 Task: Find connections with filter location Aïn Smara with filter topic #Storytellingwith filter profile language Potuguese with filter current company ABP Network with filter school Vignan Institute of Technology and Science with filter industry Horticulture with filter service category Real Estate Appraisal with filter keywords title Orderly
Action: Mouse moved to (573, 69)
Screenshot: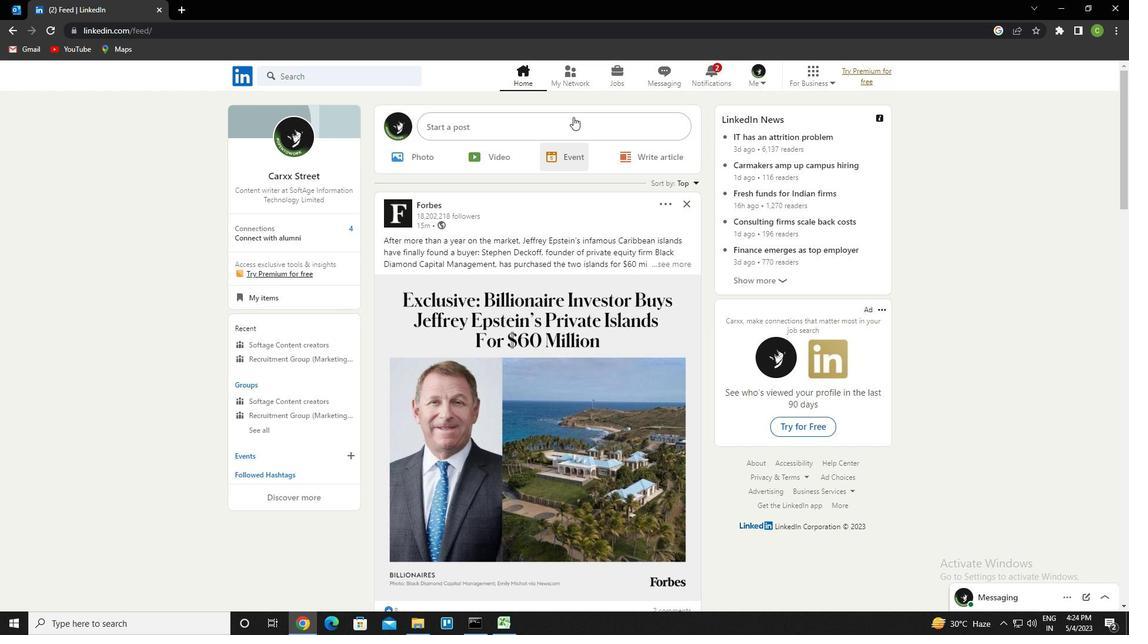 
Action: Mouse pressed left at (573, 69)
Screenshot: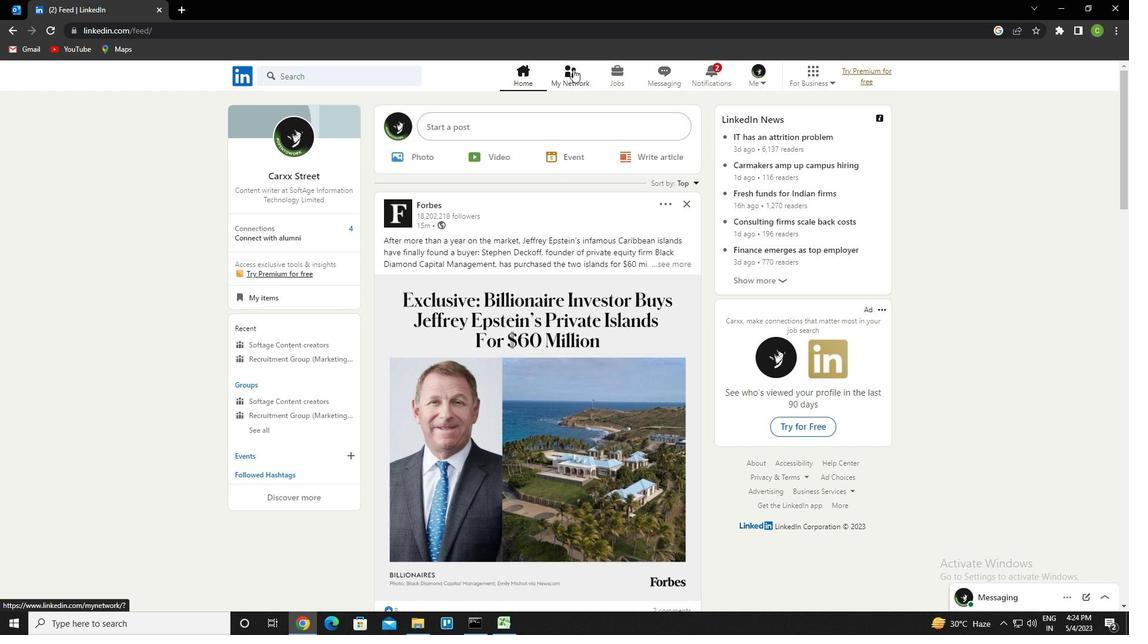 
Action: Mouse moved to (336, 141)
Screenshot: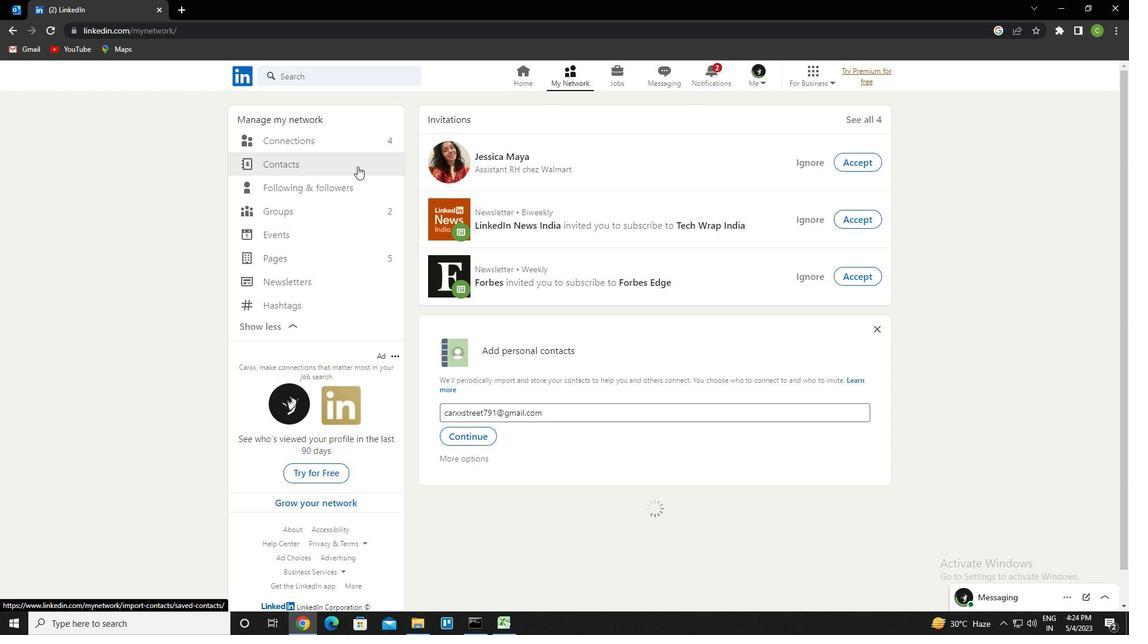 
Action: Mouse pressed left at (336, 141)
Screenshot: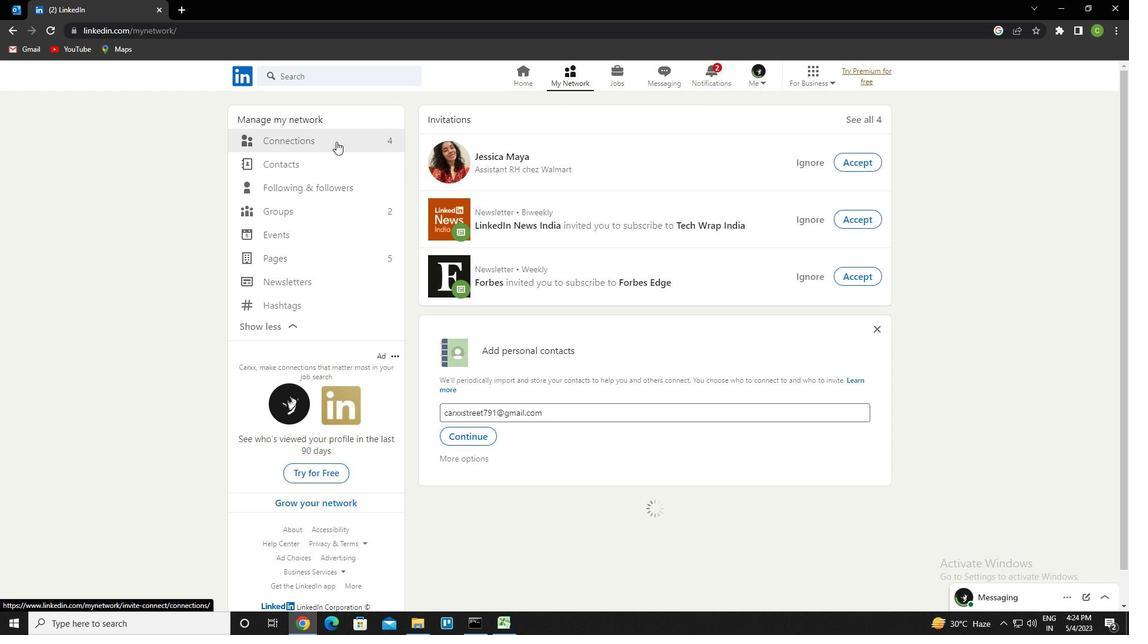 
Action: Mouse moved to (673, 143)
Screenshot: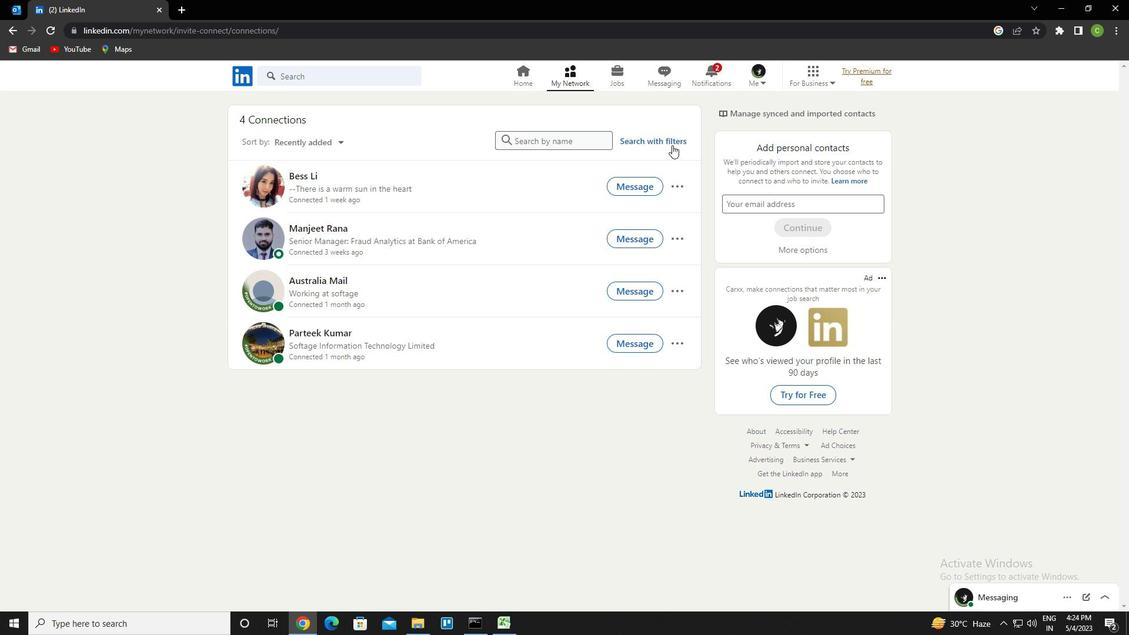 
Action: Mouse pressed left at (673, 143)
Screenshot: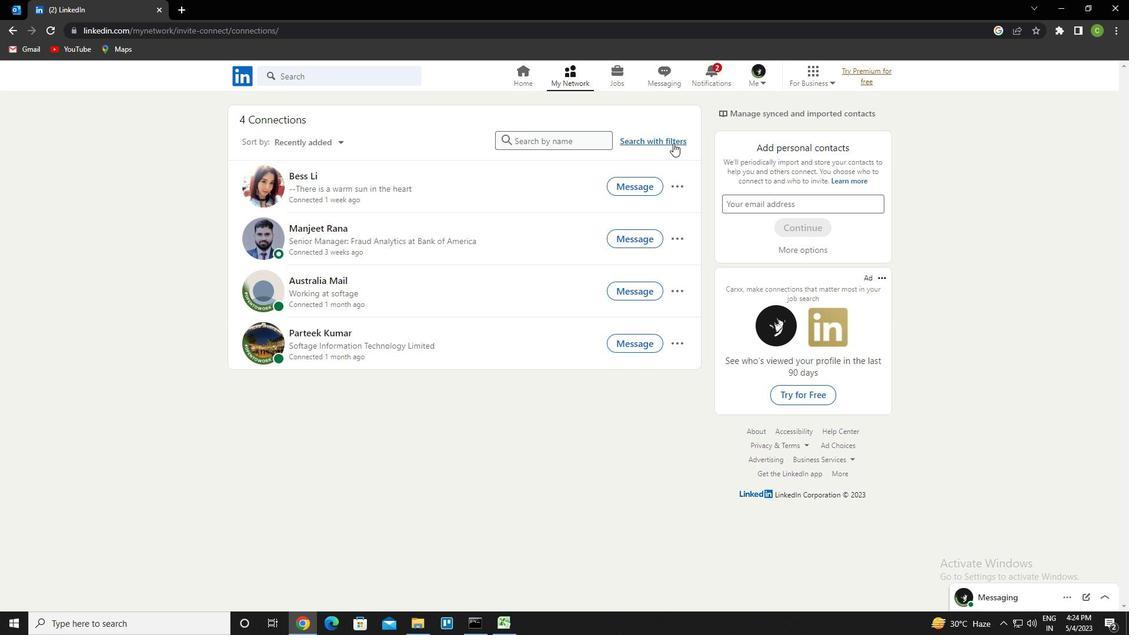 
Action: Mouse moved to (607, 103)
Screenshot: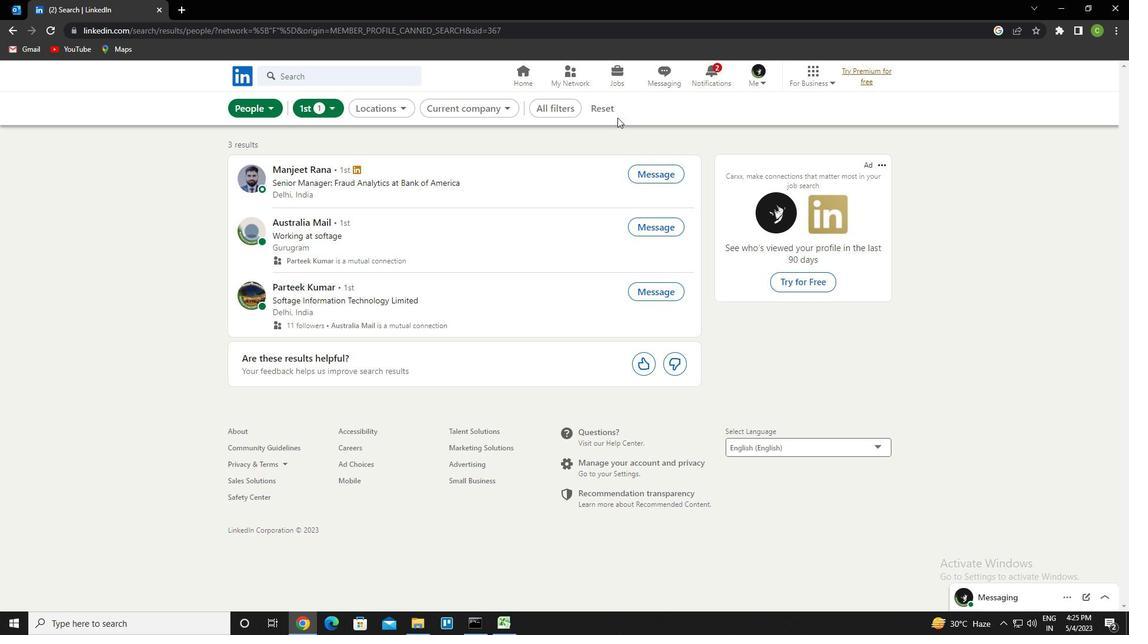 
Action: Mouse pressed left at (607, 103)
Screenshot: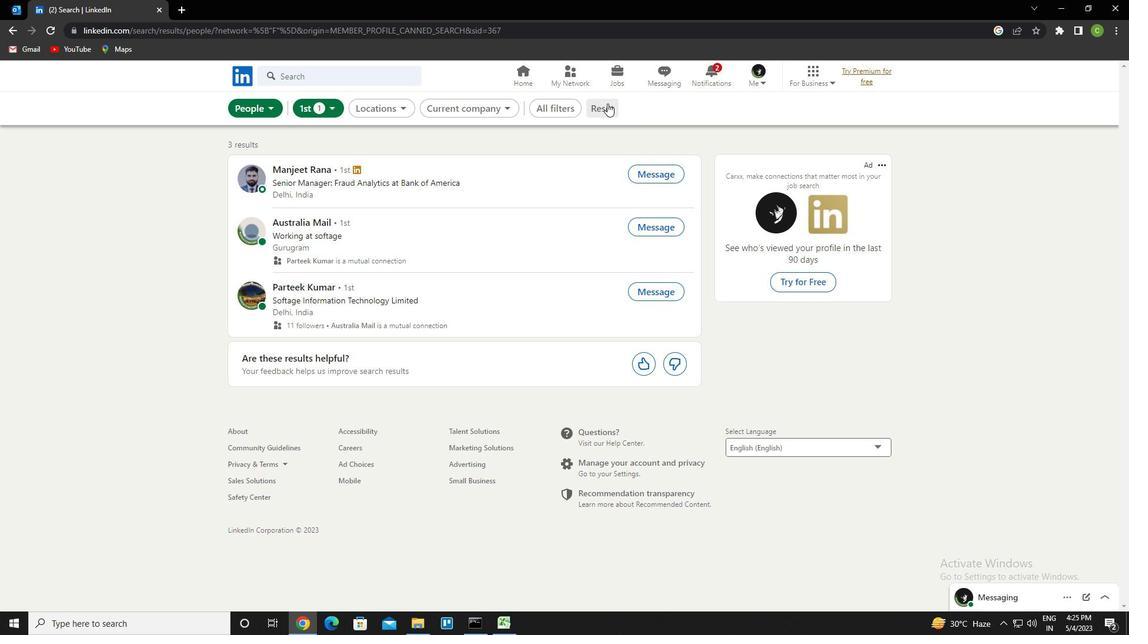 
Action: Mouse moved to (589, 105)
Screenshot: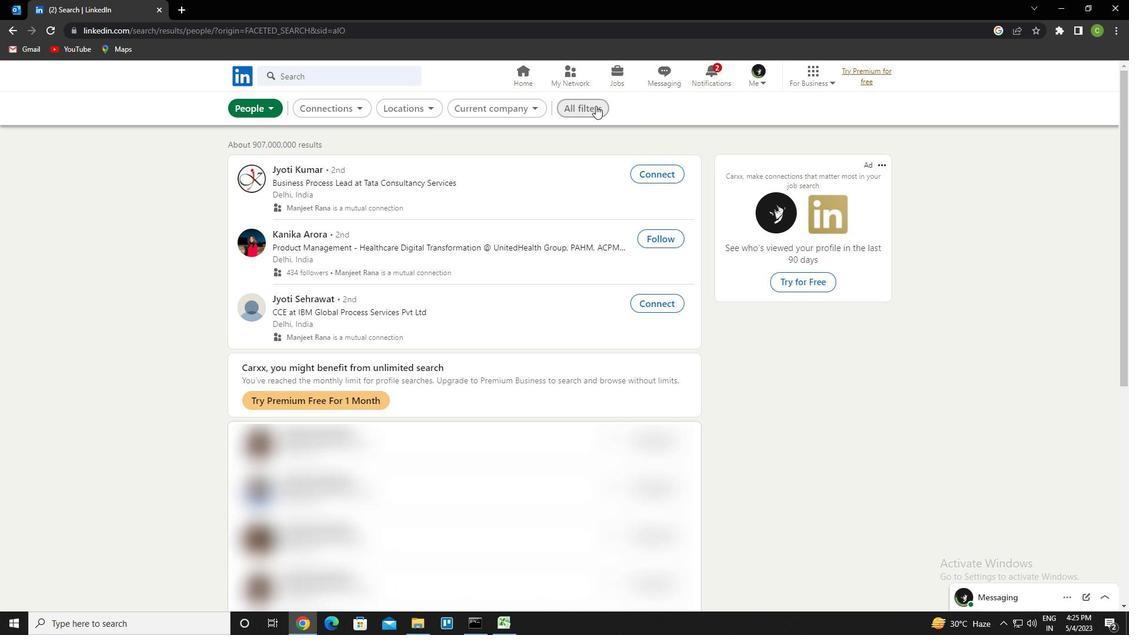 
Action: Mouse pressed left at (589, 105)
Screenshot: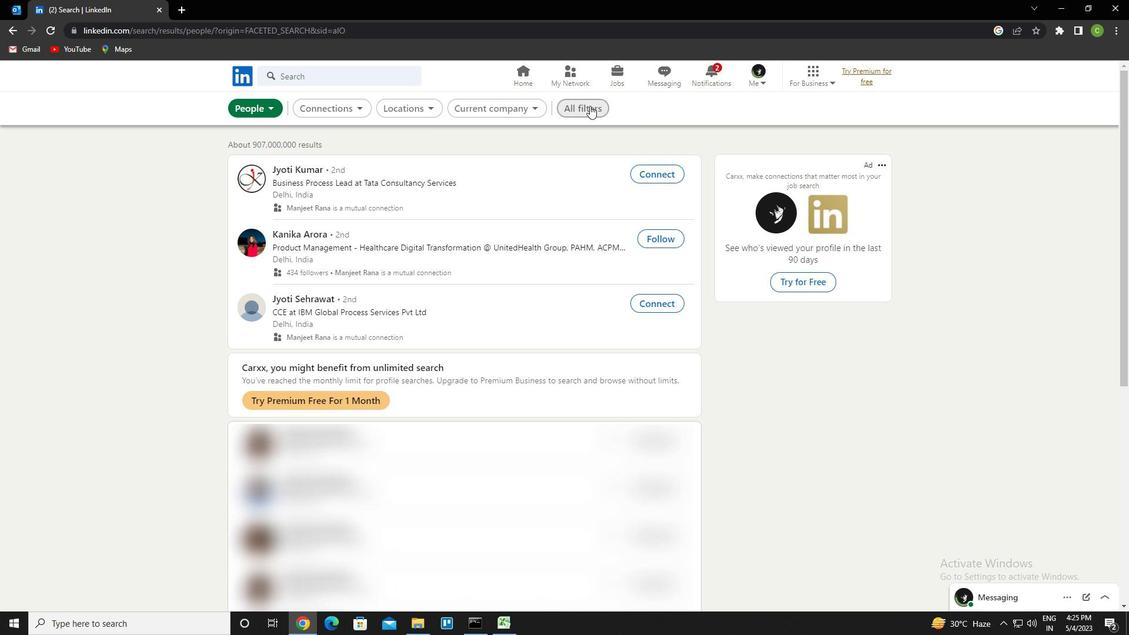 
Action: Mouse moved to (932, 294)
Screenshot: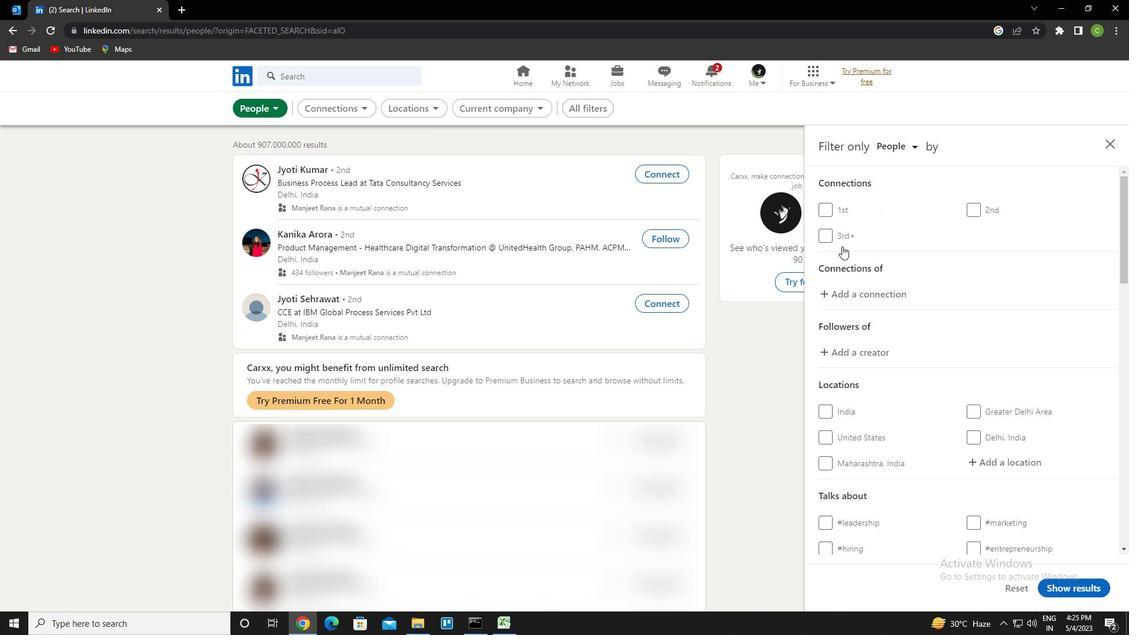 
Action: Mouse scrolled (932, 293) with delta (0, 0)
Screenshot: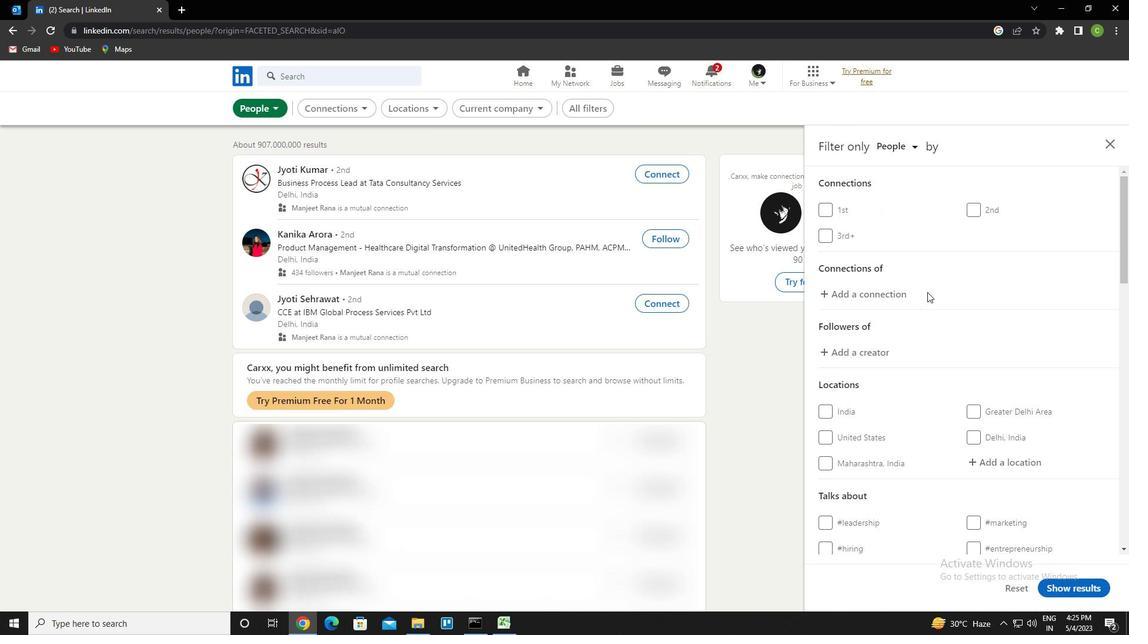 
Action: Mouse moved to (931, 297)
Screenshot: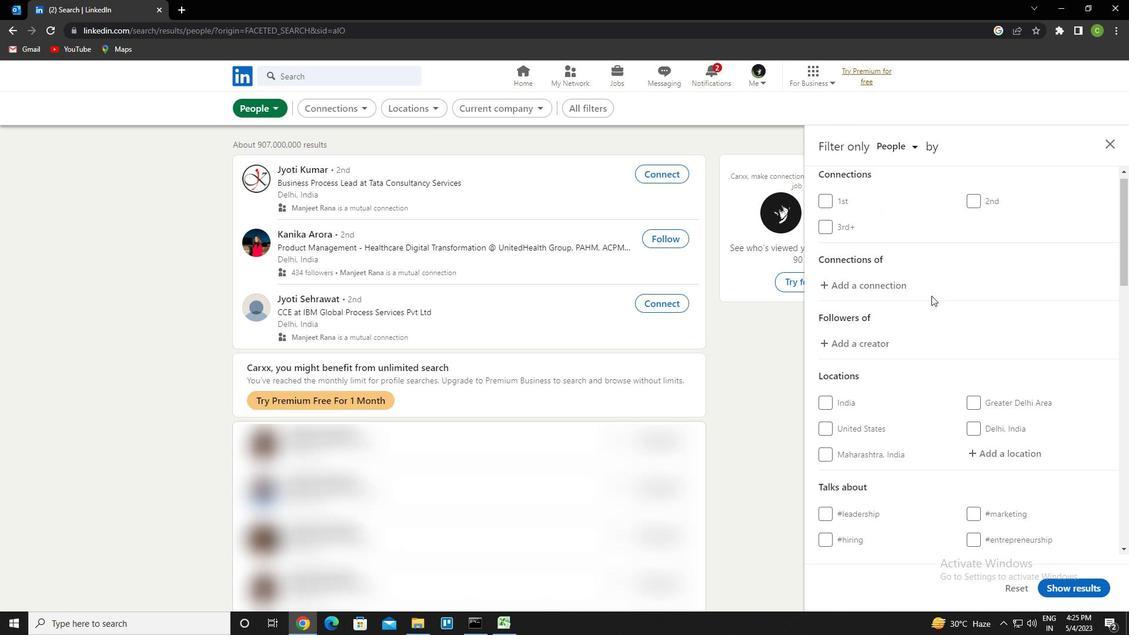 
Action: Mouse scrolled (931, 296) with delta (0, 0)
Screenshot: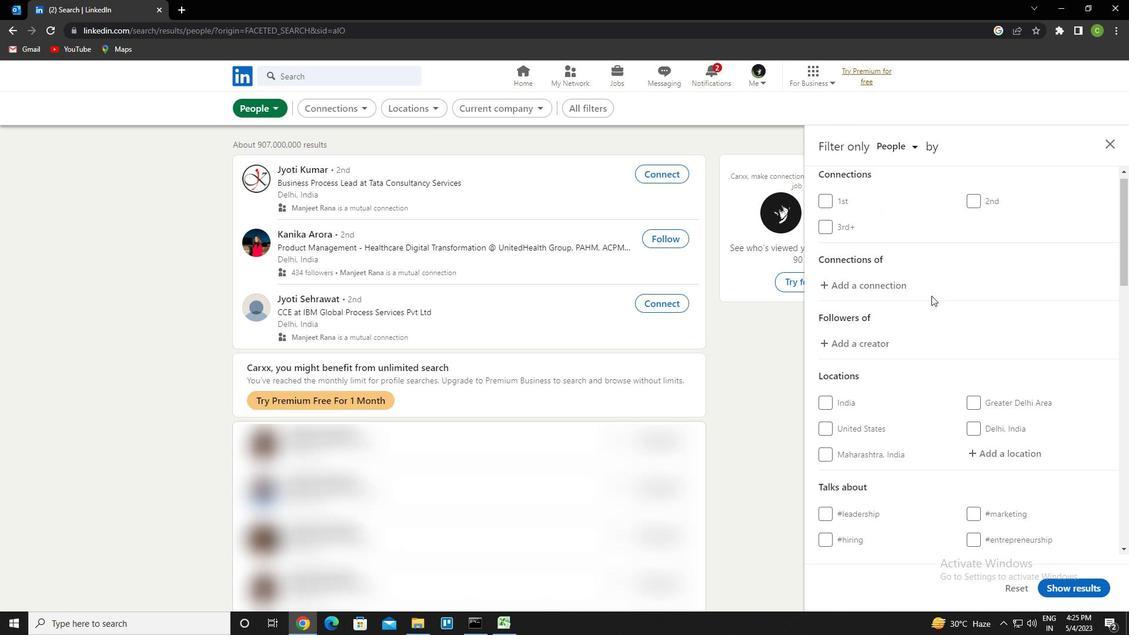 
Action: Mouse moved to (975, 342)
Screenshot: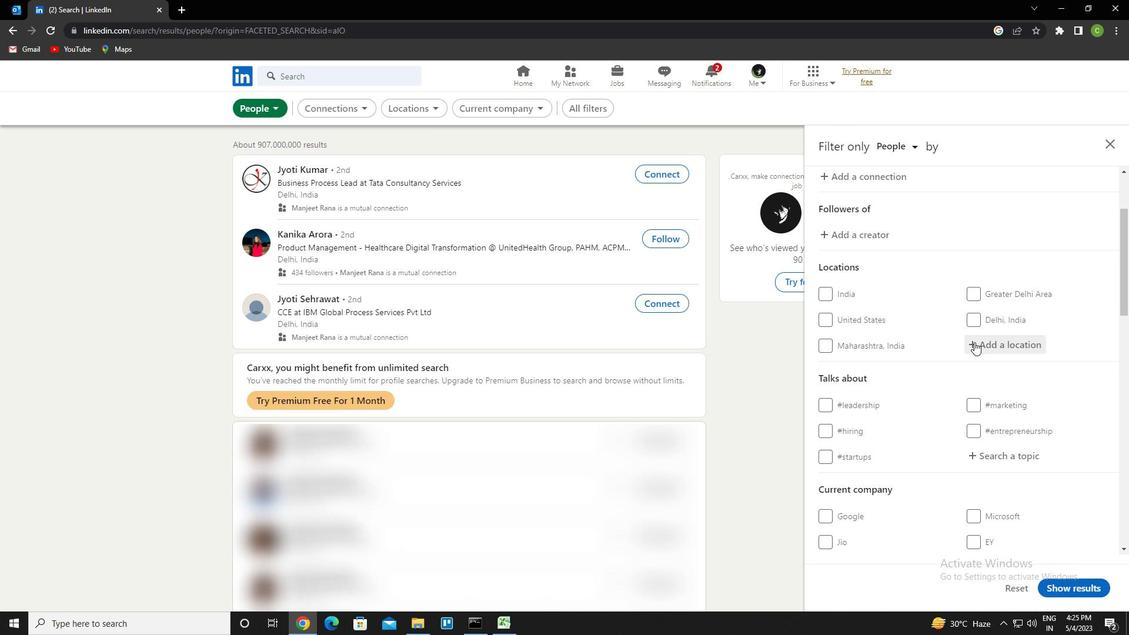 
Action: Mouse pressed left at (975, 342)
Screenshot: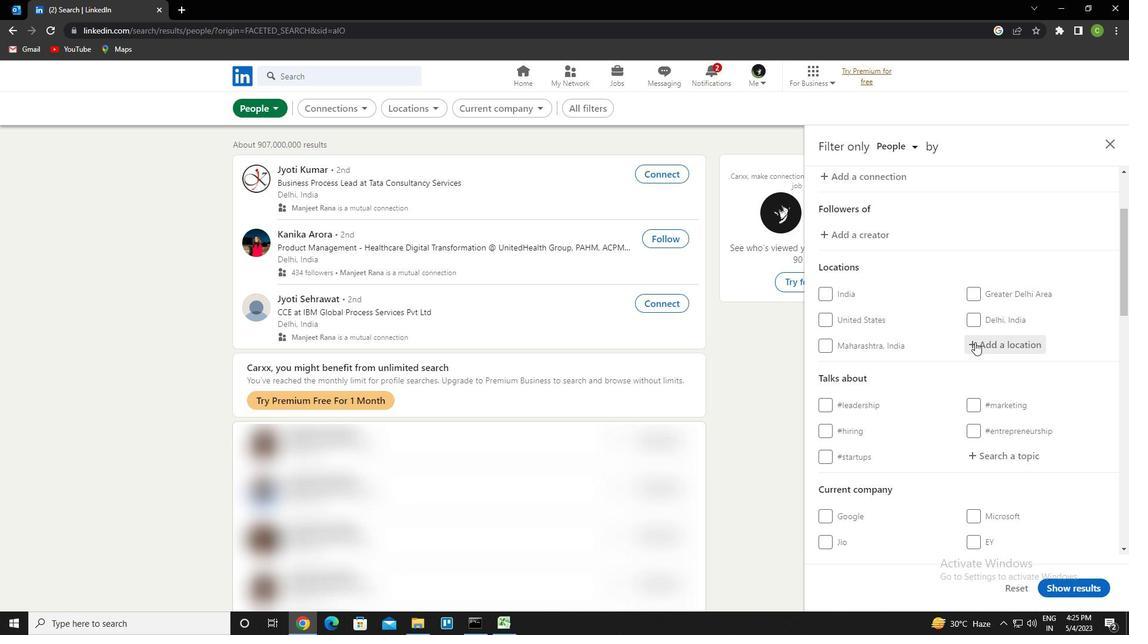 
Action: Key pressed <Key.caps_lock>a<Key.caps_lock>in<Key.space><Key.caps_lock>s<Key.caps_lock>mara<Key.down><Key.enter>
Screenshot: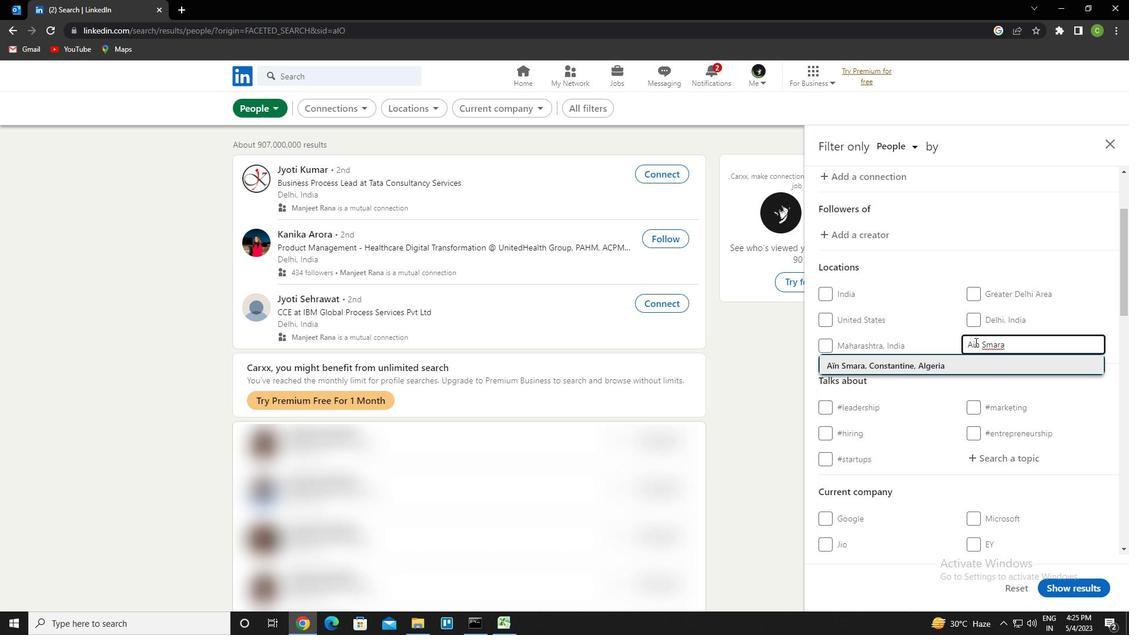 
Action: Mouse moved to (975, 363)
Screenshot: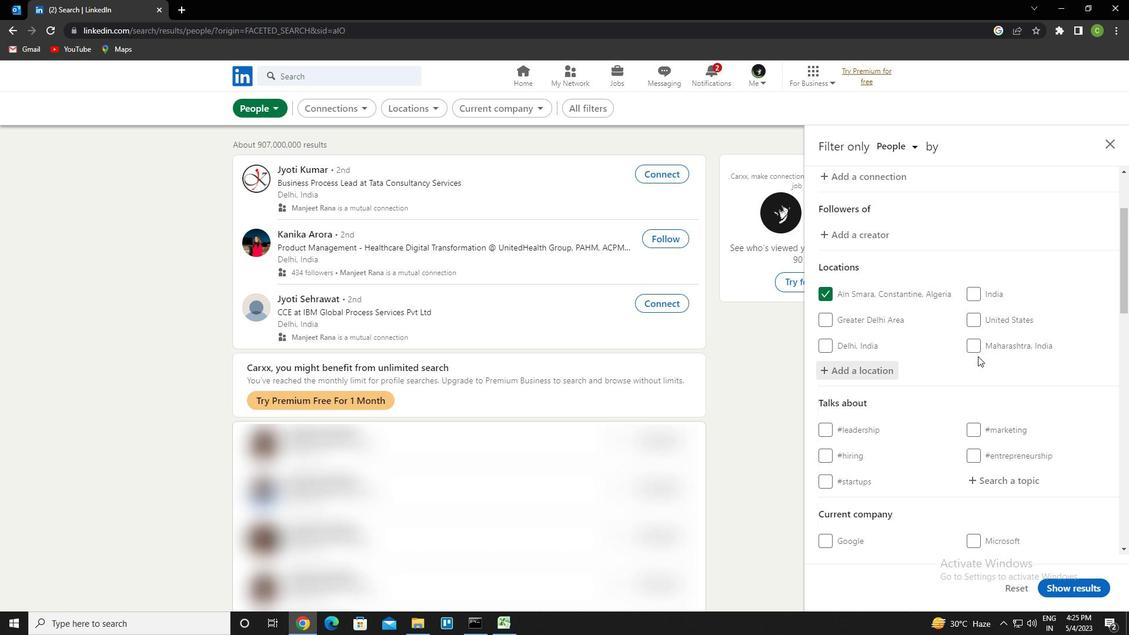 
Action: Mouse scrolled (975, 363) with delta (0, 0)
Screenshot: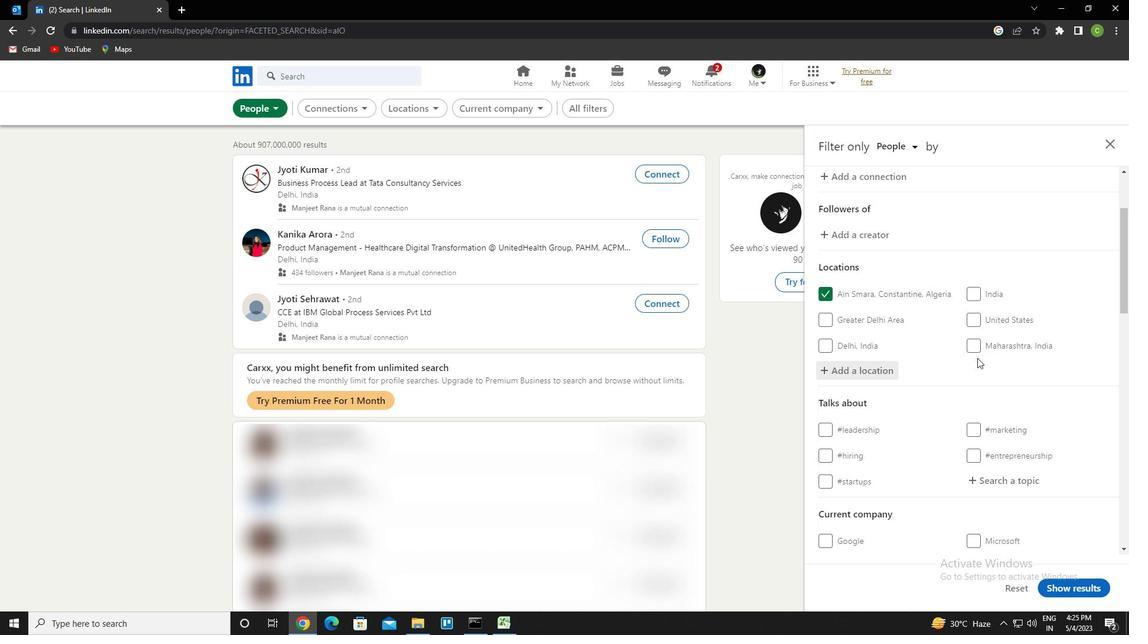 
Action: Mouse moved to (988, 420)
Screenshot: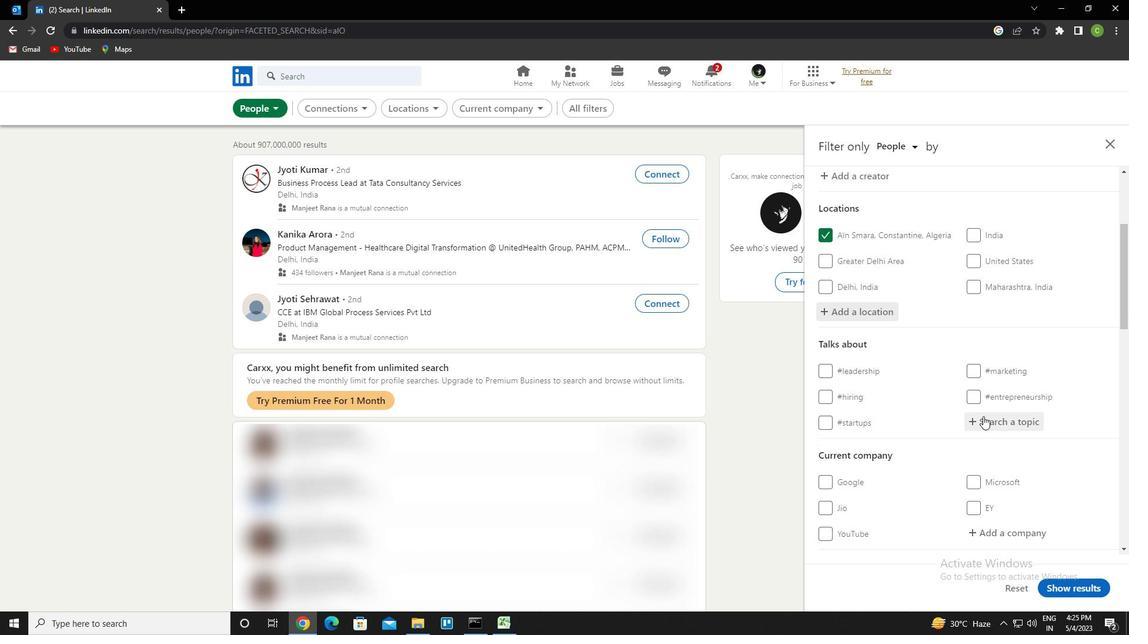 
Action: Mouse pressed left at (988, 420)
Screenshot: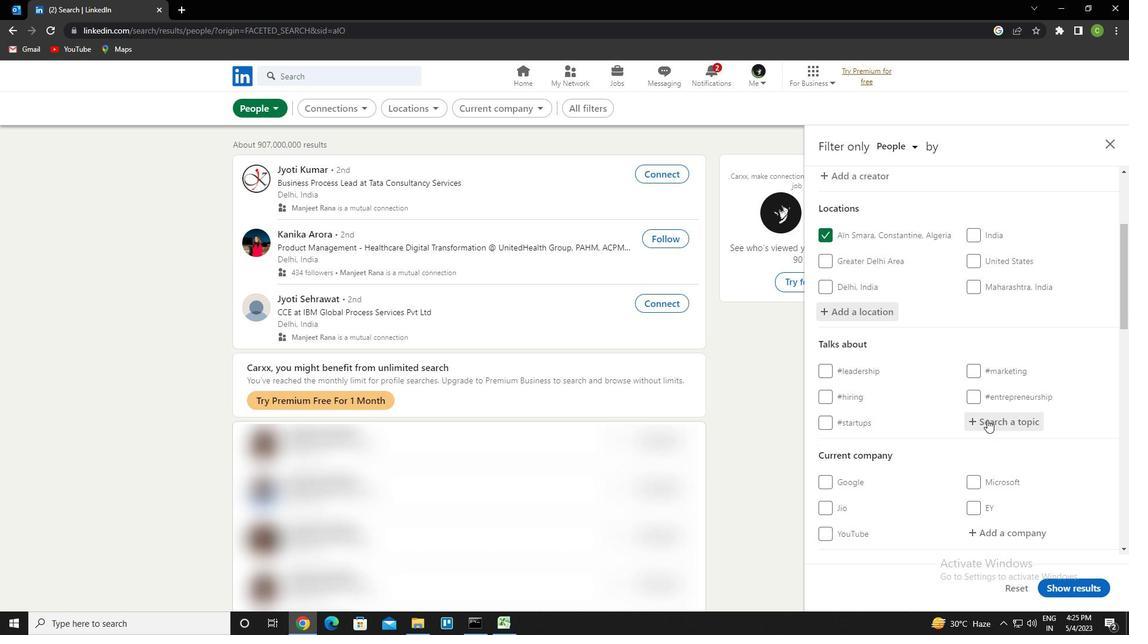 
Action: Mouse moved to (990, 418)
Screenshot: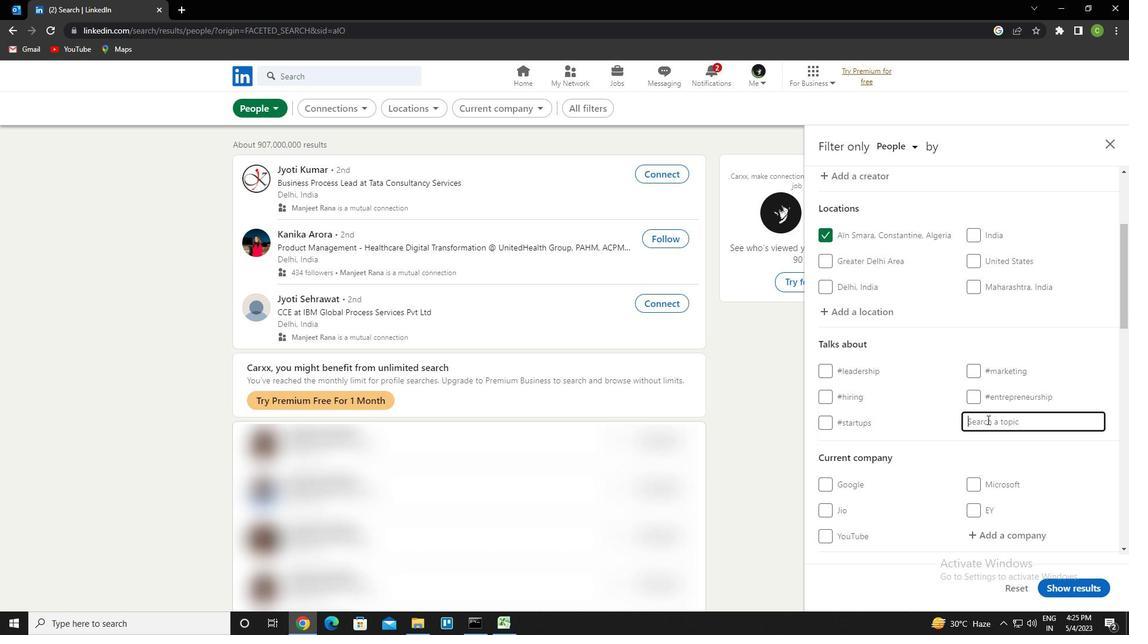 
Action: Key pressed storytelling<Key.down><Key.enter>
Screenshot: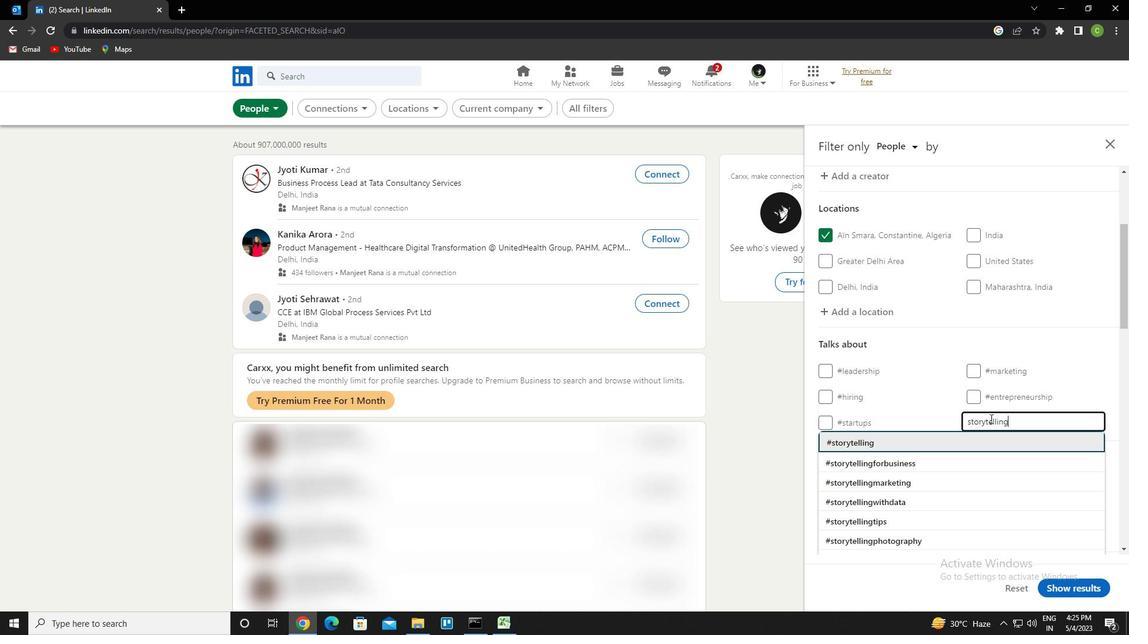 
Action: Mouse moved to (986, 417)
Screenshot: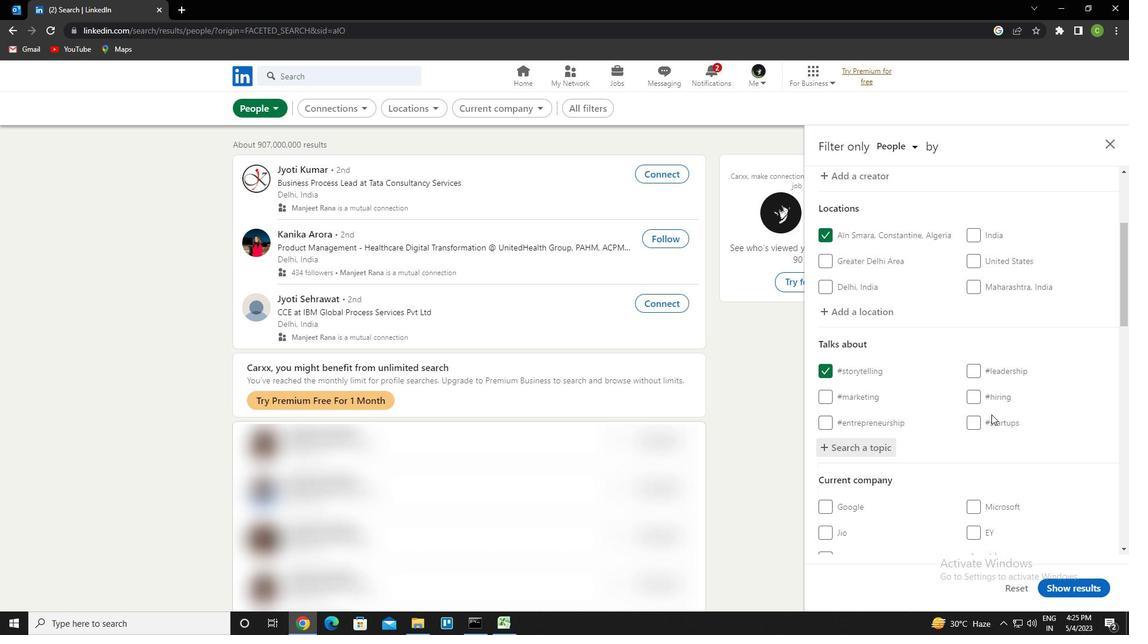 
Action: Mouse scrolled (986, 417) with delta (0, 0)
Screenshot: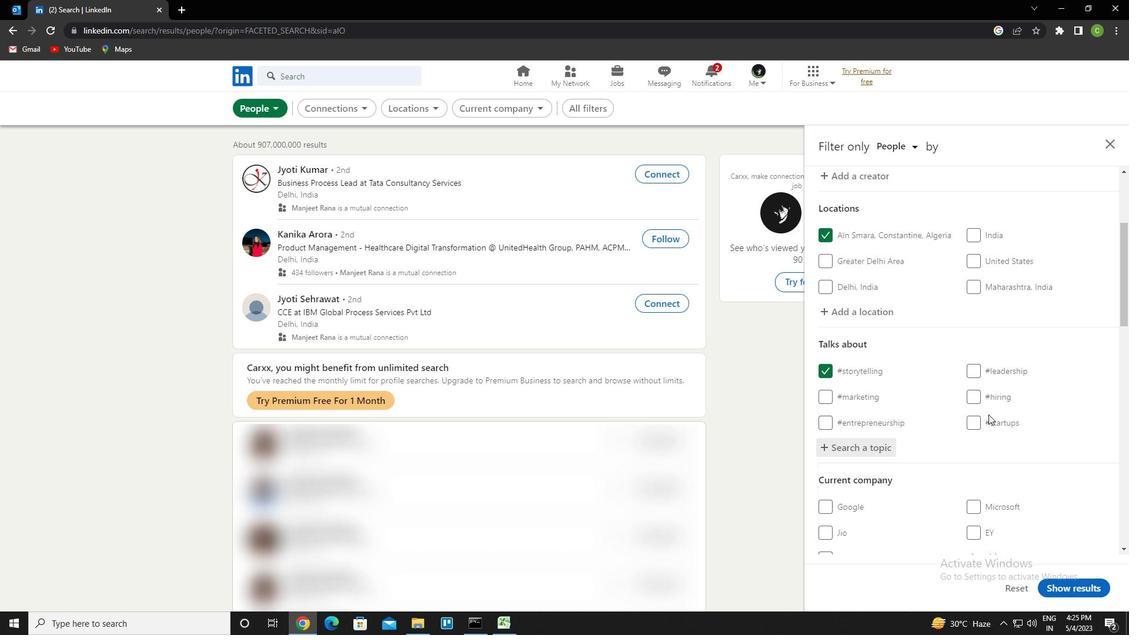 
Action: Mouse scrolled (986, 417) with delta (0, 0)
Screenshot: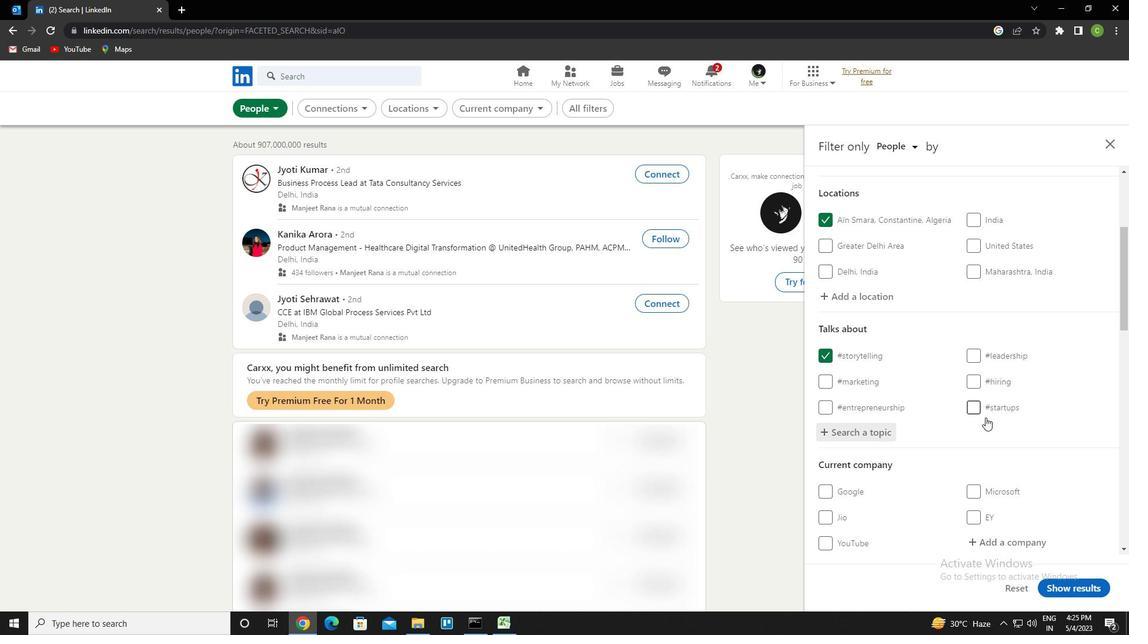 
Action: Mouse scrolled (986, 417) with delta (0, 0)
Screenshot: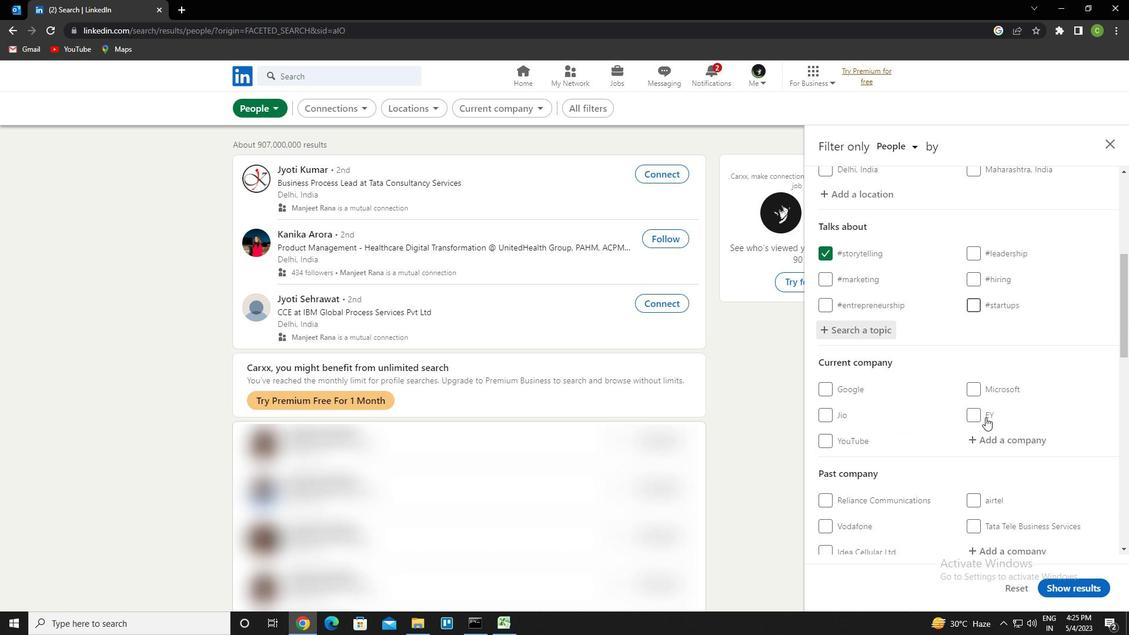 
Action: Mouse scrolled (986, 417) with delta (0, 0)
Screenshot: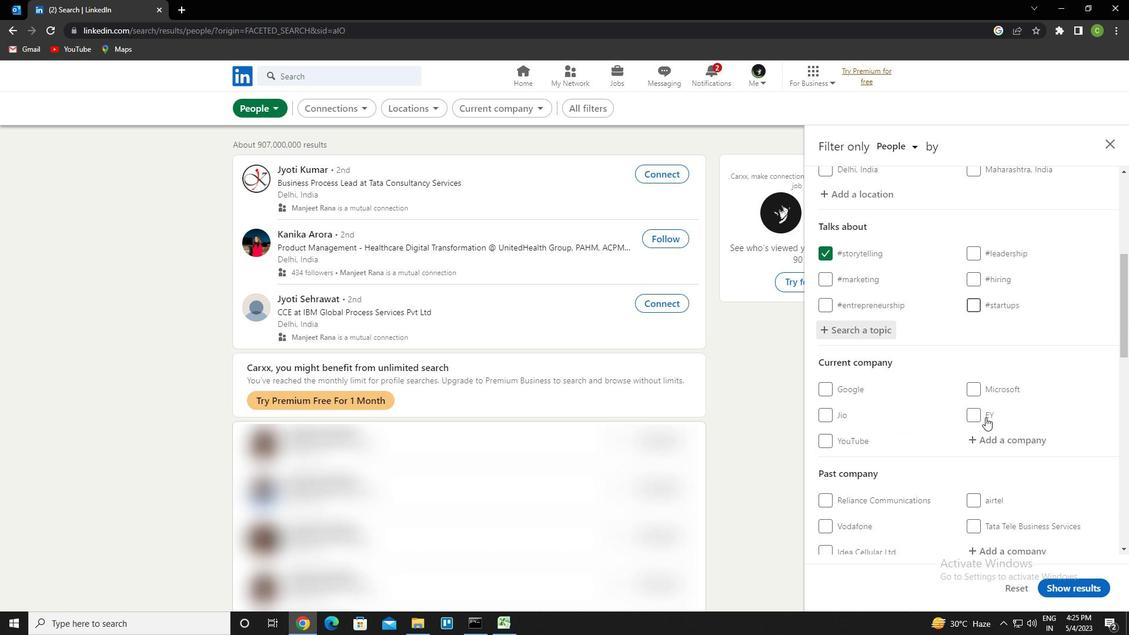 
Action: Mouse moved to (985, 418)
Screenshot: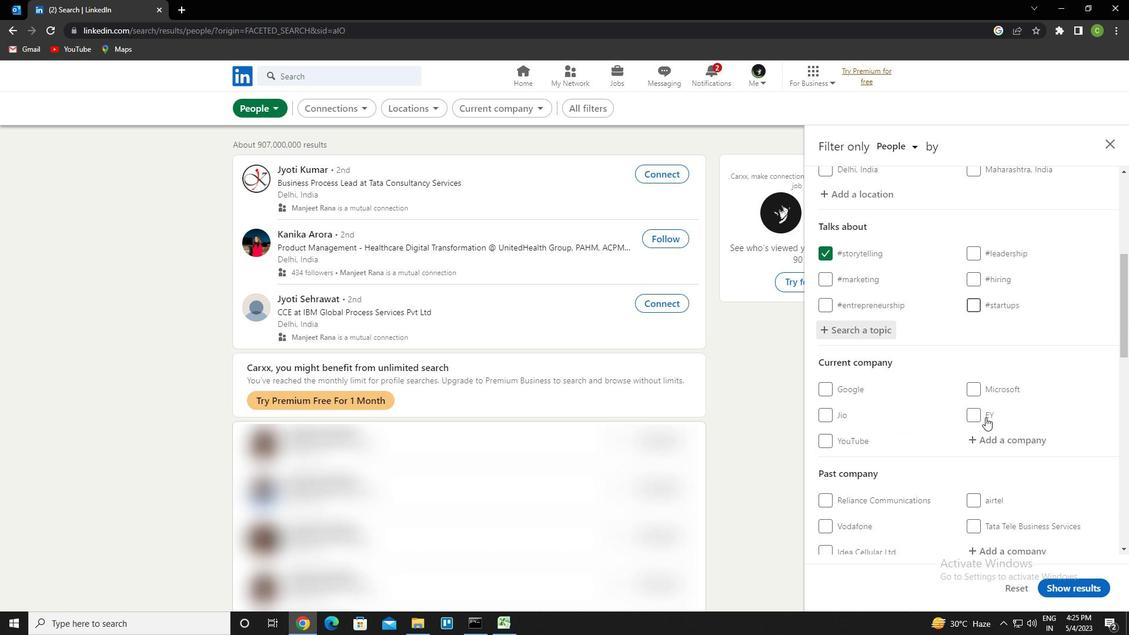 
Action: Mouse scrolled (985, 417) with delta (0, 0)
Screenshot: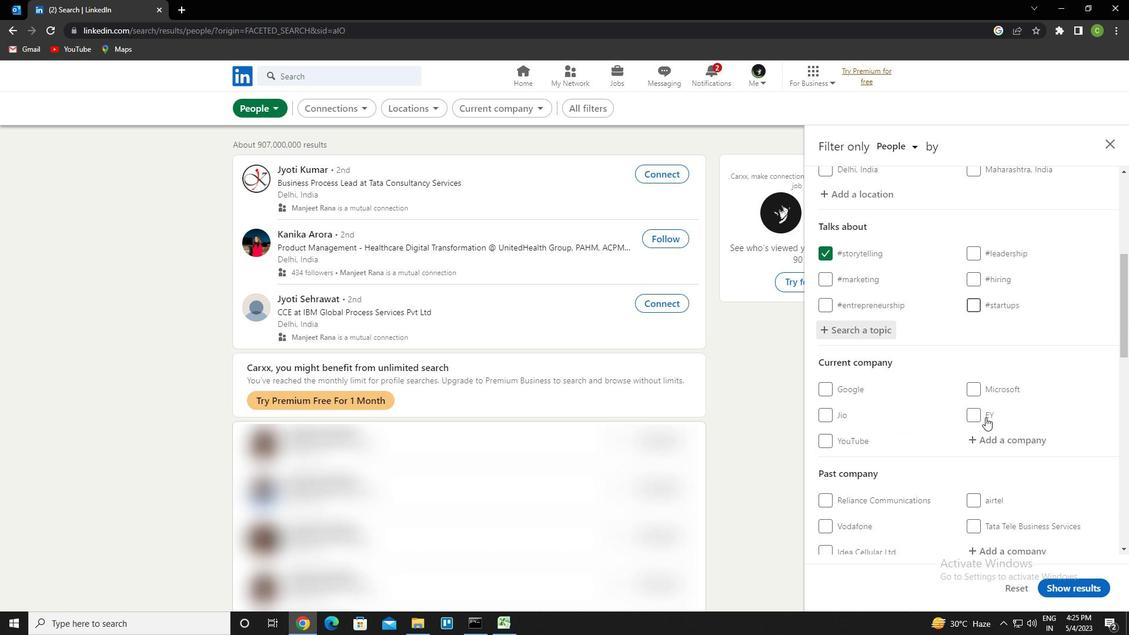 
Action: Mouse moved to (981, 421)
Screenshot: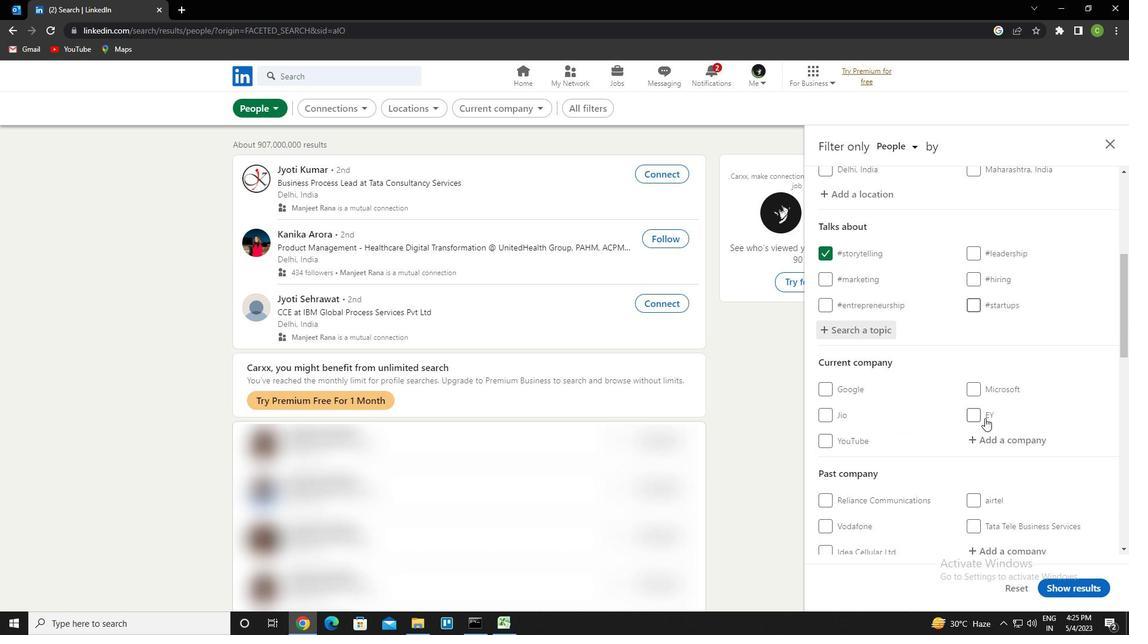 
Action: Mouse scrolled (981, 420) with delta (0, 0)
Screenshot: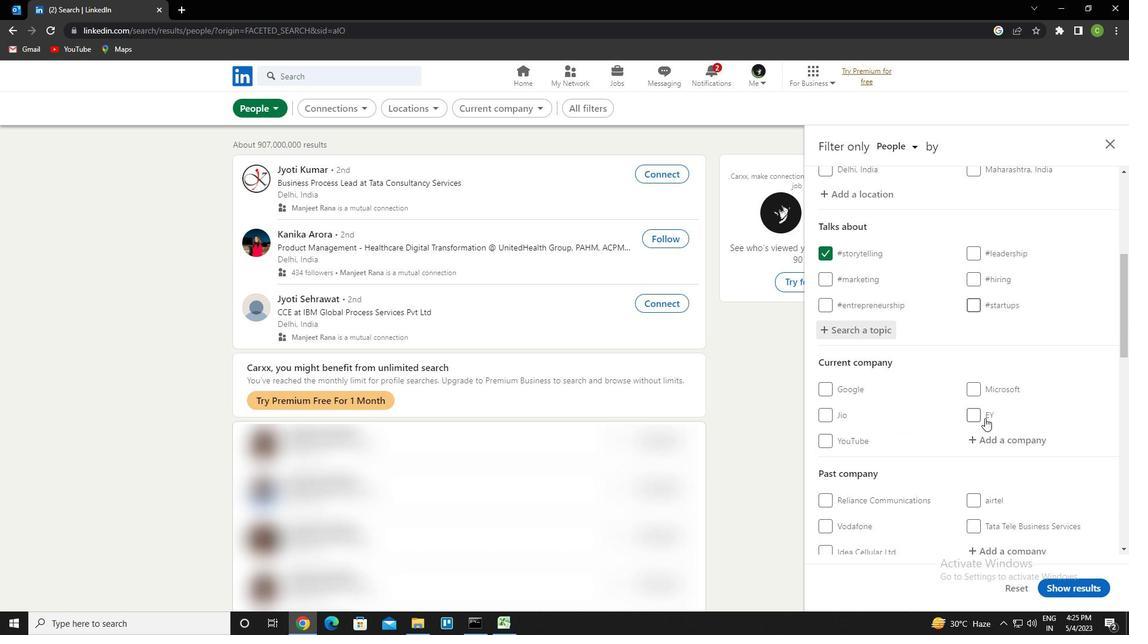 
Action: Mouse moved to (980, 421)
Screenshot: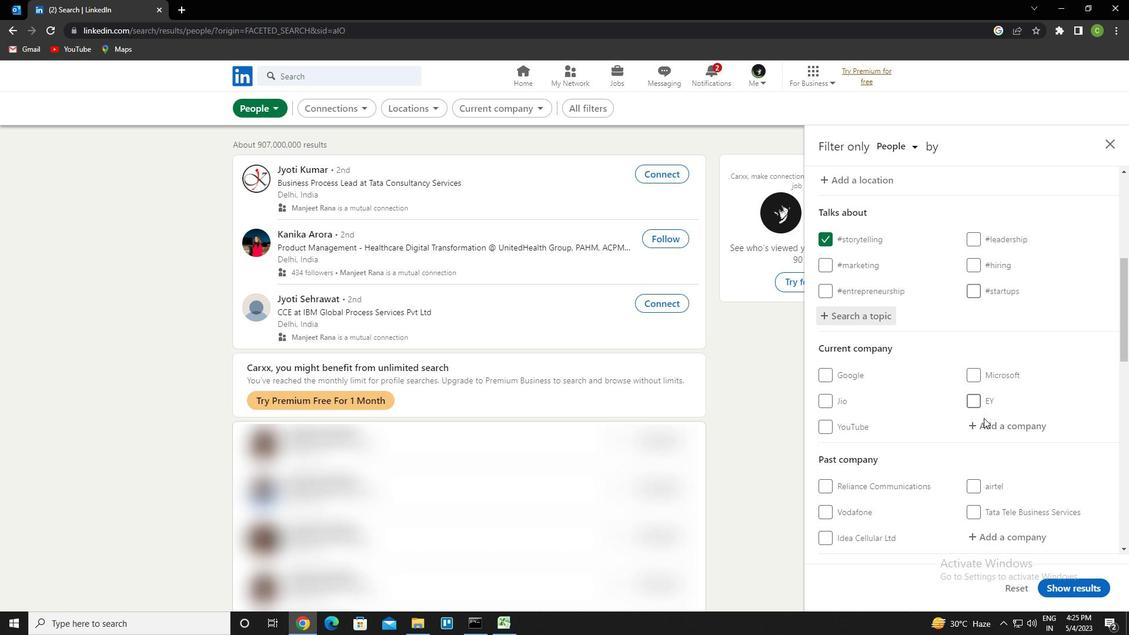 
Action: Mouse scrolled (980, 420) with delta (0, 0)
Screenshot: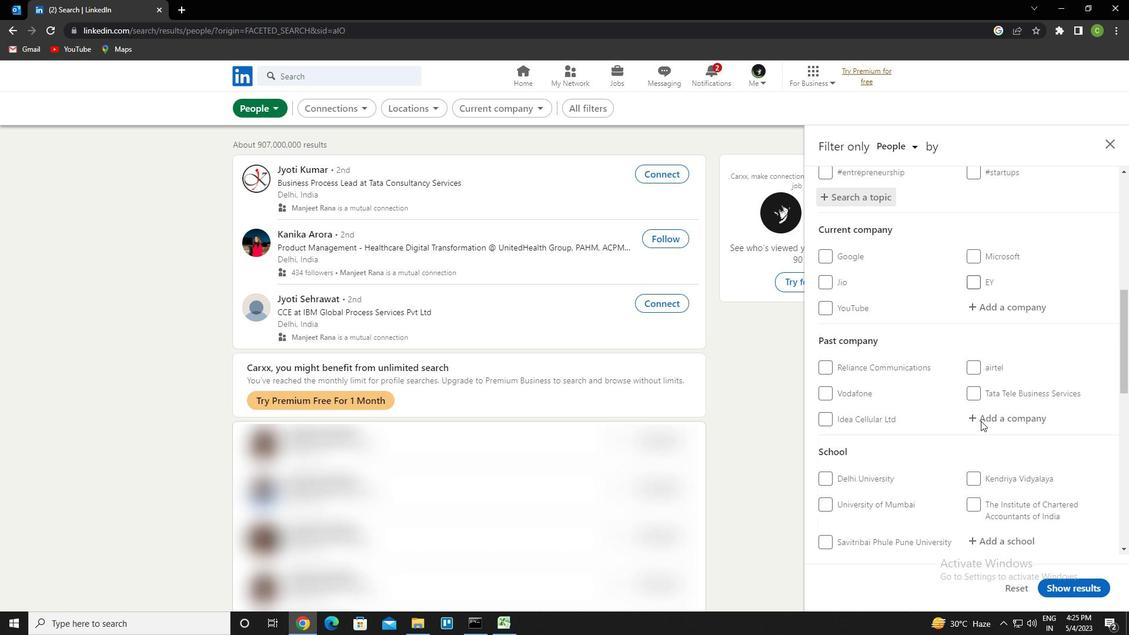 
Action: Mouse scrolled (980, 420) with delta (0, 0)
Screenshot: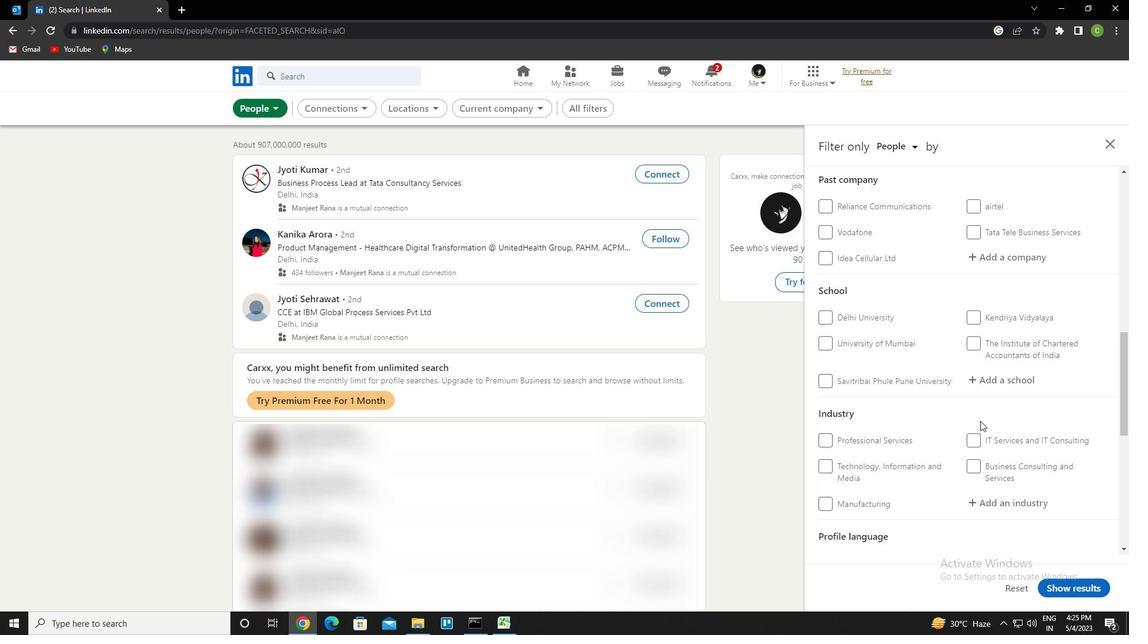 
Action: Mouse scrolled (980, 420) with delta (0, 0)
Screenshot: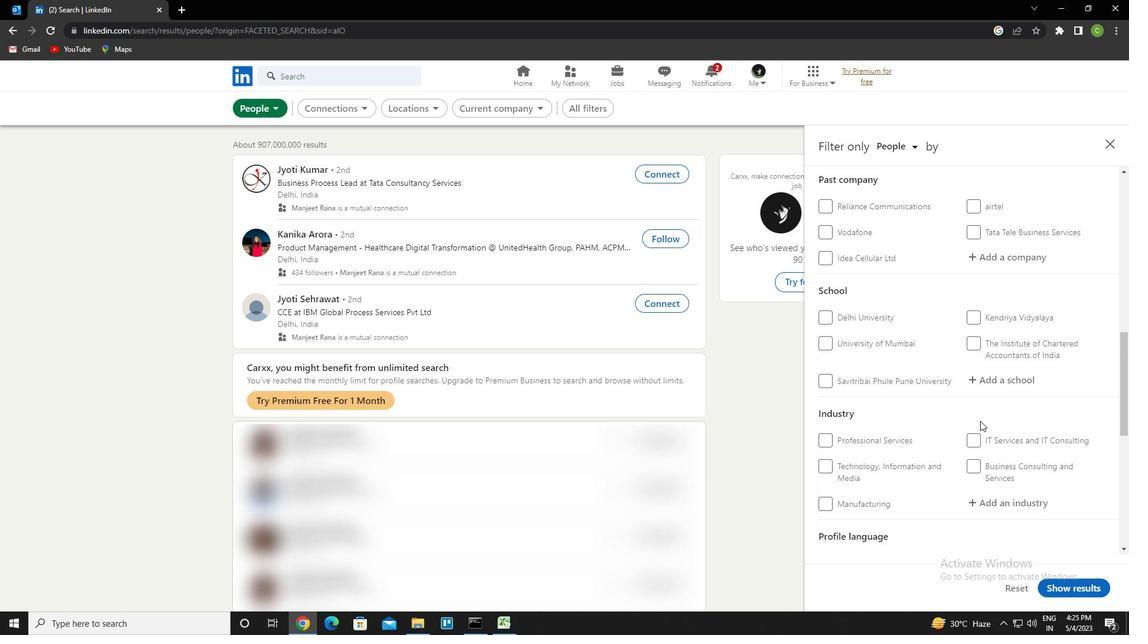 
Action: Mouse scrolled (980, 420) with delta (0, 0)
Screenshot: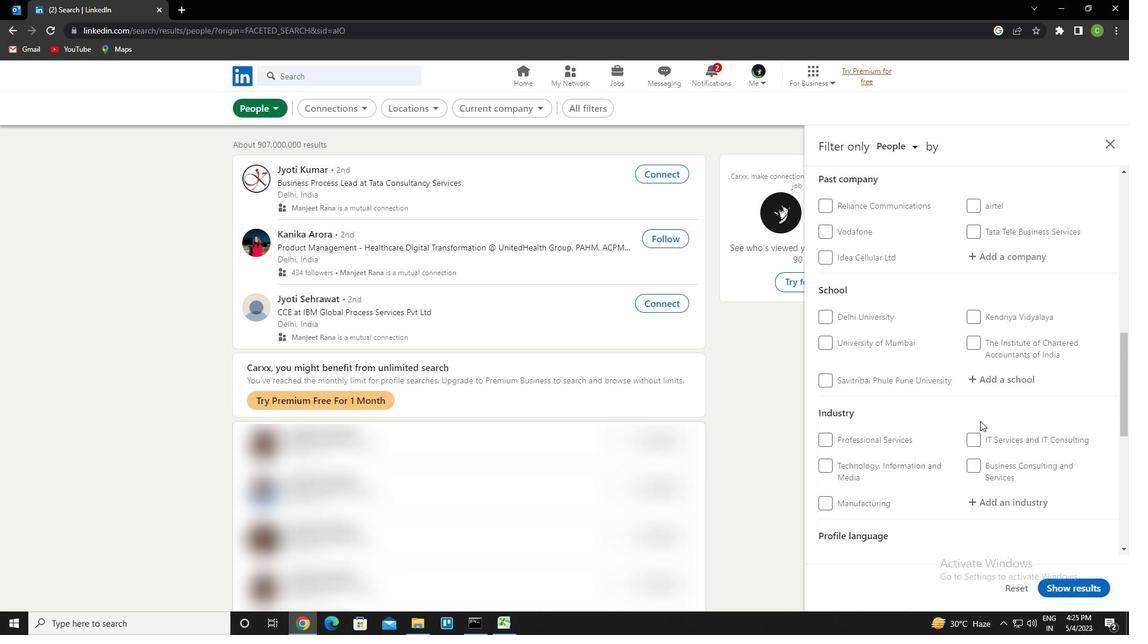 
Action: Mouse moved to (973, 418)
Screenshot: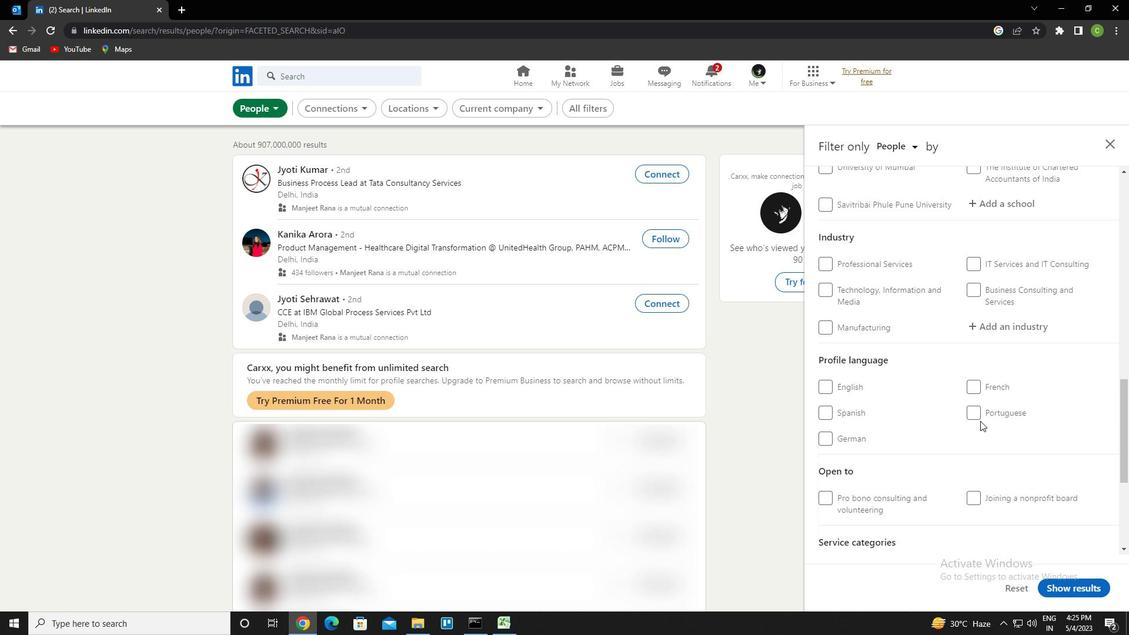 
Action: Mouse pressed left at (973, 418)
Screenshot: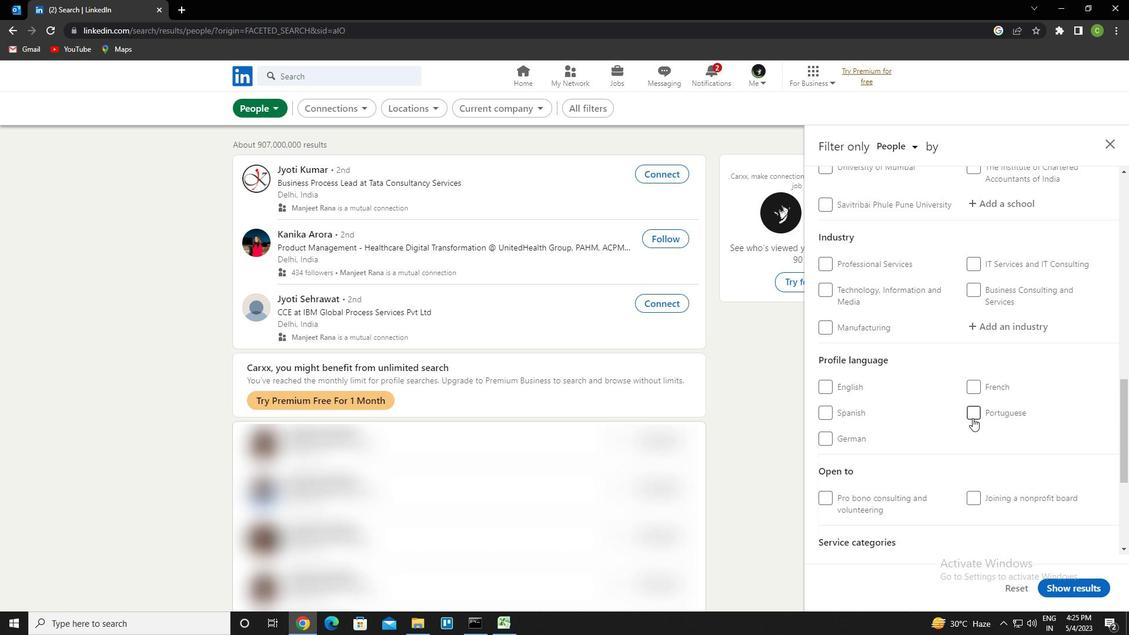 
Action: Mouse moved to (935, 418)
Screenshot: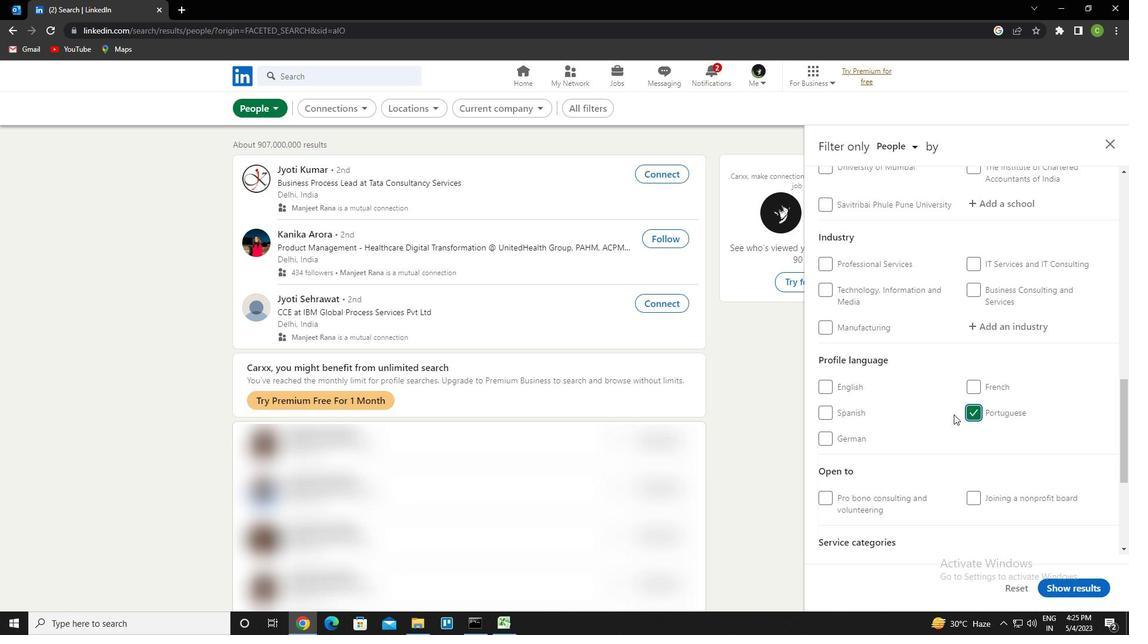 
Action: Mouse scrolled (935, 418) with delta (0, 0)
Screenshot: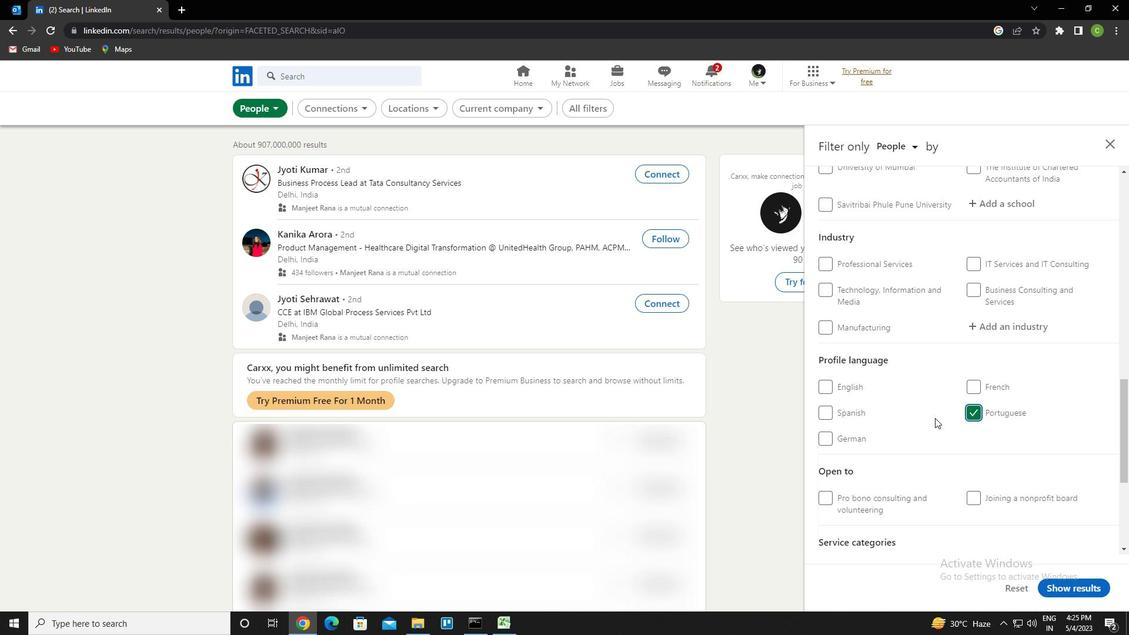 
Action: Mouse scrolled (935, 418) with delta (0, 0)
Screenshot: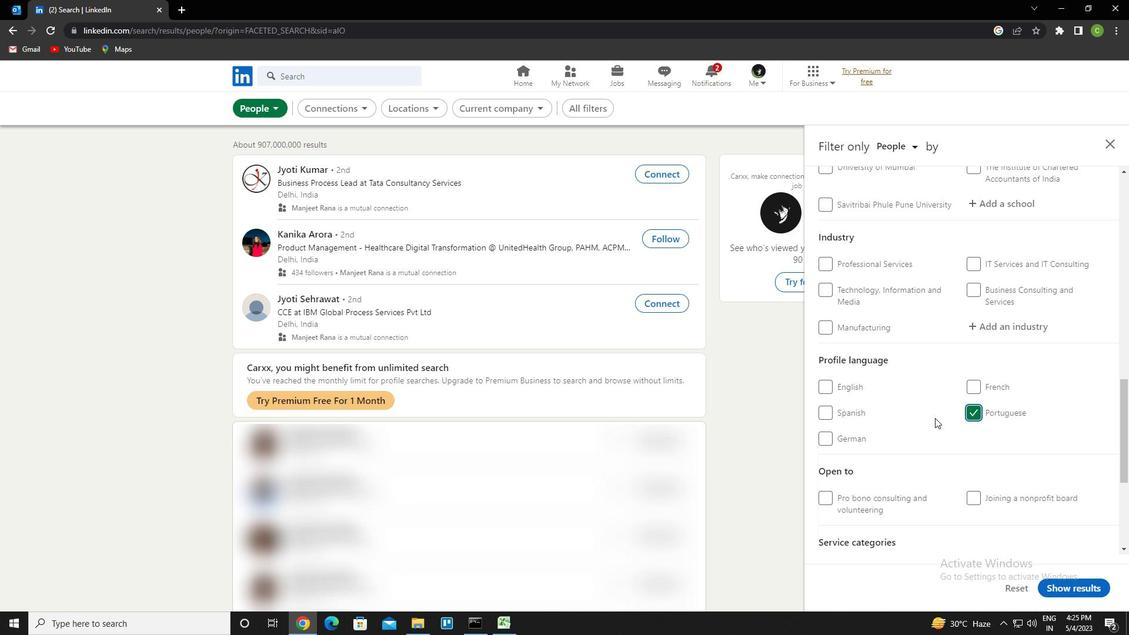 
Action: Mouse scrolled (935, 418) with delta (0, 0)
Screenshot: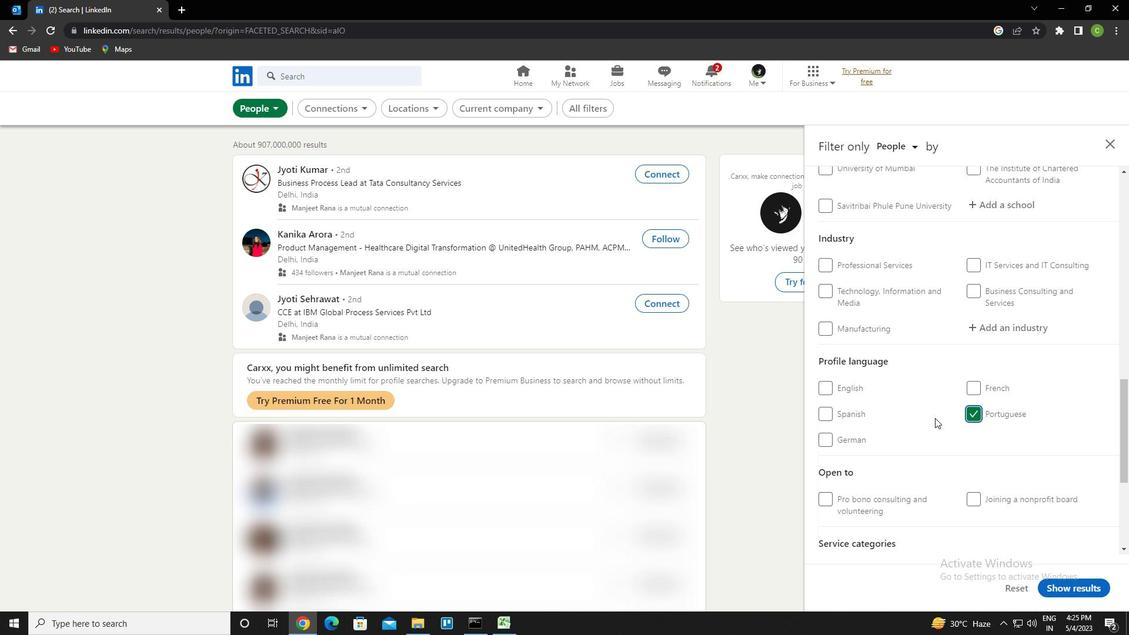 
Action: Mouse scrolled (935, 418) with delta (0, 0)
Screenshot: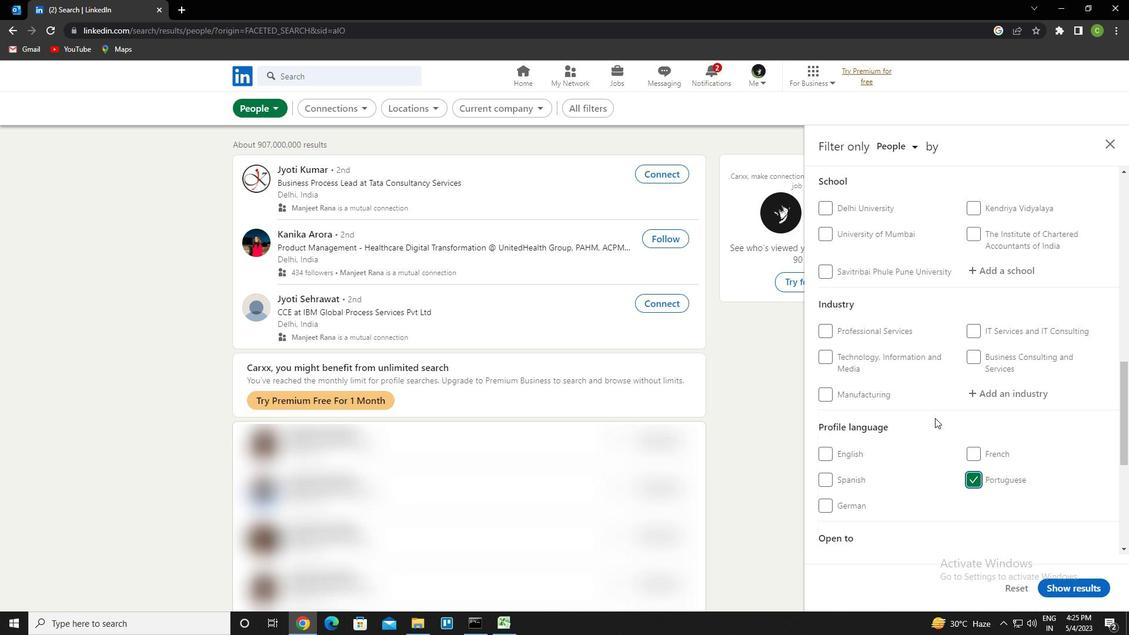 
Action: Mouse scrolled (935, 418) with delta (0, 0)
Screenshot: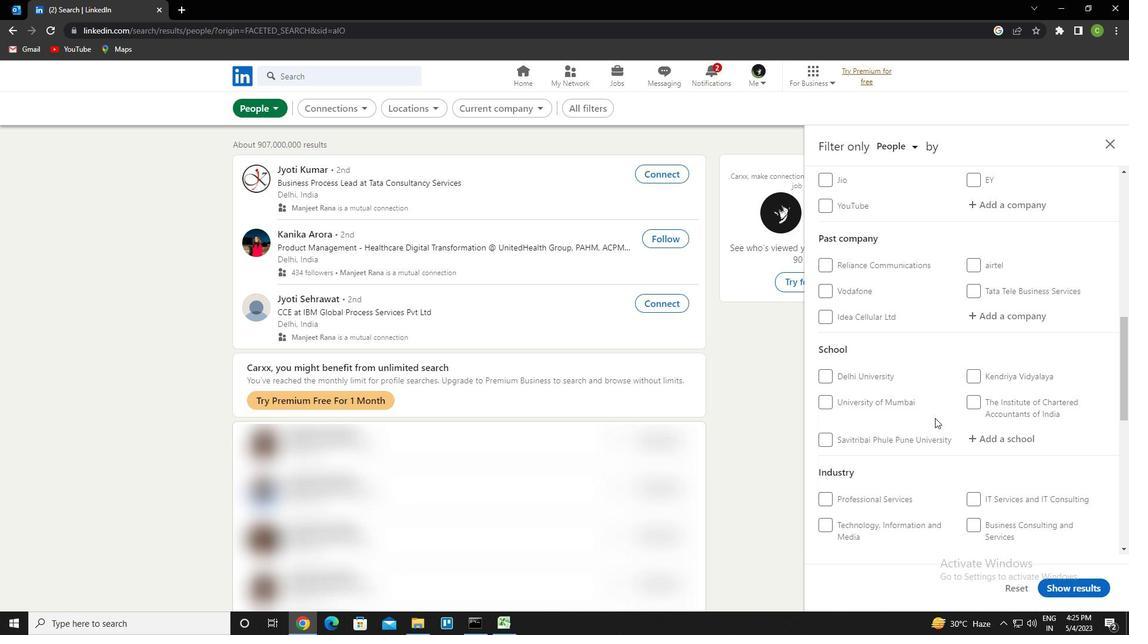
Action: Mouse scrolled (935, 418) with delta (0, 0)
Screenshot: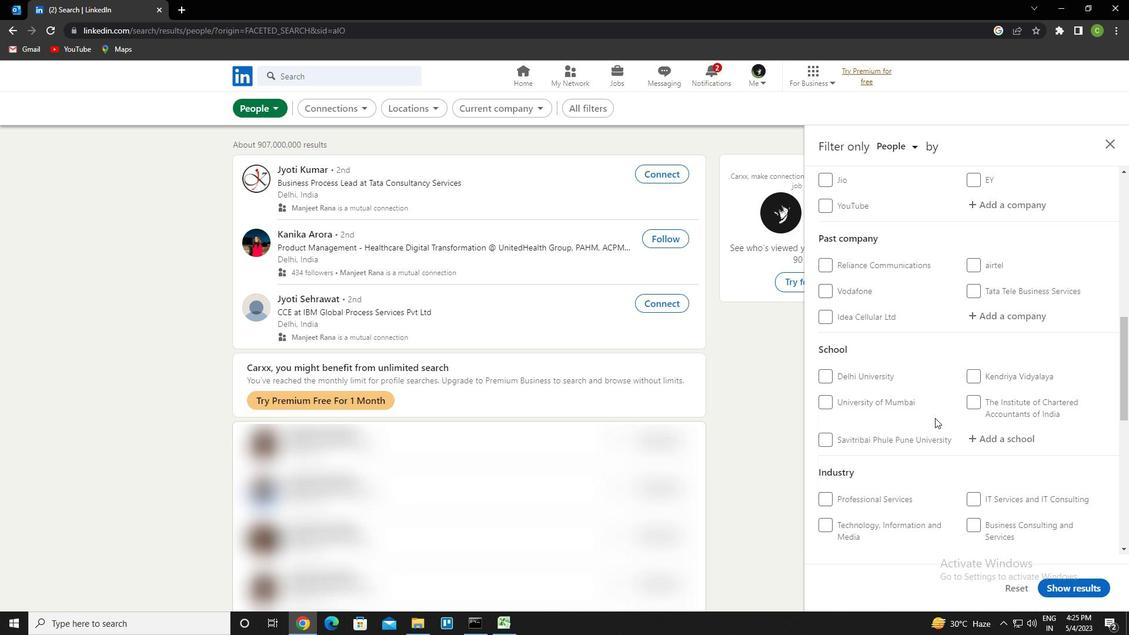 
Action: Mouse scrolled (935, 418) with delta (0, 0)
Screenshot: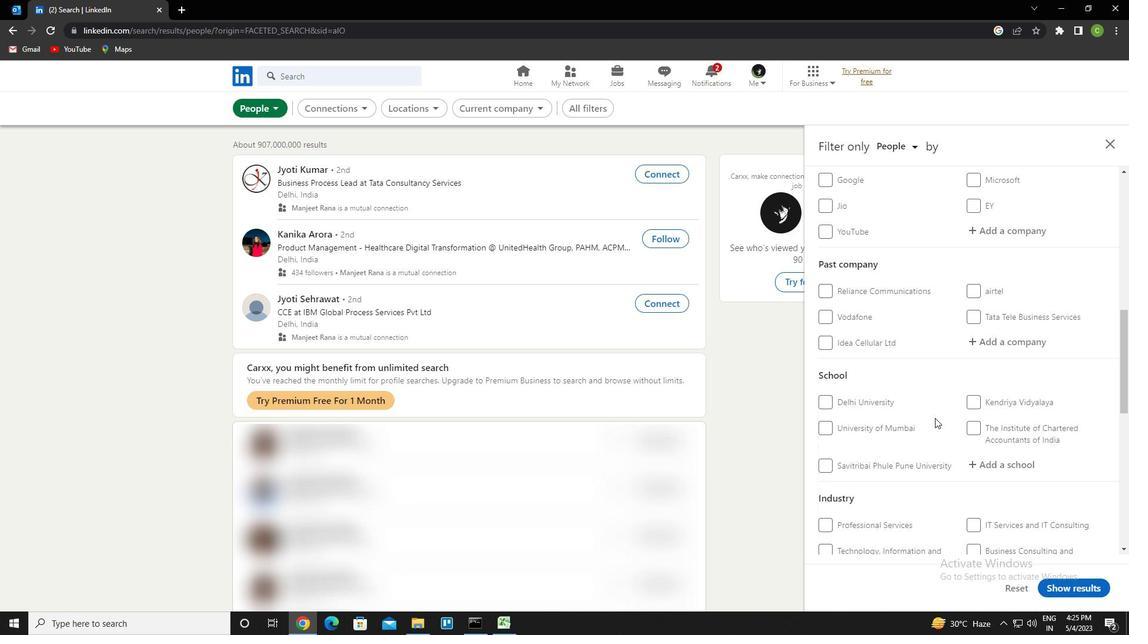 
Action: Mouse scrolled (935, 418) with delta (0, 0)
Screenshot: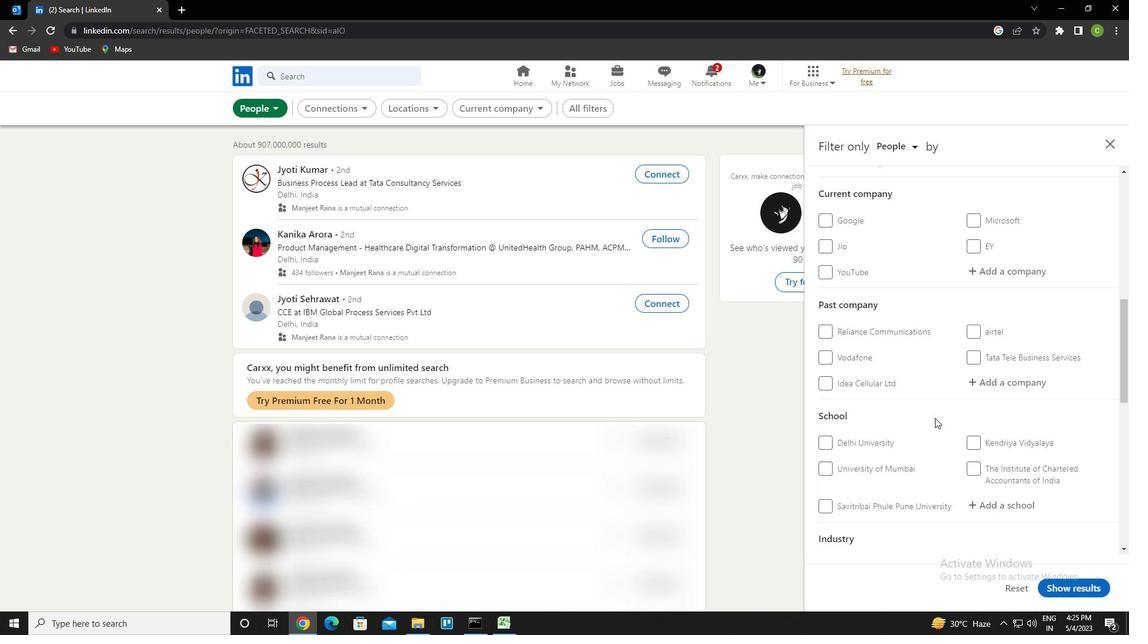 
Action: Mouse moved to (978, 435)
Screenshot: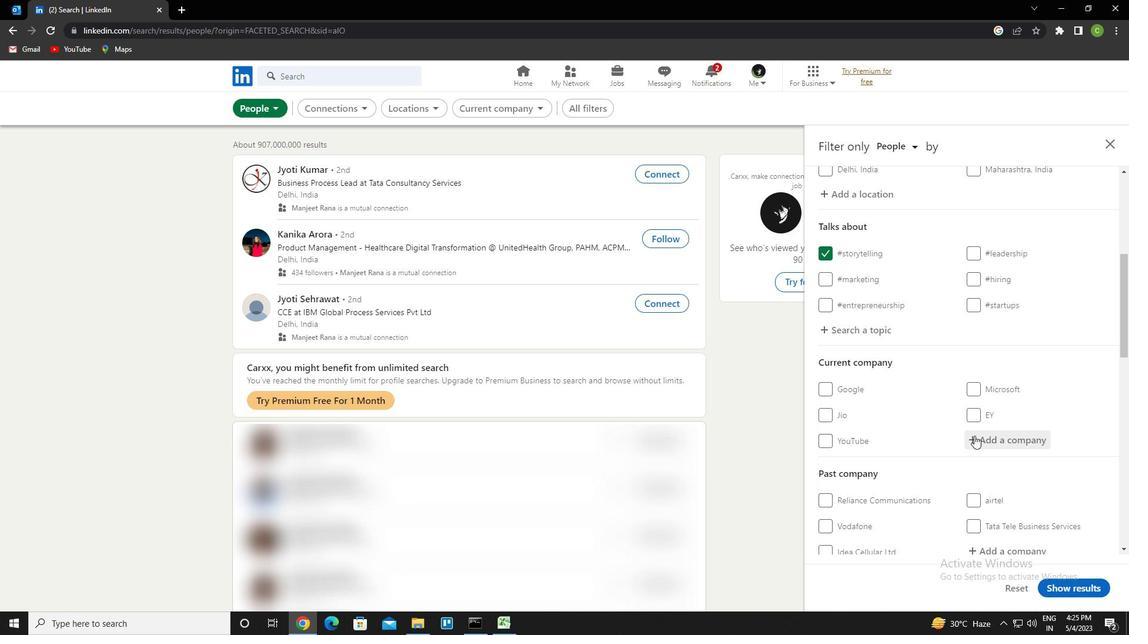 
Action: Mouse pressed left at (978, 435)
Screenshot: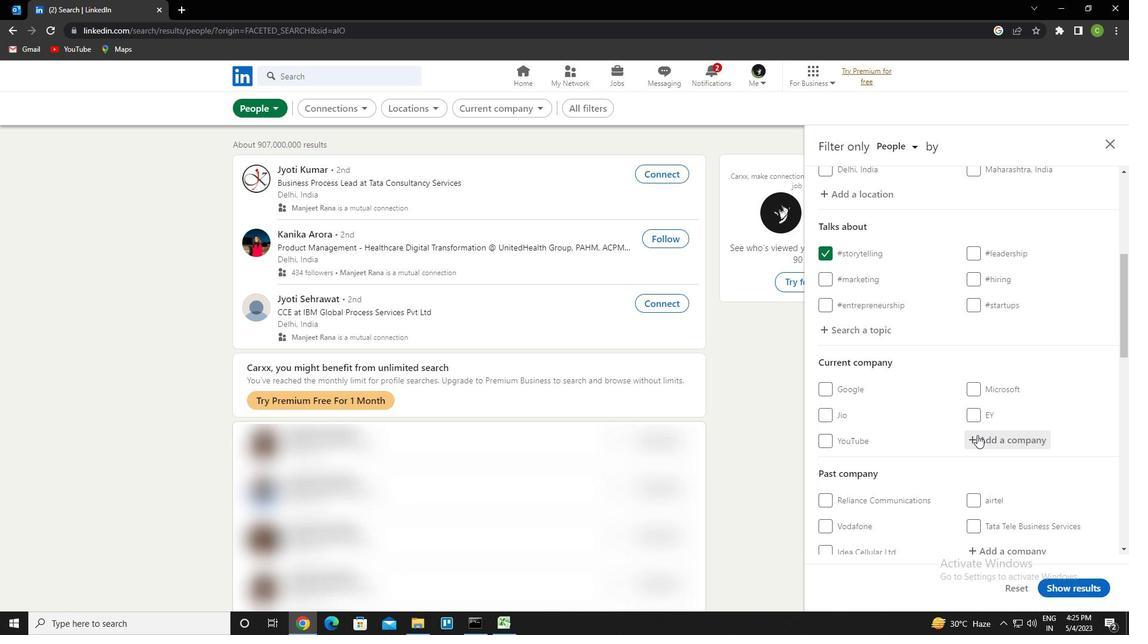 
Action: Key pressed <Key.caps_lock>abp<Key.space>n<Key.caps_lock>etwork<Key.down><Key.enter>
Screenshot: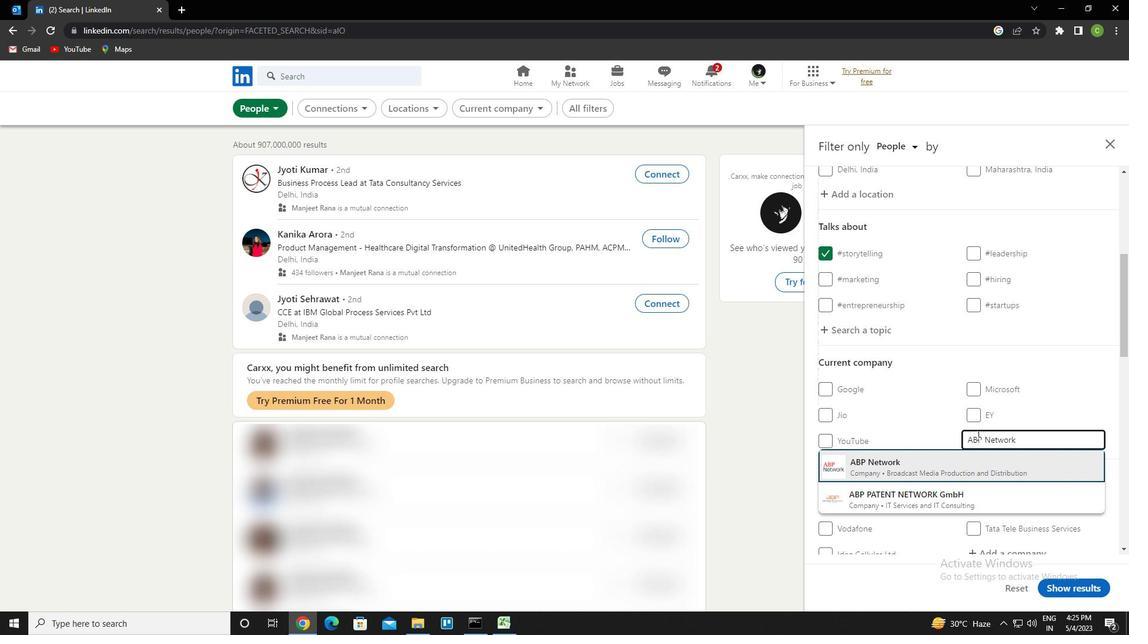 
Action: Mouse moved to (988, 428)
Screenshot: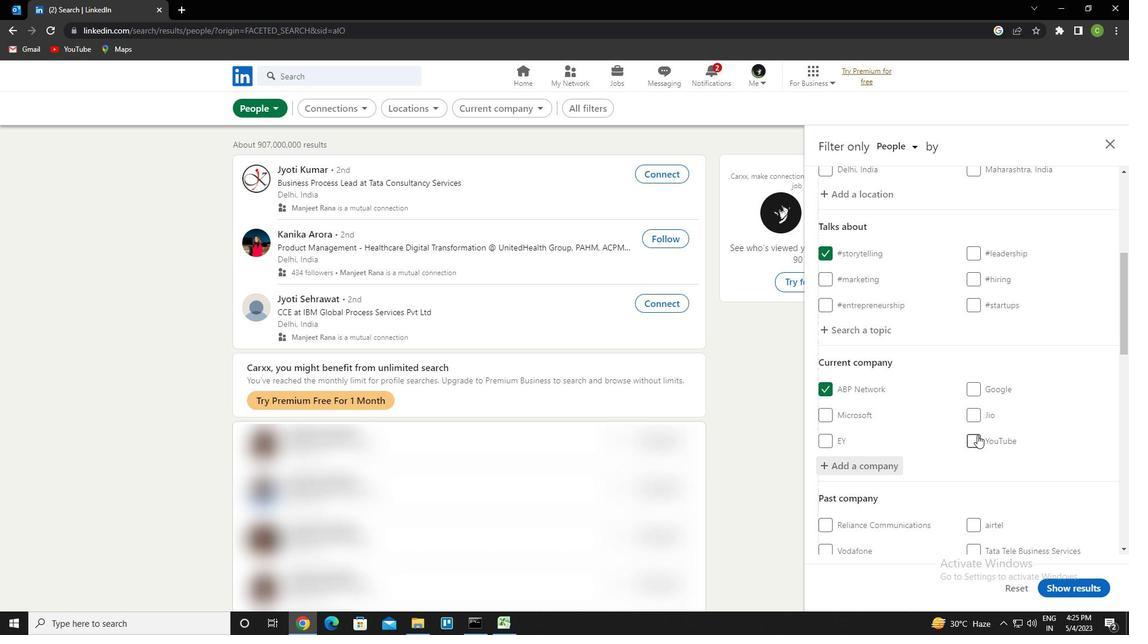 
Action: Mouse scrolled (988, 427) with delta (0, 0)
Screenshot: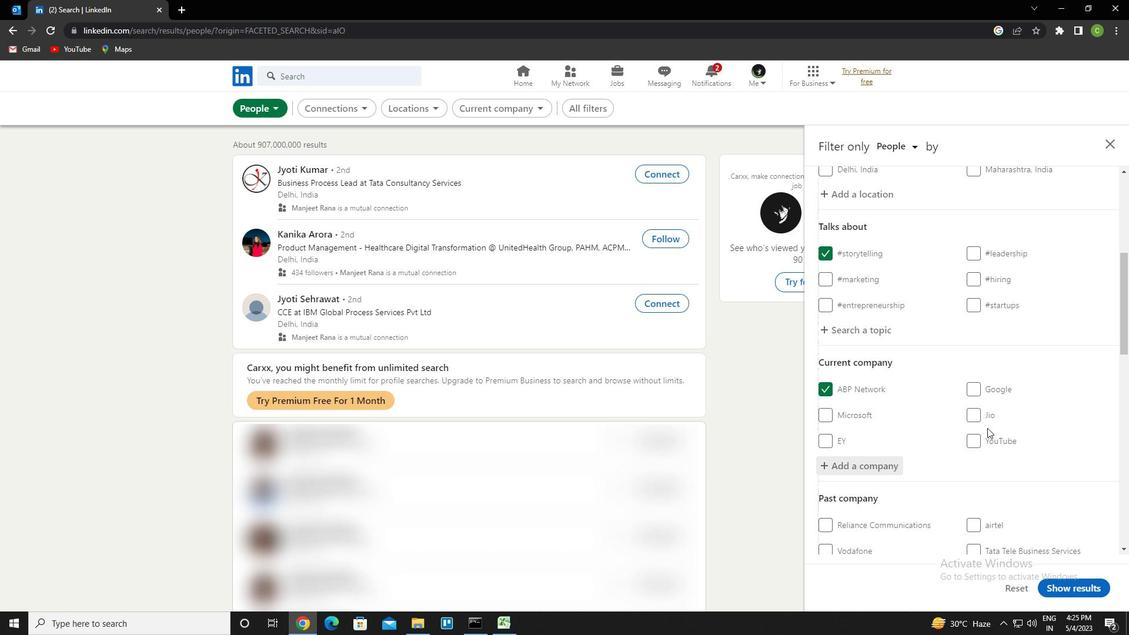 
Action: Mouse scrolled (988, 427) with delta (0, 0)
Screenshot: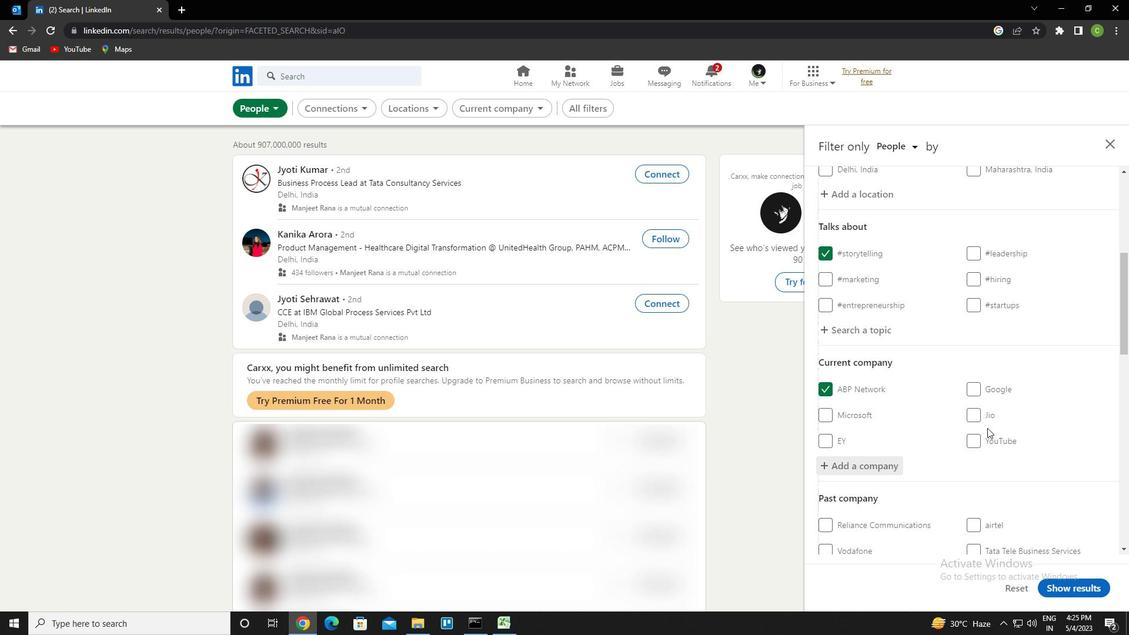
Action: Mouse scrolled (988, 427) with delta (0, 0)
Screenshot: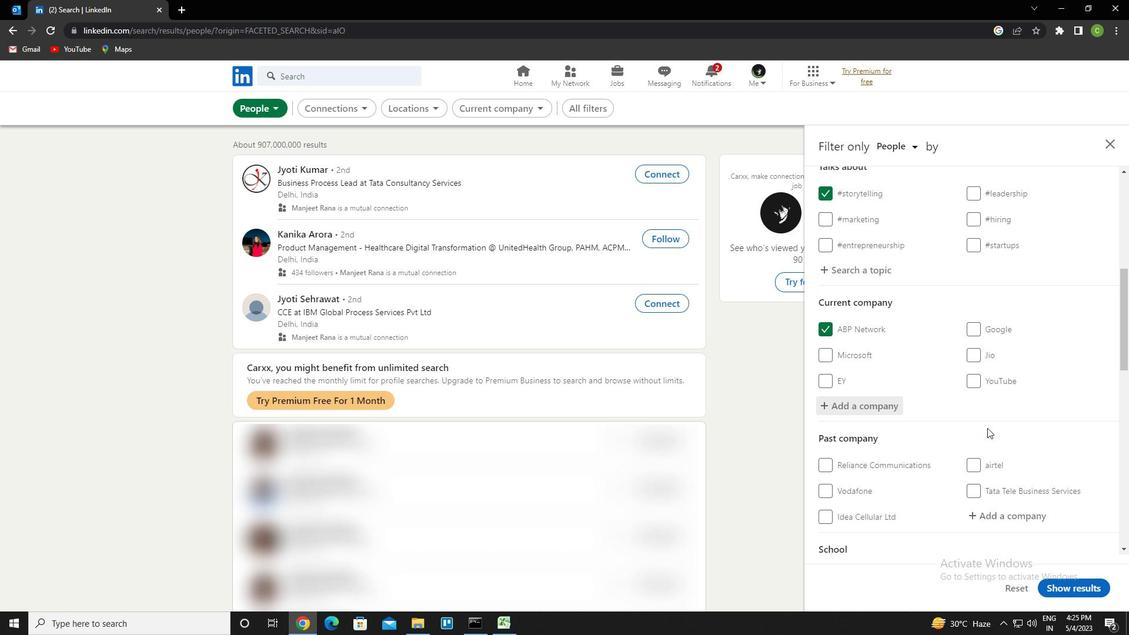 
Action: Mouse scrolled (988, 427) with delta (0, 0)
Screenshot: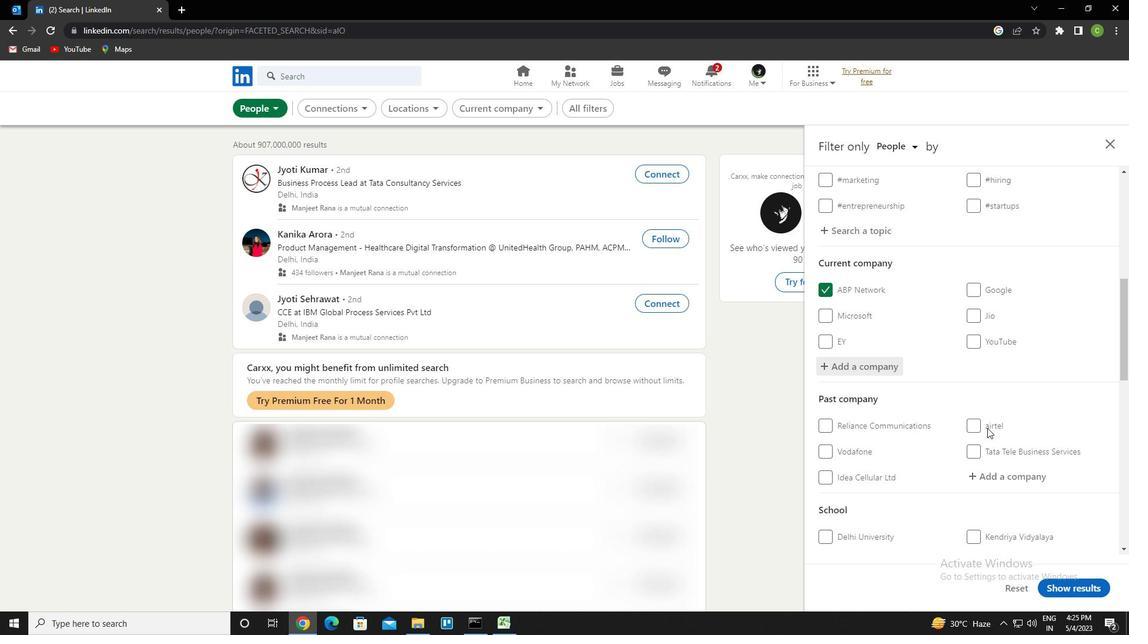 
Action: Mouse moved to (1005, 461)
Screenshot: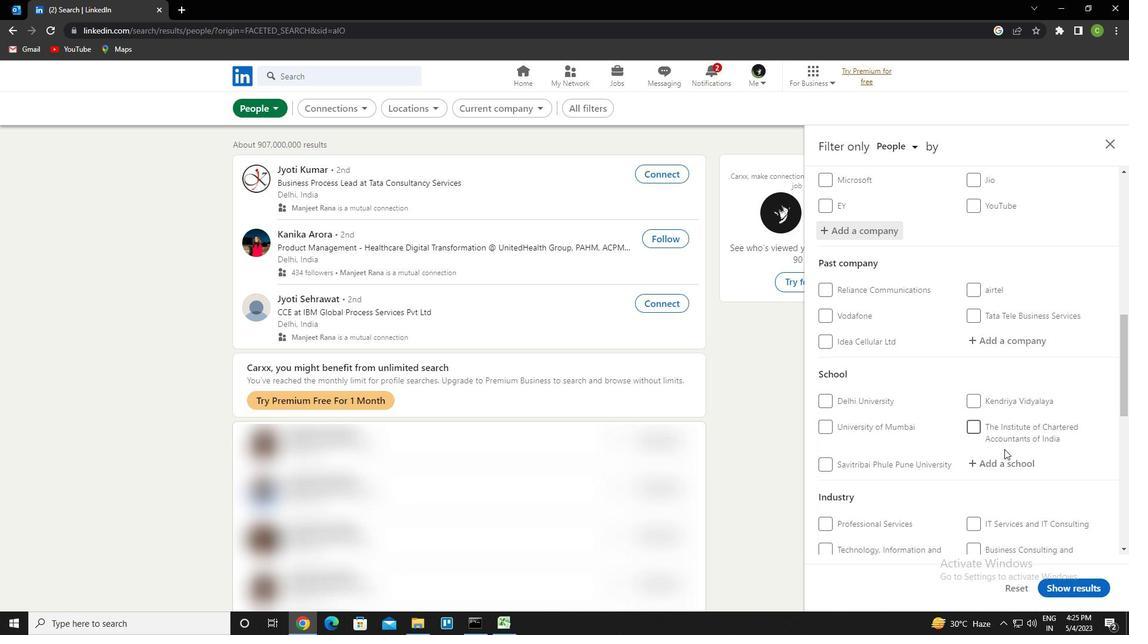
Action: Mouse pressed left at (1005, 461)
Screenshot: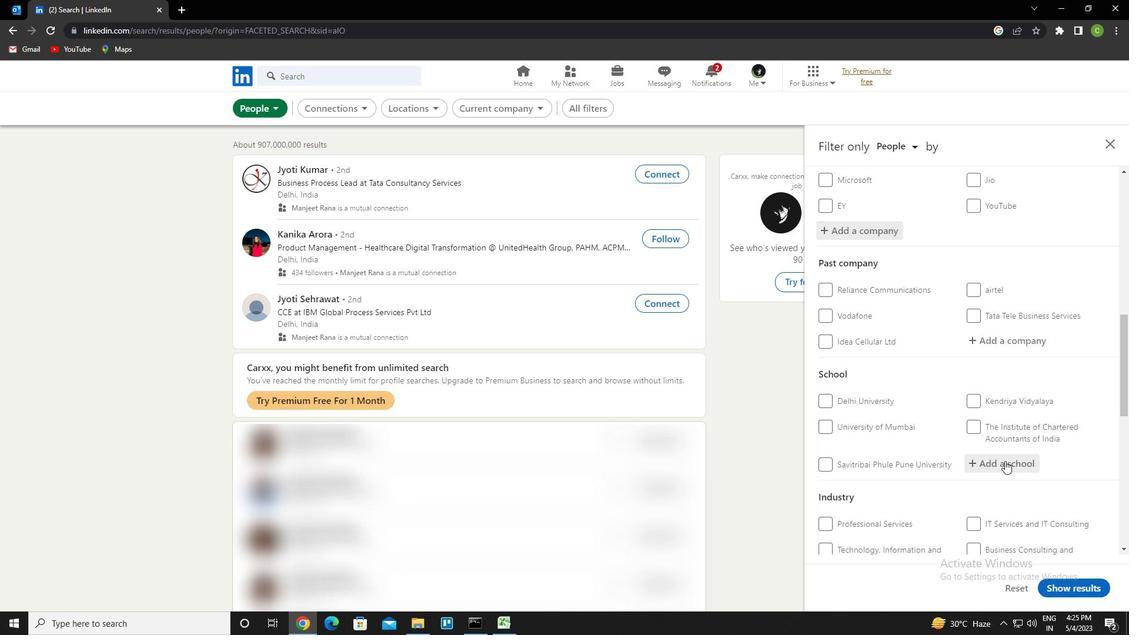 
Action: Key pressed <Key.caps_lock>v<Key.caps_lock>ignan<Key.space>institute<Key.space>of<Key.space>technology<Key.space>and<Key.space>science<Key.down><Key.enter>
Screenshot: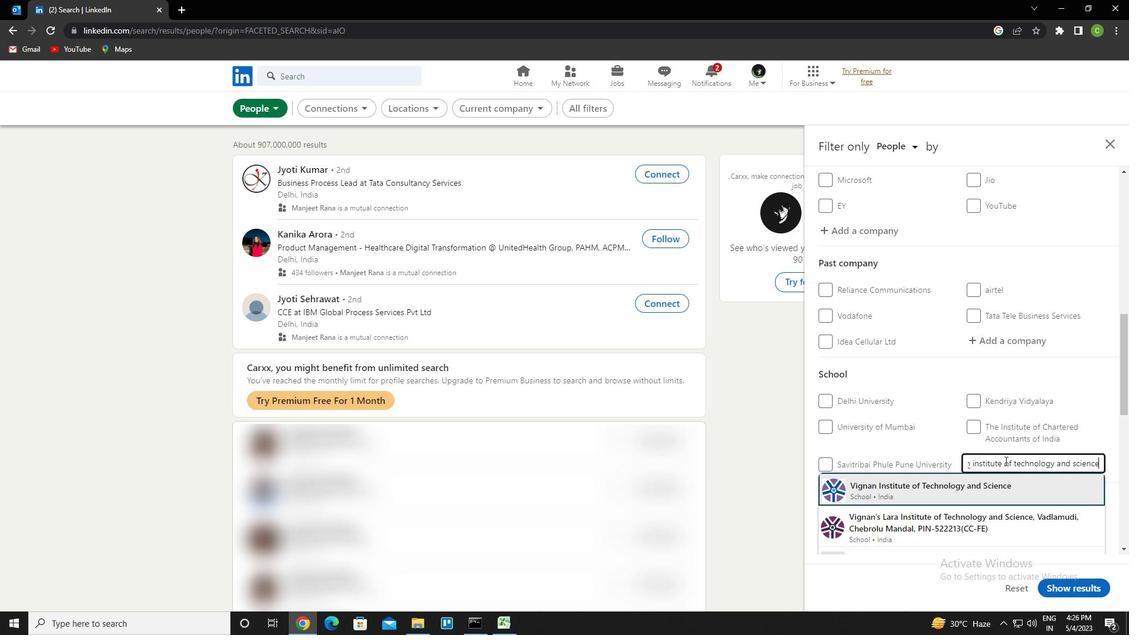 
Action: Mouse scrolled (1005, 460) with delta (0, 0)
Screenshot: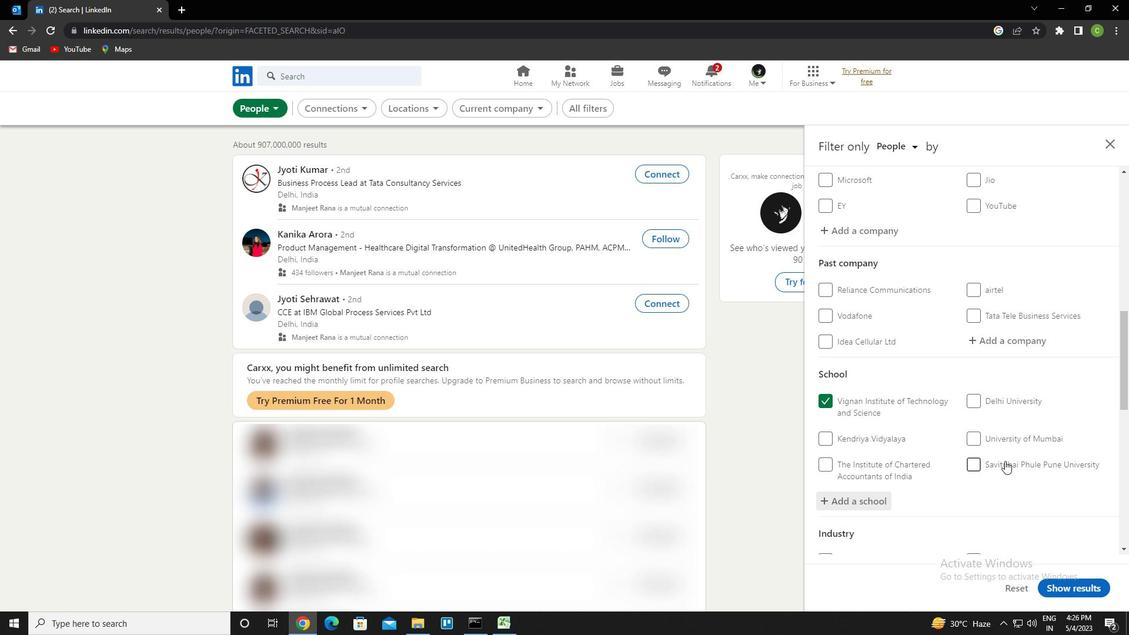 
Action: Mouse scrolled (1005, 460) with delta (0, 0)
Screenshot: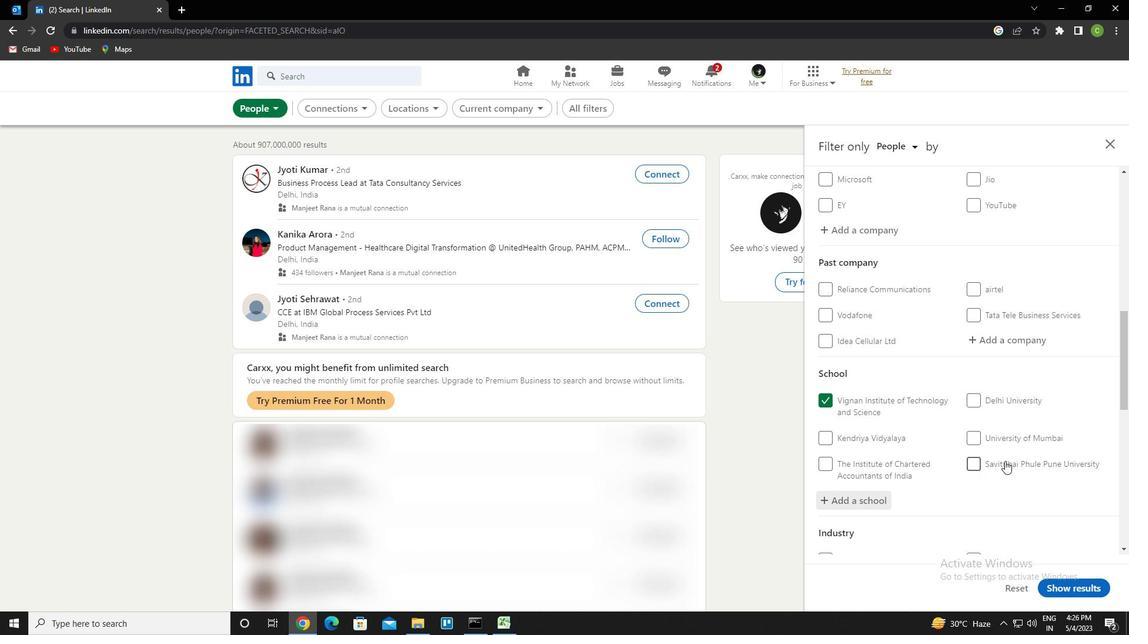 
Action: Mouse scrolled (1005, 460) with delta (0, 0)
Screenshot: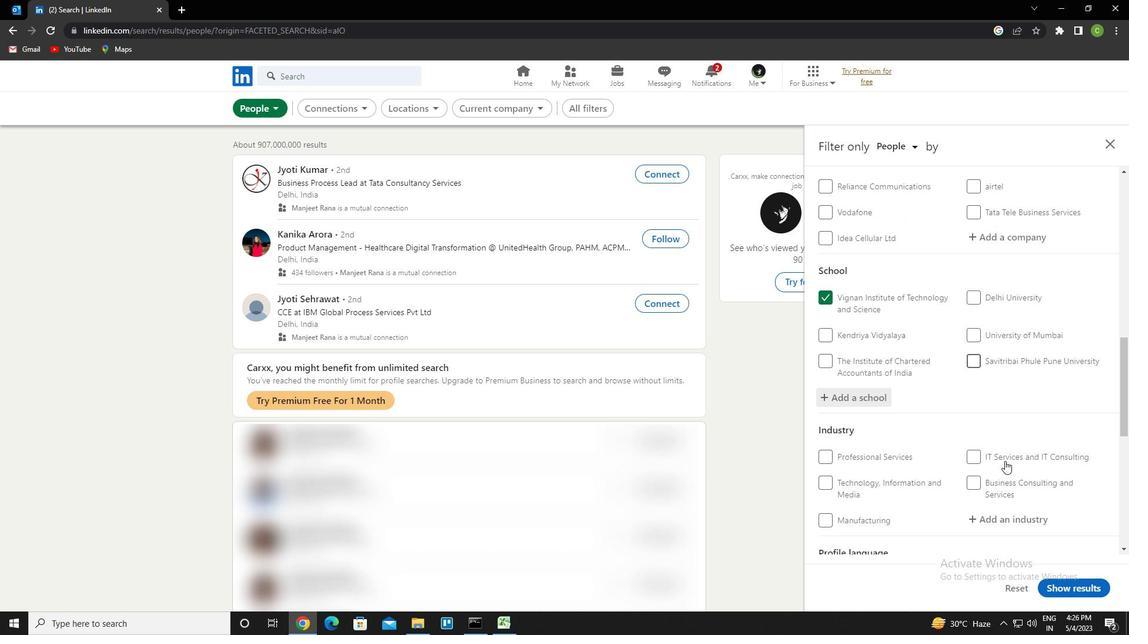 
Action: Mouse scrolled (1005, 460) with delta (0, 0)
Screenshot: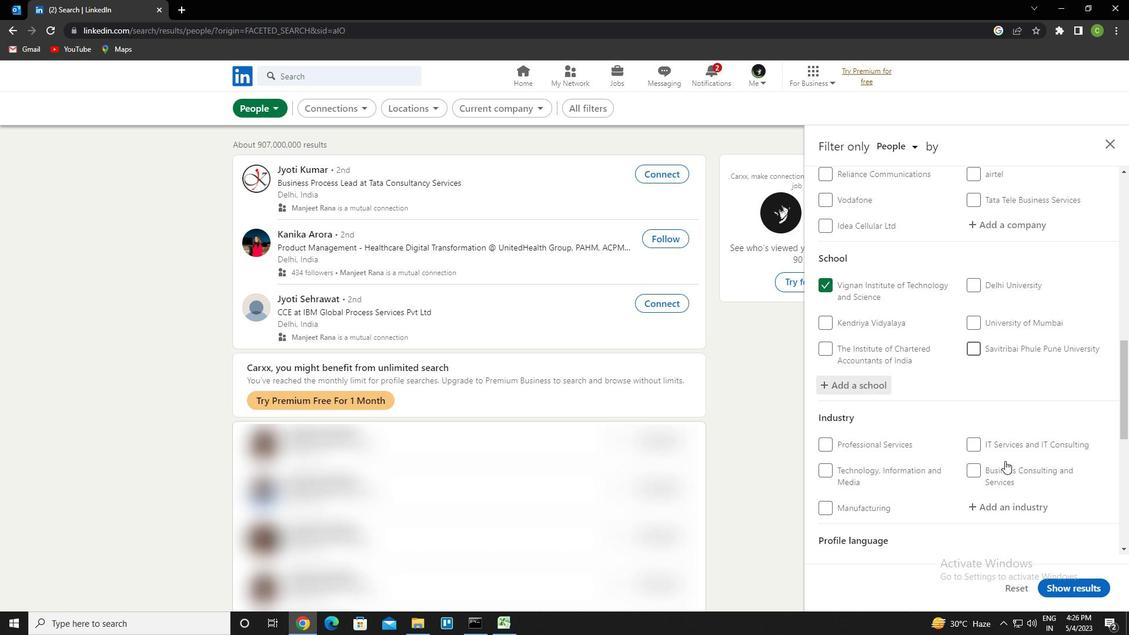 
Action: Mouse scrolled (1005, 460) with delta (0, 0)
Screenshot: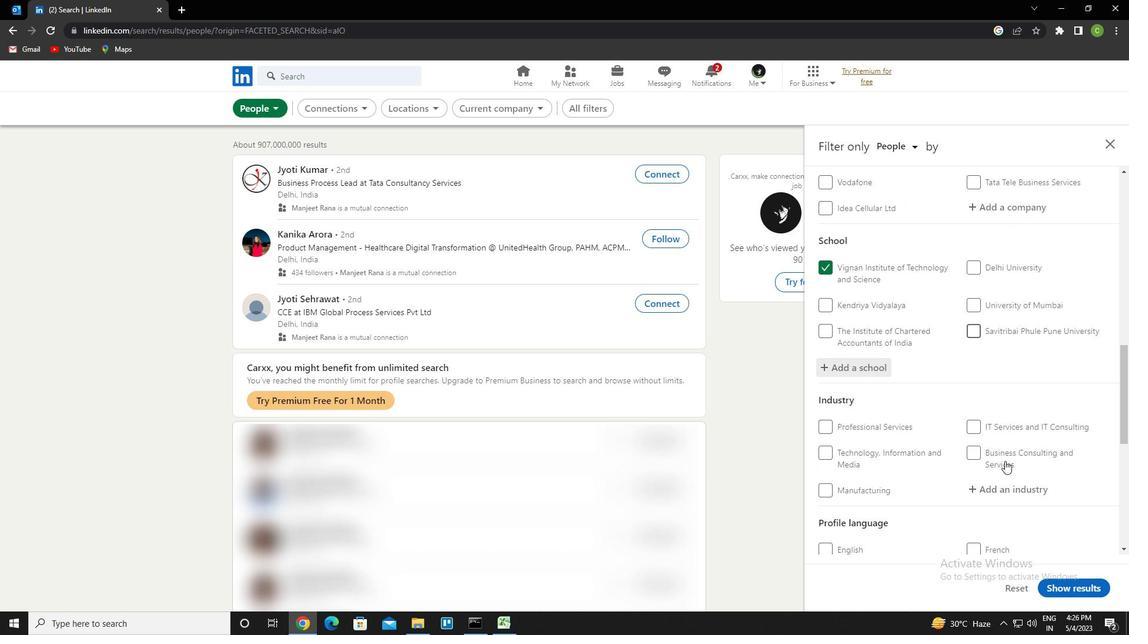 
Action: Mouse moved to (1023, 335)
Screenshot: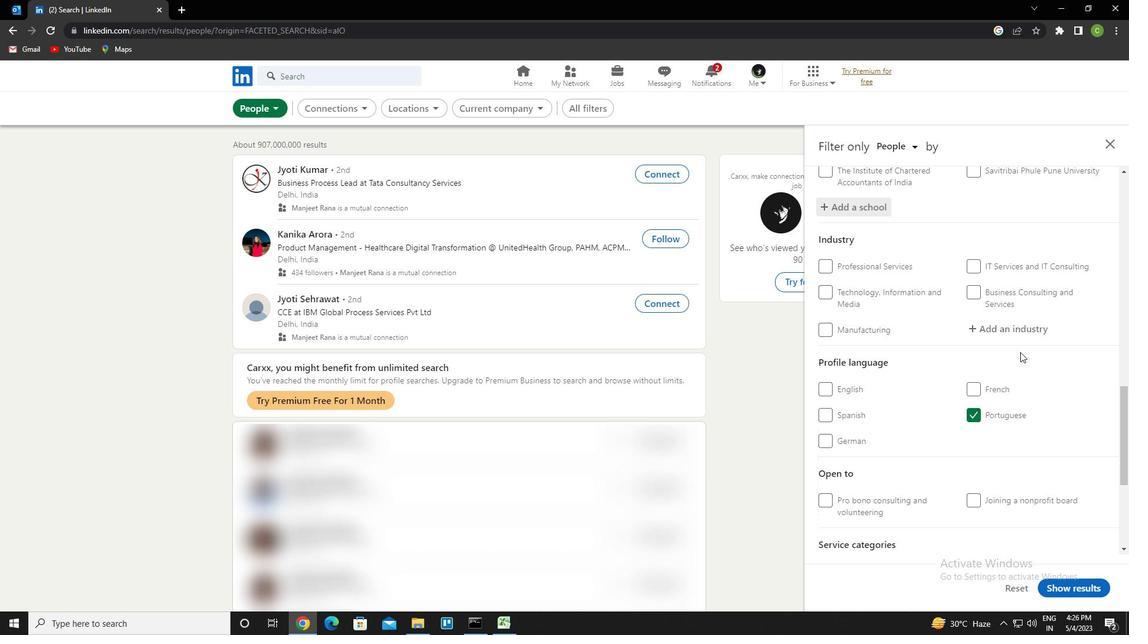 
Action: Mouse pressed left at (1023, 335)
Screenshot: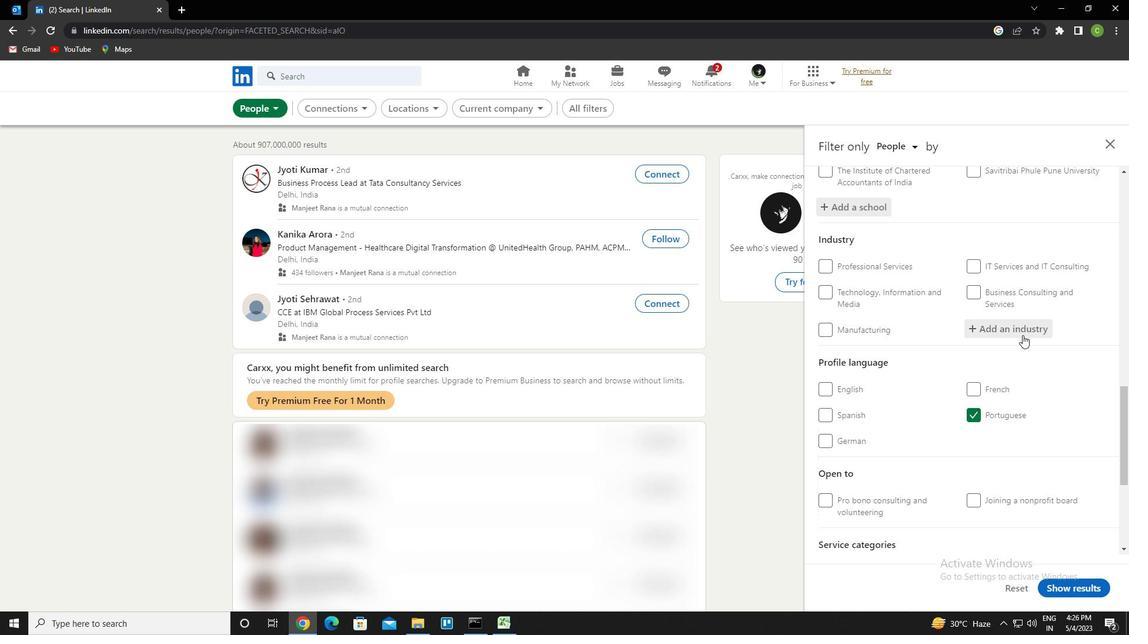 
Action: Key pressed <Key.caps_lock>h<Key.caps_lock>orticulture<Key.down><Key.enter>
Screenshot: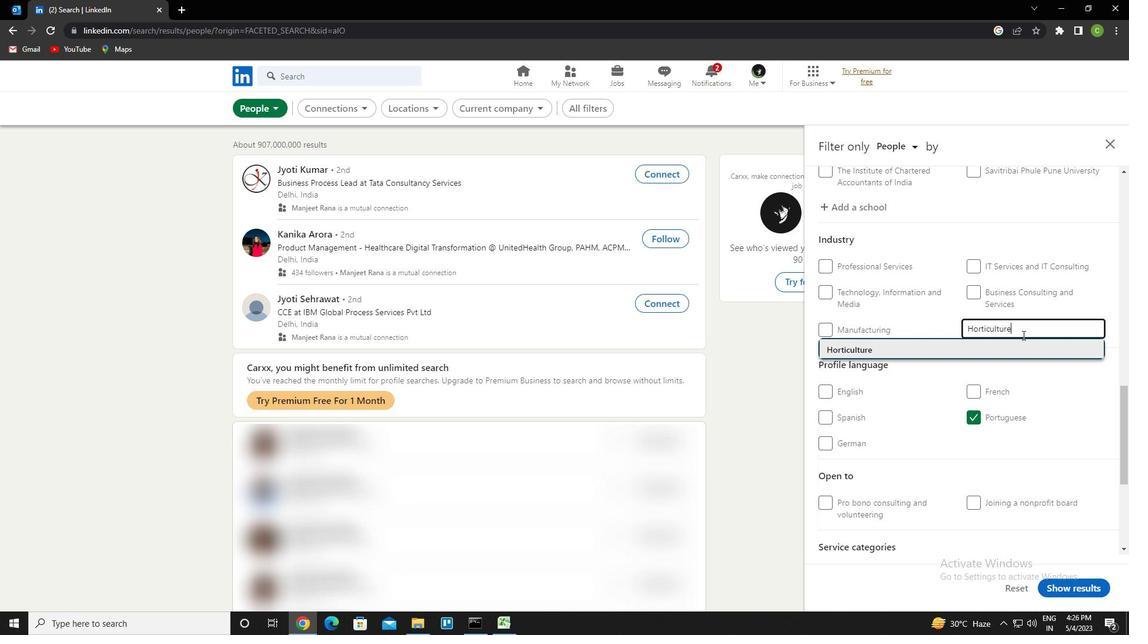 
Action: Mouse moved to (1015, 344)
Screenshot: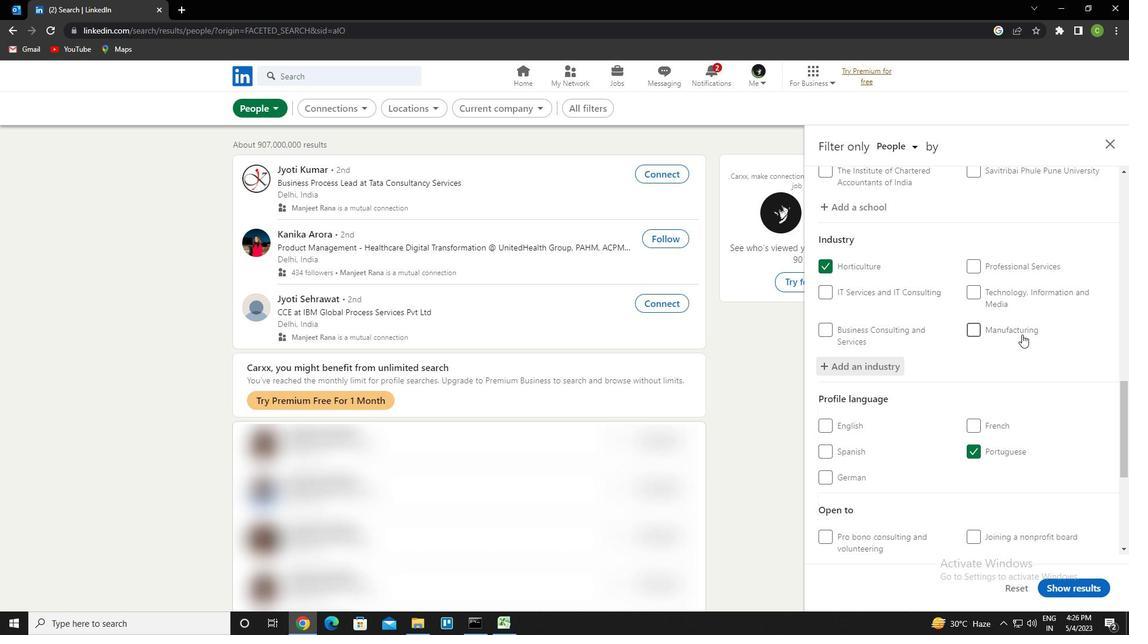 
Action: Mouse scrolled (1015, 344) with delta (0, 0)
Screenshot: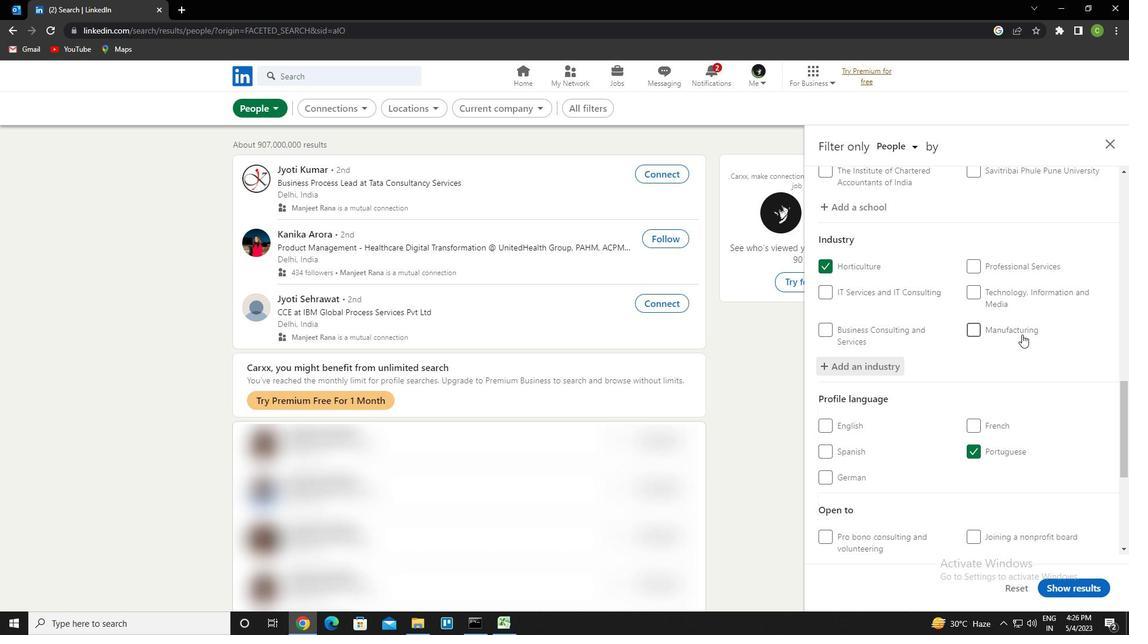 
Action: Mouse moved to (1005, 353)
Screenshot: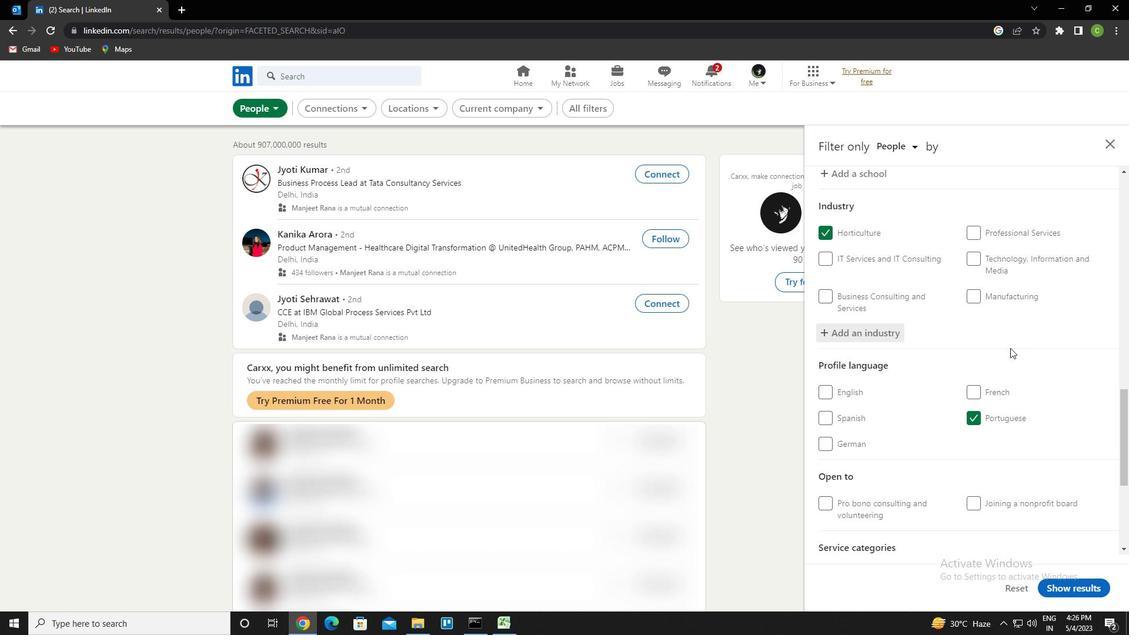 
Action: Mouse scrolled (1005, 352) with delta (0, 0)
Screenshot: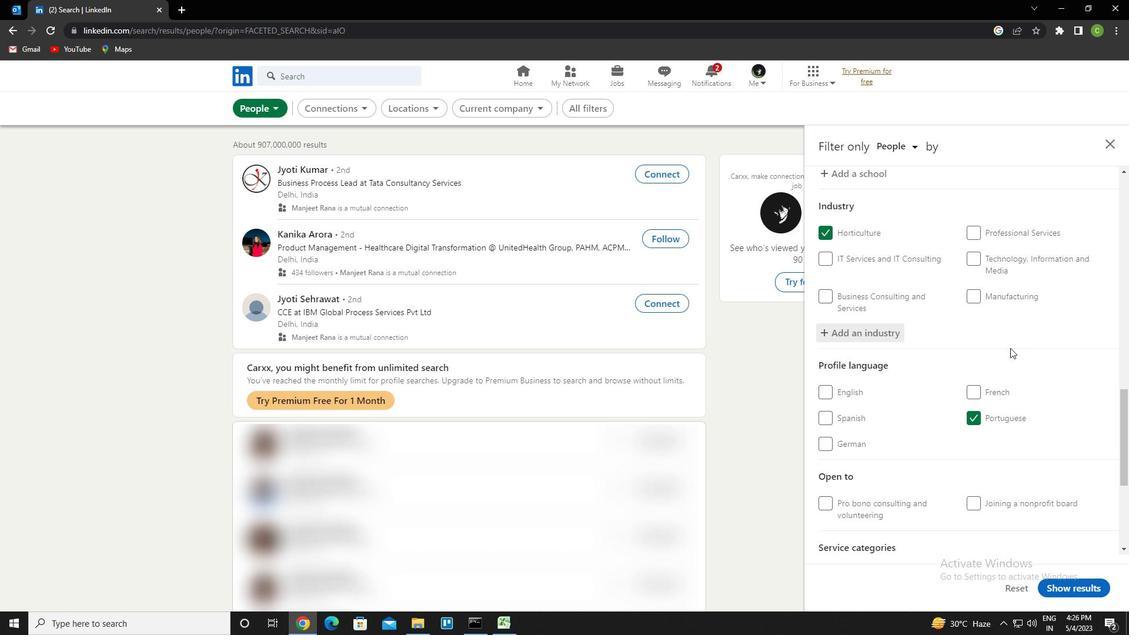 
Action: Mouse moved to (1001, 365)
Screenshot: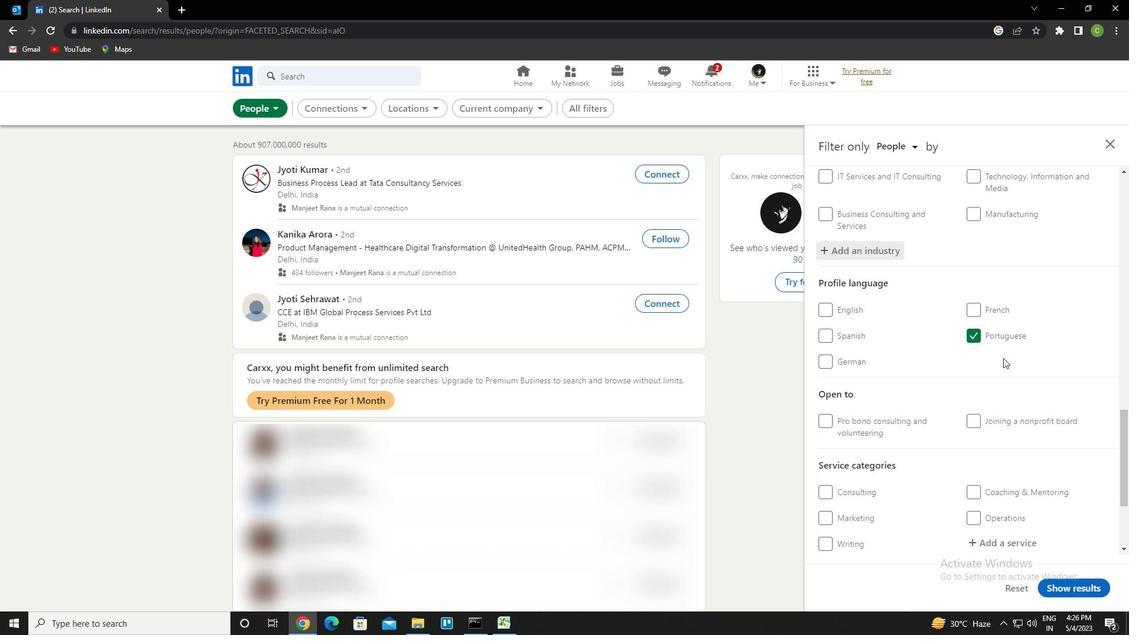 
Action: Mouse scrolled (1001, 364) with delta (0, 0)
Screenshot: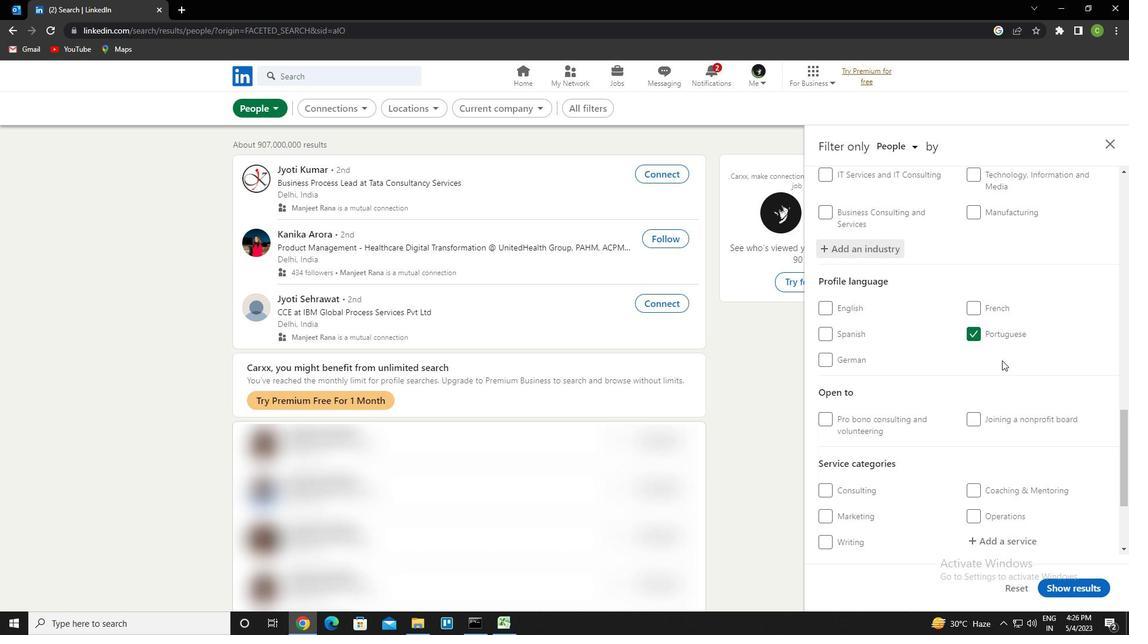 
Action: Mouse moved to (999, 373)
Screenshot: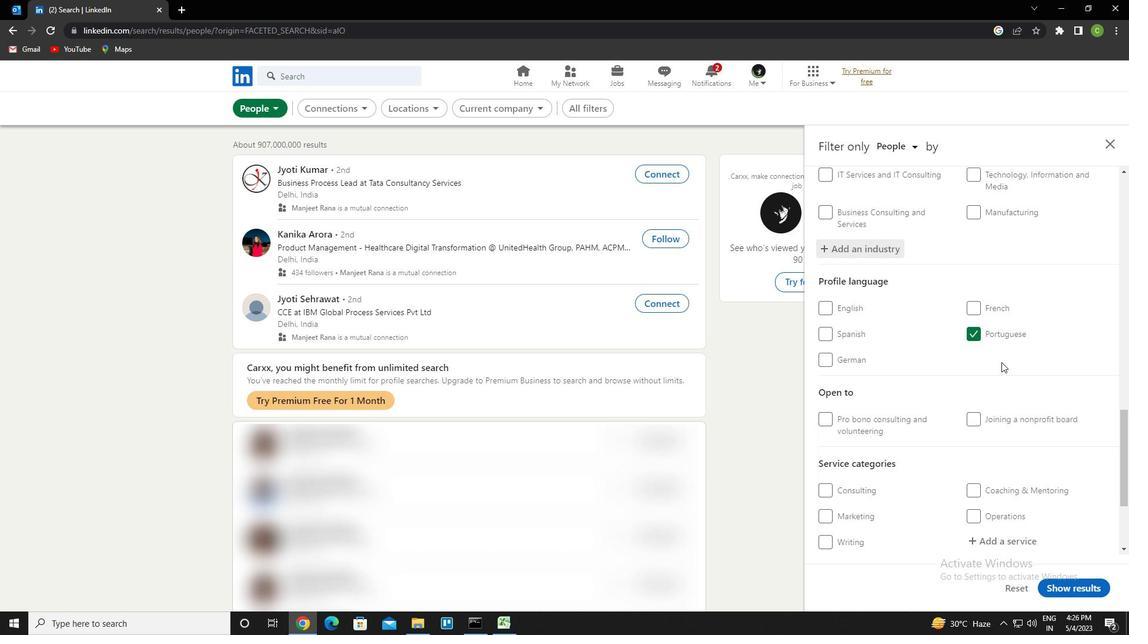 
Action: Mouse scrolled (999, 373) with delta (0, 0)
Screenshot: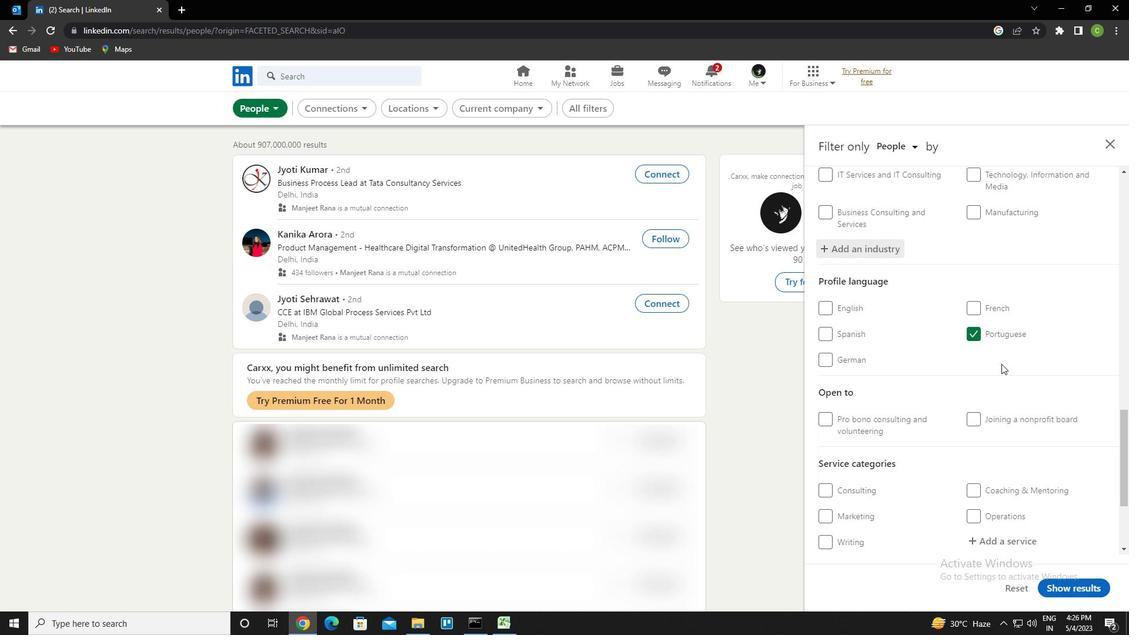 
Action: Mouse moved to (999, 376)
Screenshot: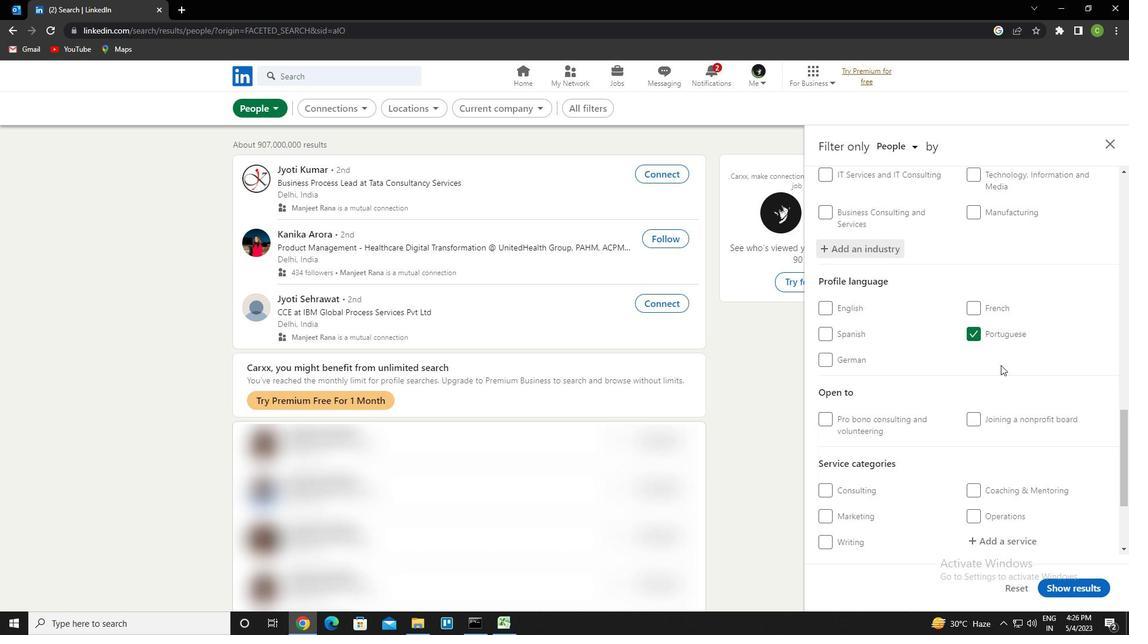 
Action: Mouse scrolled (999, 375) with delta (0, 0)
Screenshot: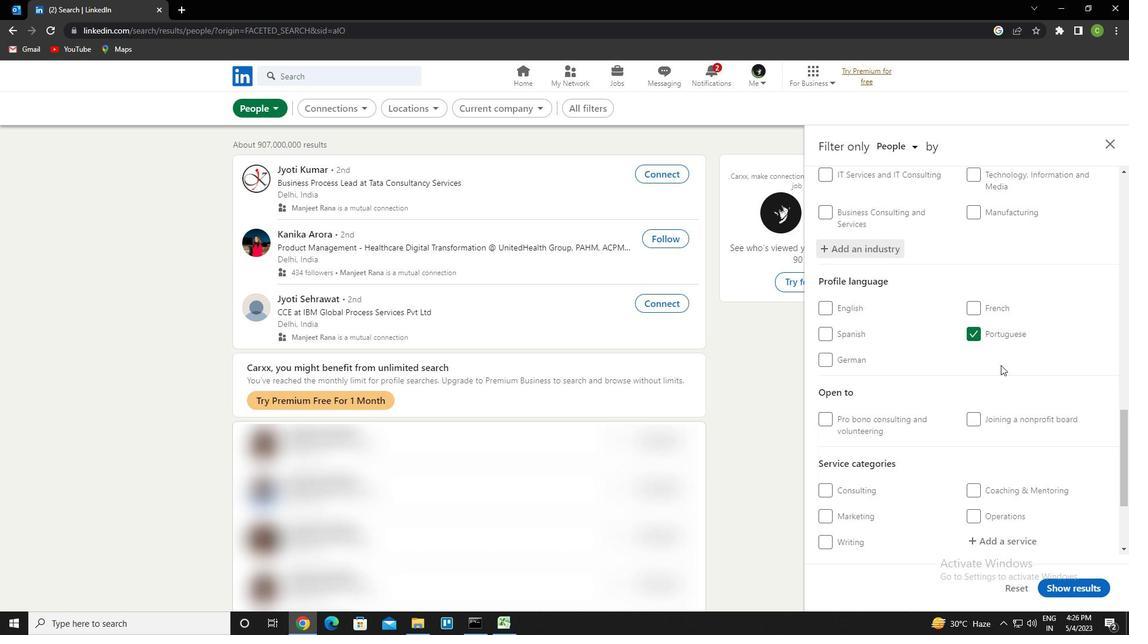 
Action: Mouse moved to (1001, 392)
Screenshot: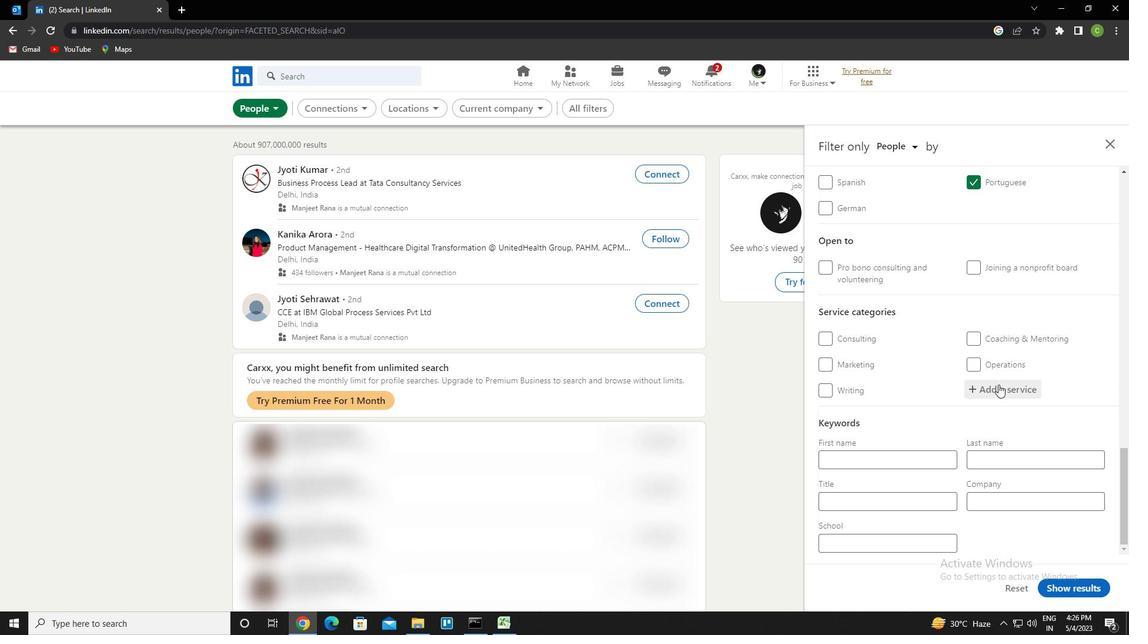 
Action: Mouse pressed left at (1001, 392)
Screenshot: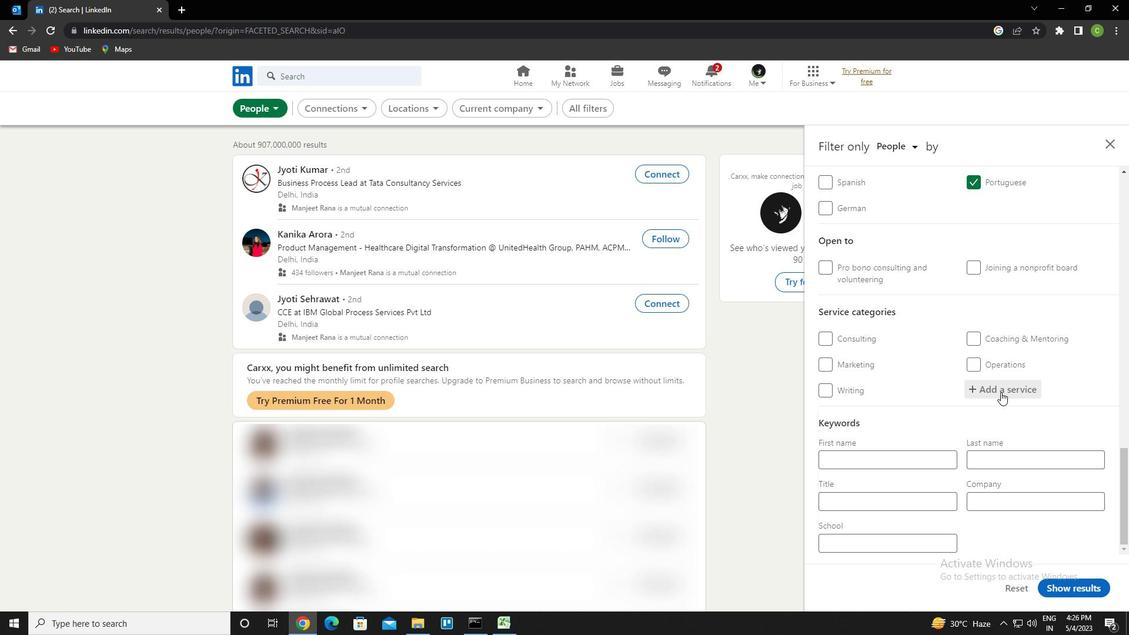 
Action: Mouse moved to (1001, 392)
Screenshot: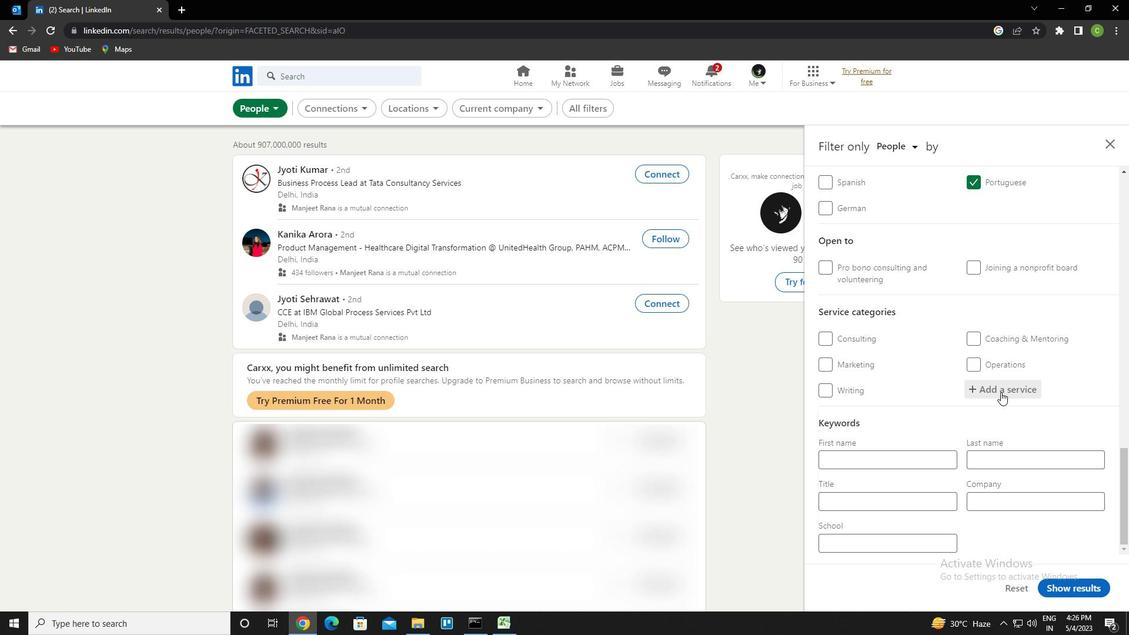 
Action: Key pressed <Key.caps_lock>r<Key.caps_lock>eal<Key.space>estate<Key.space><Key.caps_lock>a<Key.caps_lock>ppraisal<Key.down><Key.enter>
Screenshot: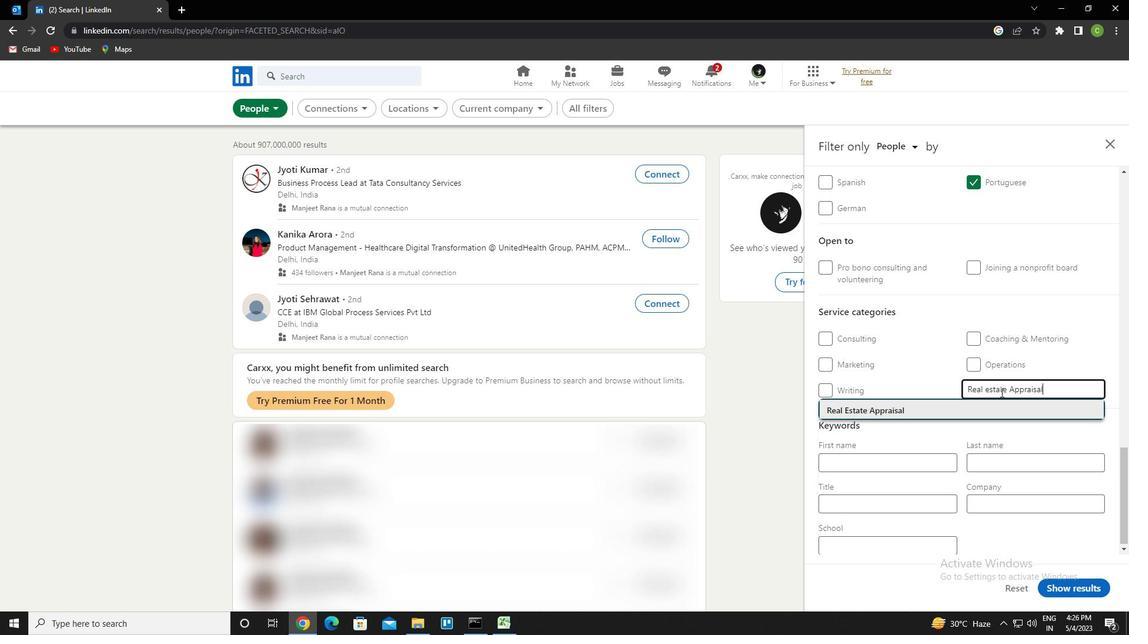 
Action: Mouse moved to (1013, 400)
Screenshot: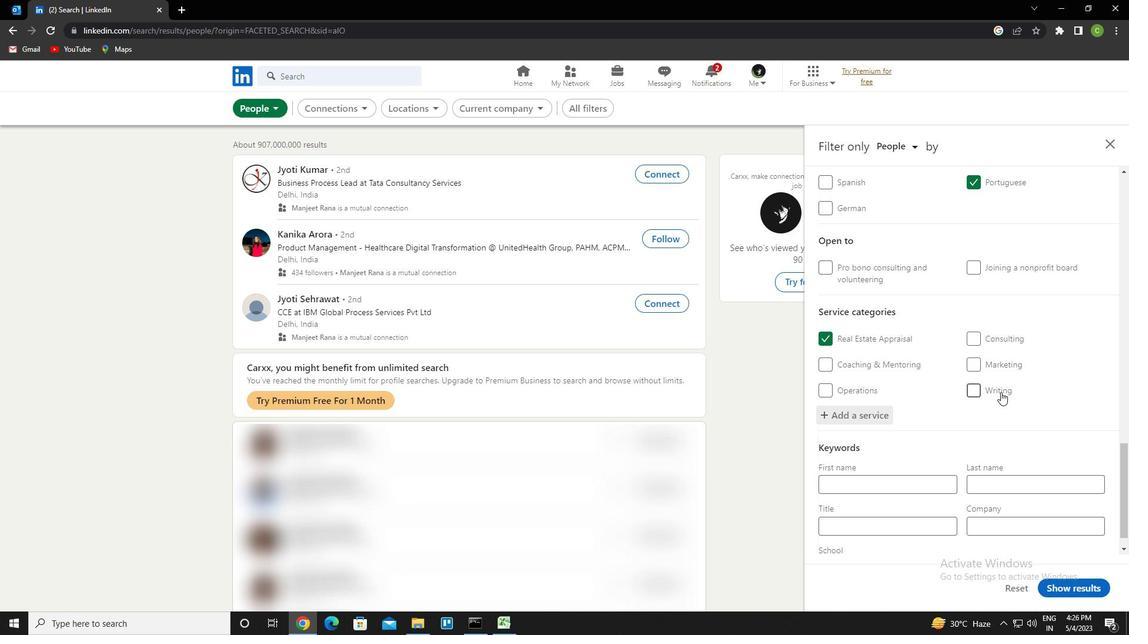 
Action: Mouse scrolled (1013, 400) with delta (0, 0)
Screenshot: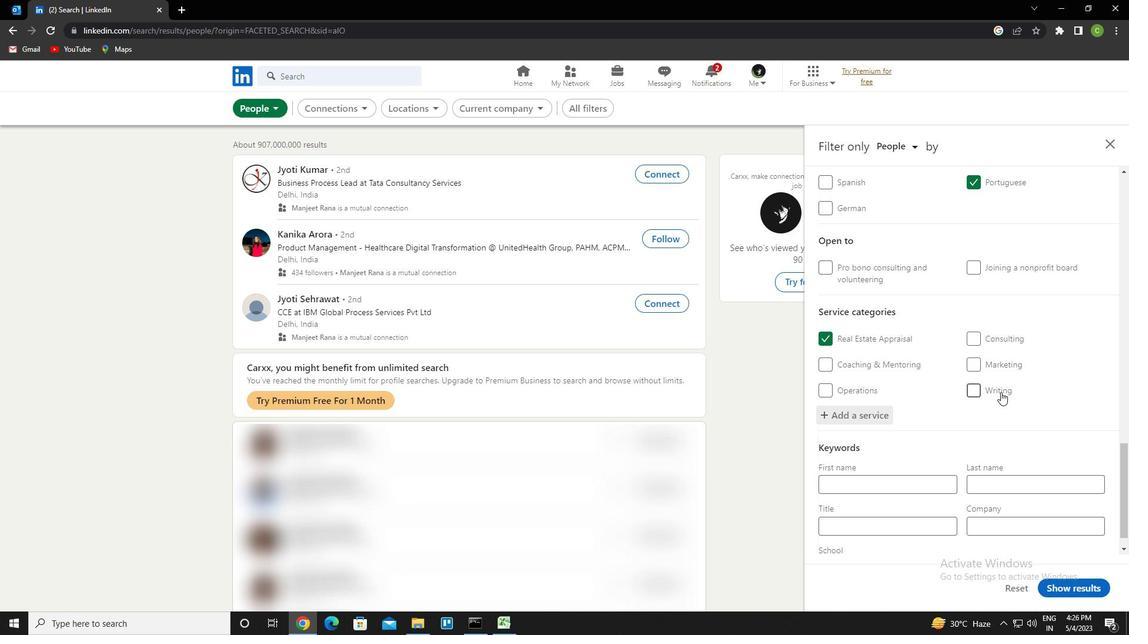 
Action: Mouse moved to (1013, 400)
Screenshot: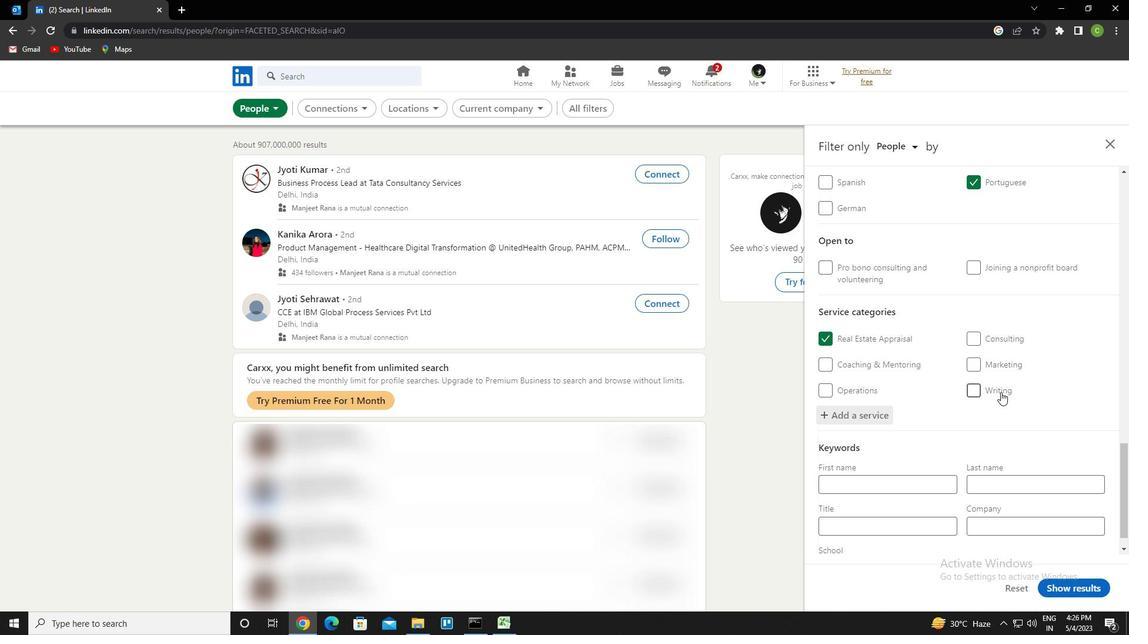 
Action: Mouse scrolled (1013, 400) with delta (0, 0)
Screenshot: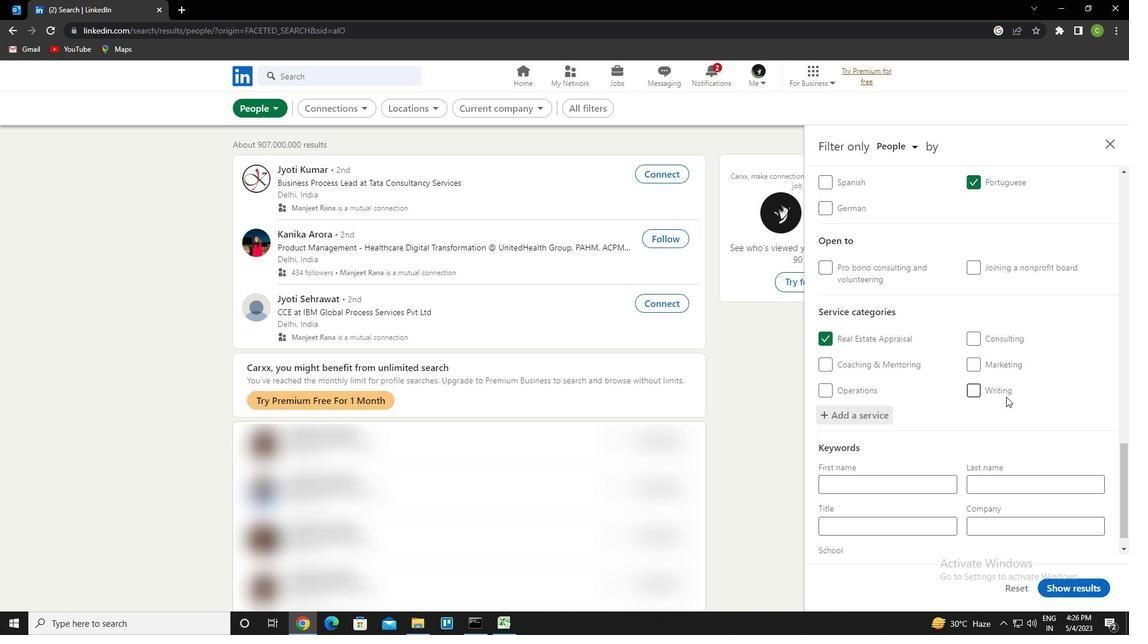 
Action: Mouse moved to (1013, 402)
Screenshot: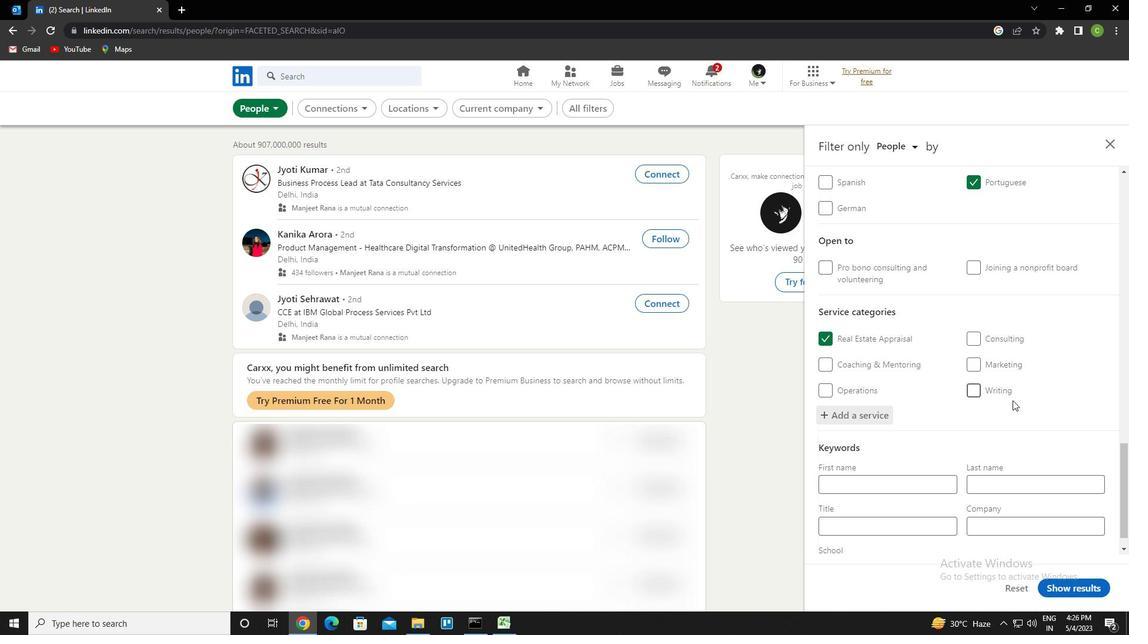 
Action: Mouse scrolled (1013, 401) with delta (0, 0)
Screenshot: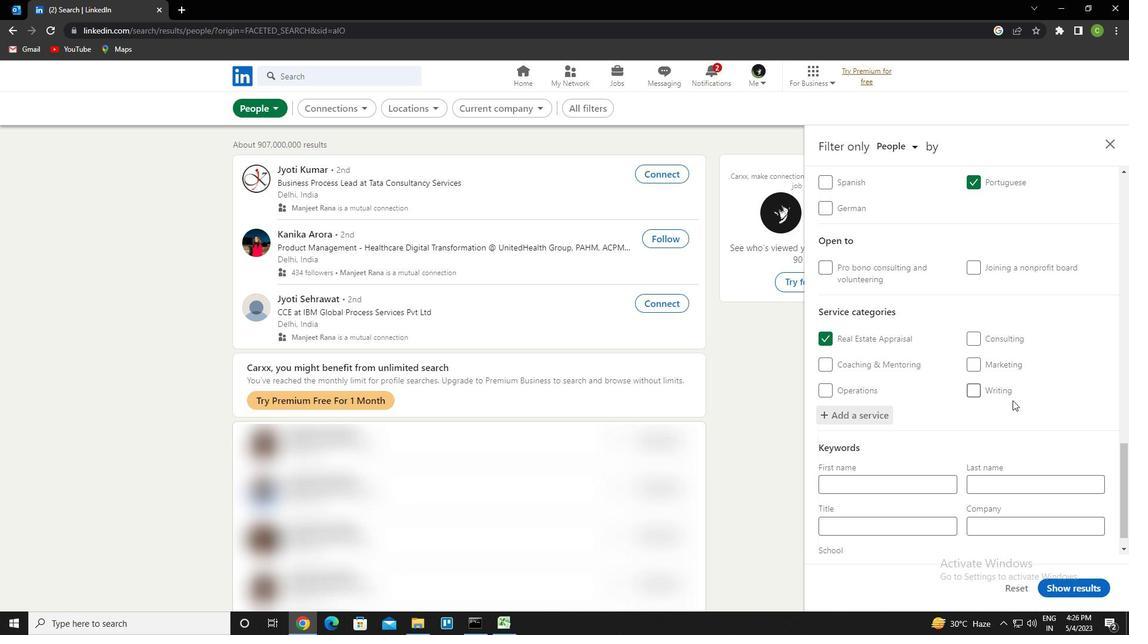 
Action: Mouse scrolled (1013, 401) with delta (0, 0)
Screenshot: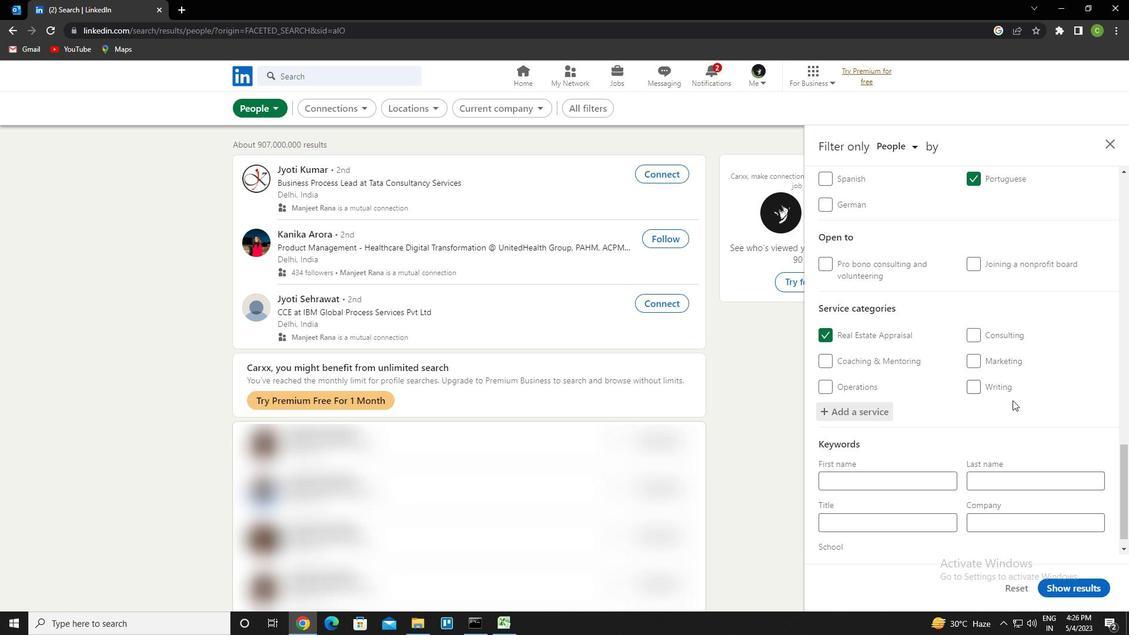 
Action: Mouse scrolled (1013, 401) with delta (0, 0)
Screenshot: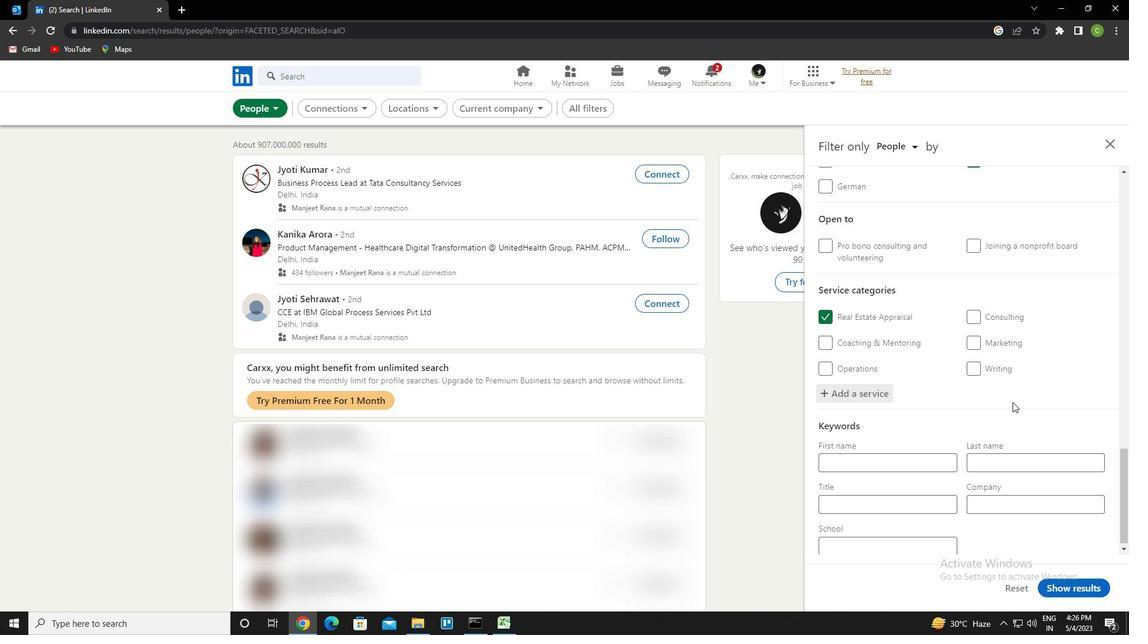 
Action: Mouse moved to (913, 499)
Screenshot: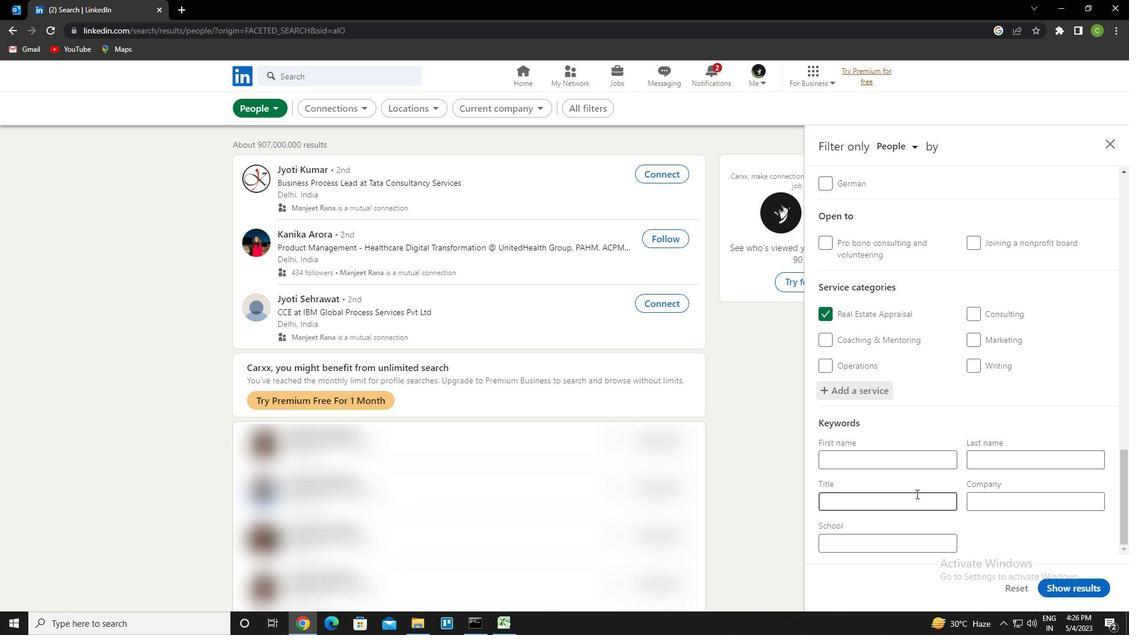 
Action: Mouse pressed left at (913, 499)
Screenshot: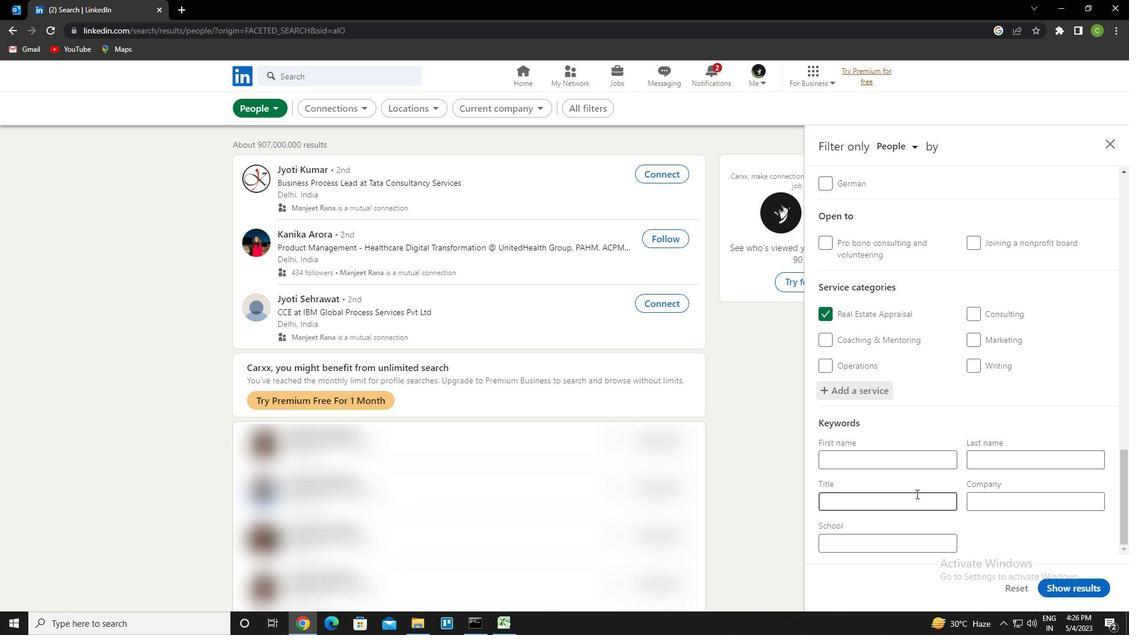 
Action: Mouse moved to (916, 497)
Screenshot: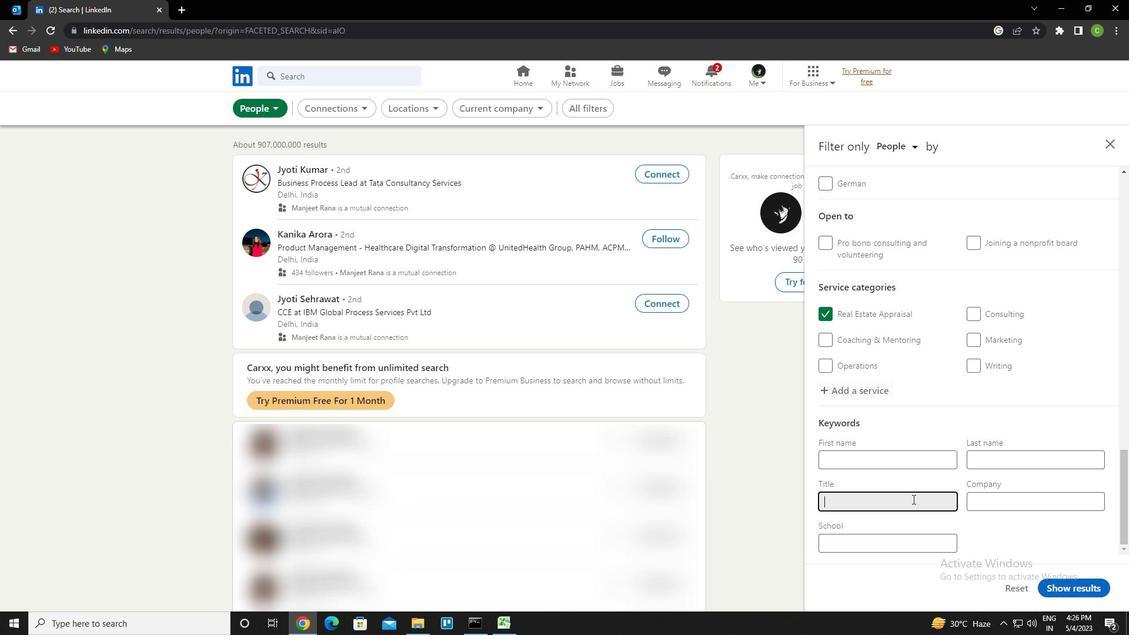 
Action: Key pressed <Key.caps_lock>o<Key.caps_lock>rdel<Key.backspace>rly
Screenshot: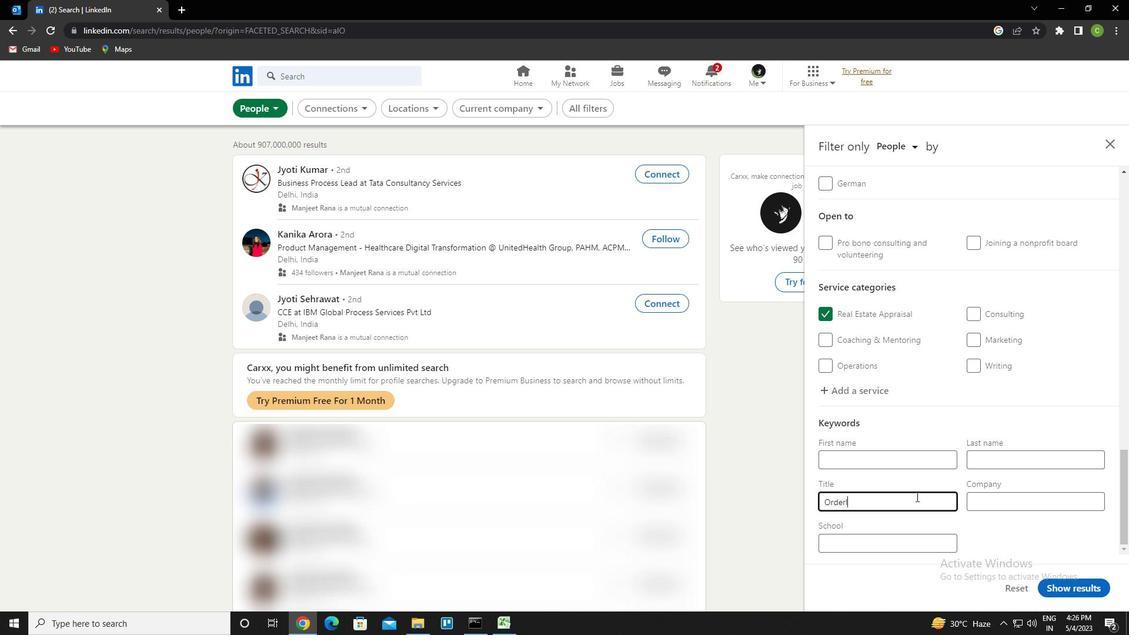 
Action: Mouse moved to (1083, 591)
Screenshot: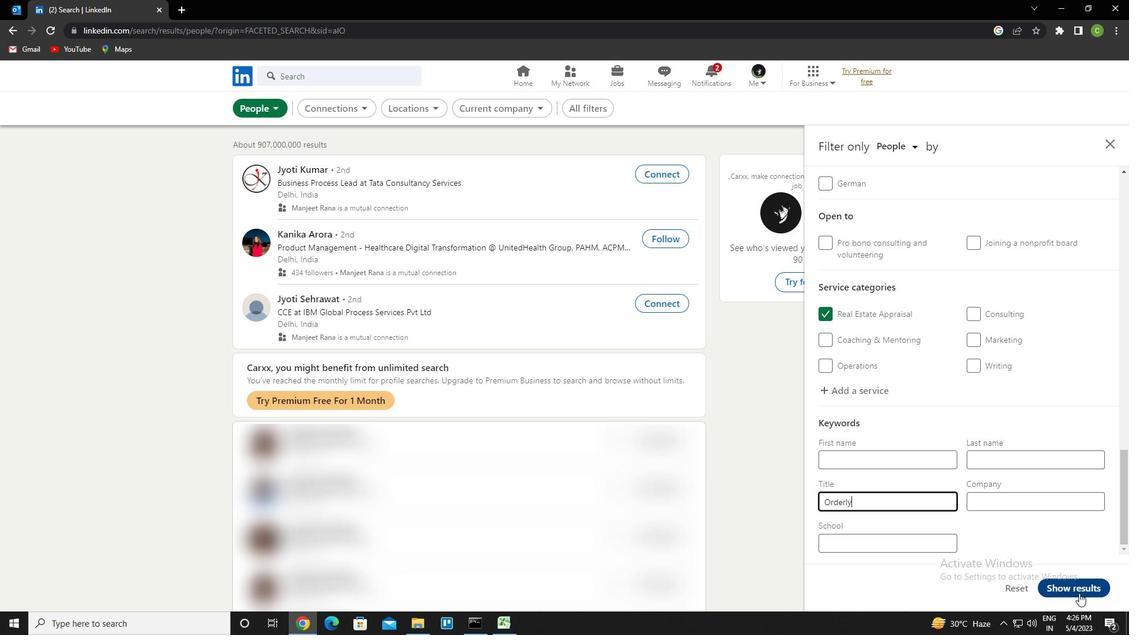 
Action: Mouse pressed left at (1083, 591)
Screenshot: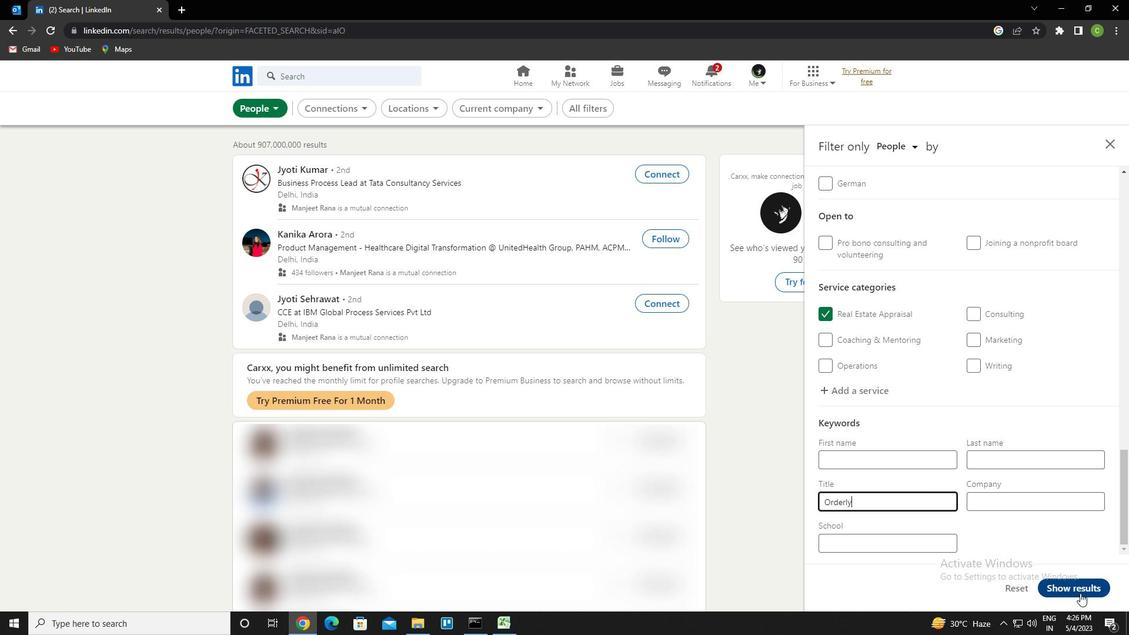 
Action: Mouse moved to (629, 524)
Screenshot: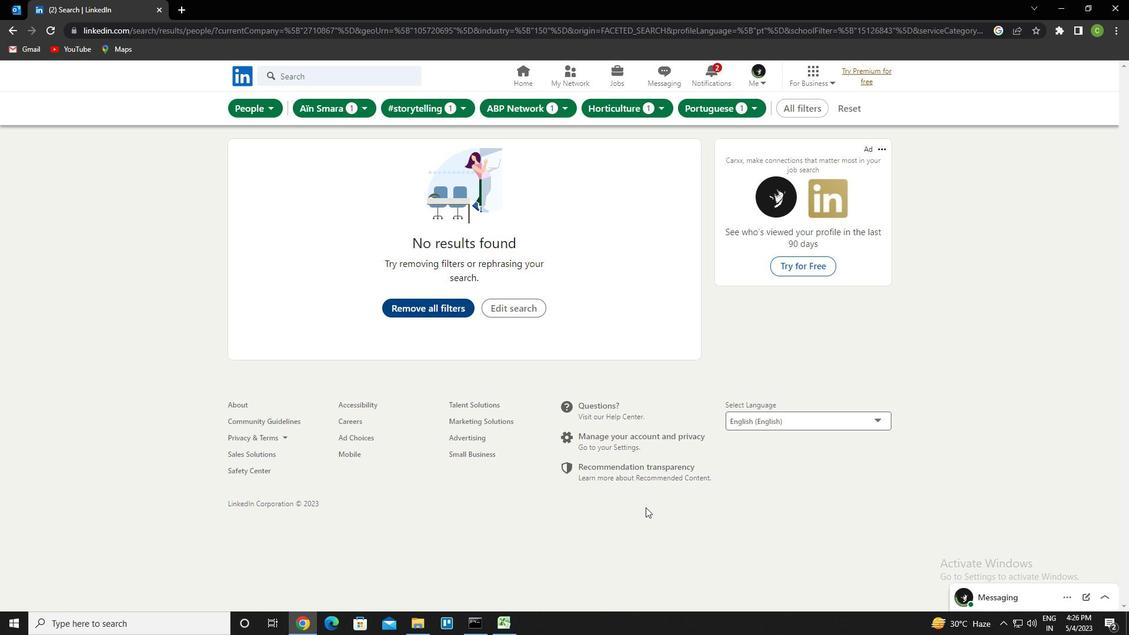 
